 Task: Explore Airbnb accommodations in Anaheim, California.
Action: Mouse moved to (413, 60)
Screenshot: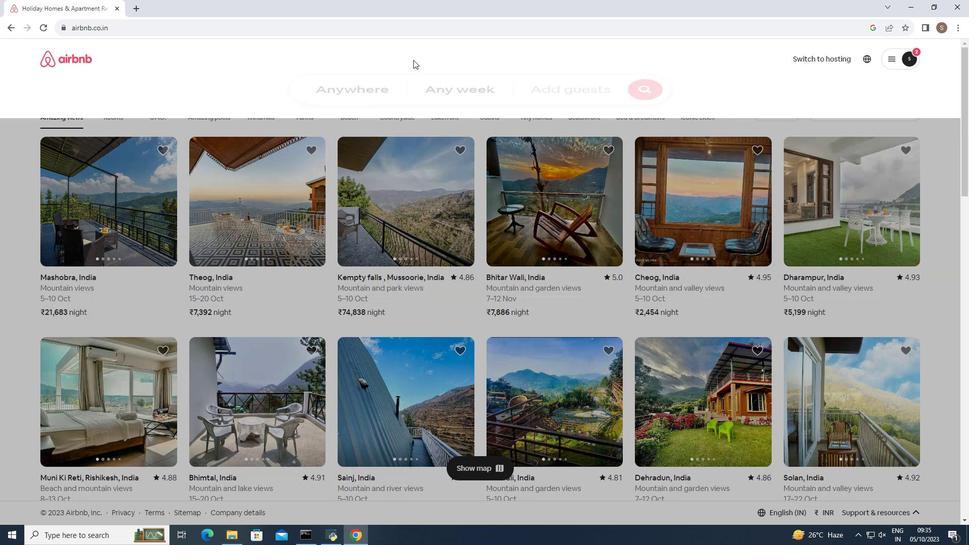 
Action: Mouse pressed left at (413, 60)
Screenshot: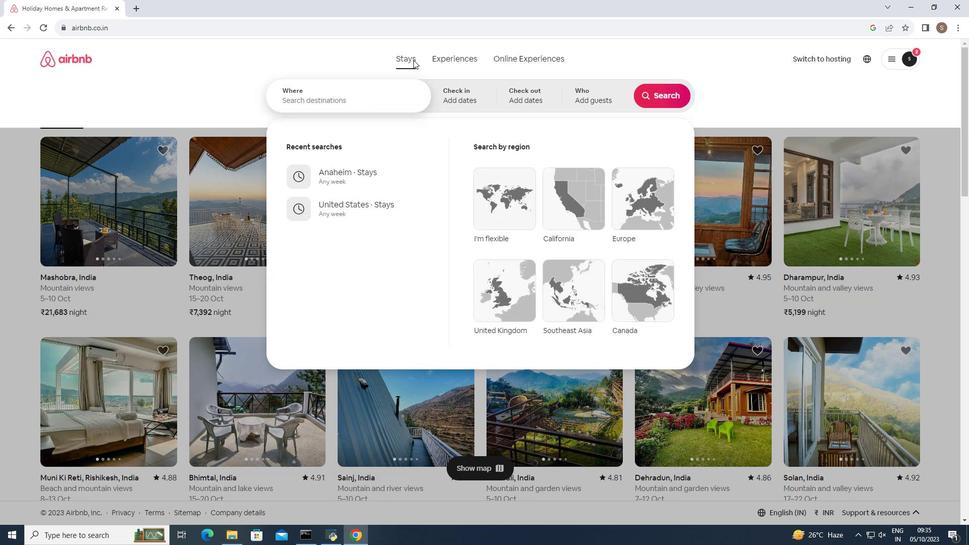 
Action: Mouse moved to (324, 102)
Screenshot: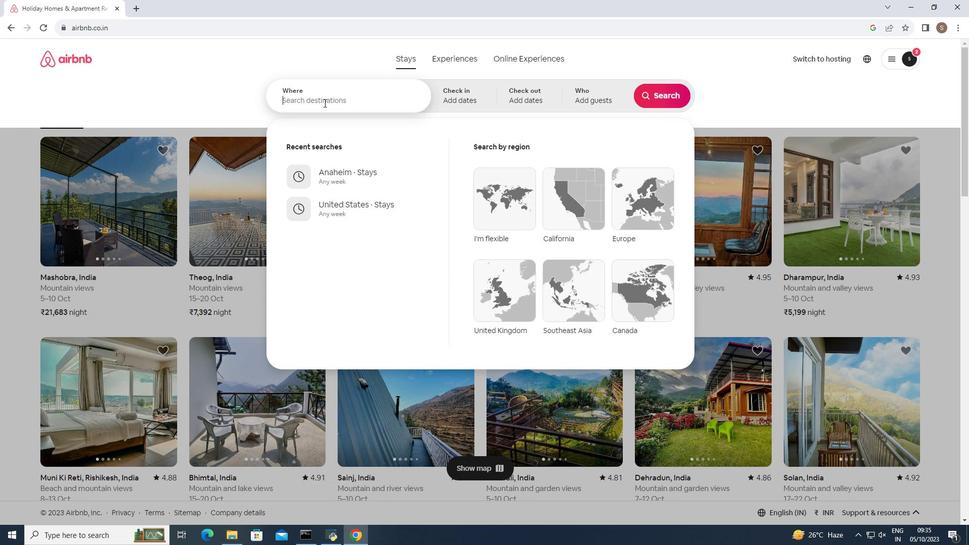 
Action: Mouse pressed left at (324, 102)
Screenshot: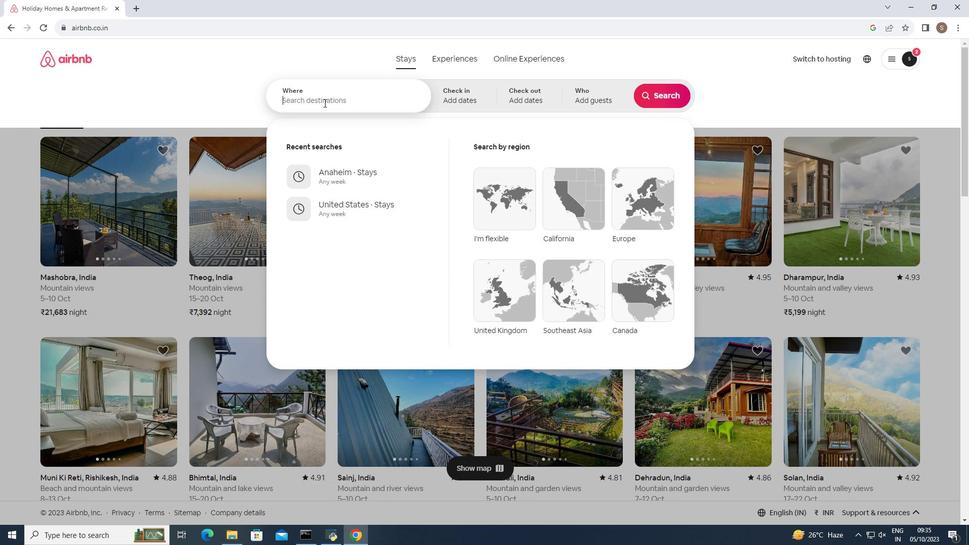 
Action: Key pressed <Key.shift><Key.shift><Key.shift><Key.shift><Key.shift><Key.shift><Key.shift><Key.shift><Key.shift><Key.shift><Key.shift><Key.shift><Key.shift>Anaheim<Key.space>california
Screenshot: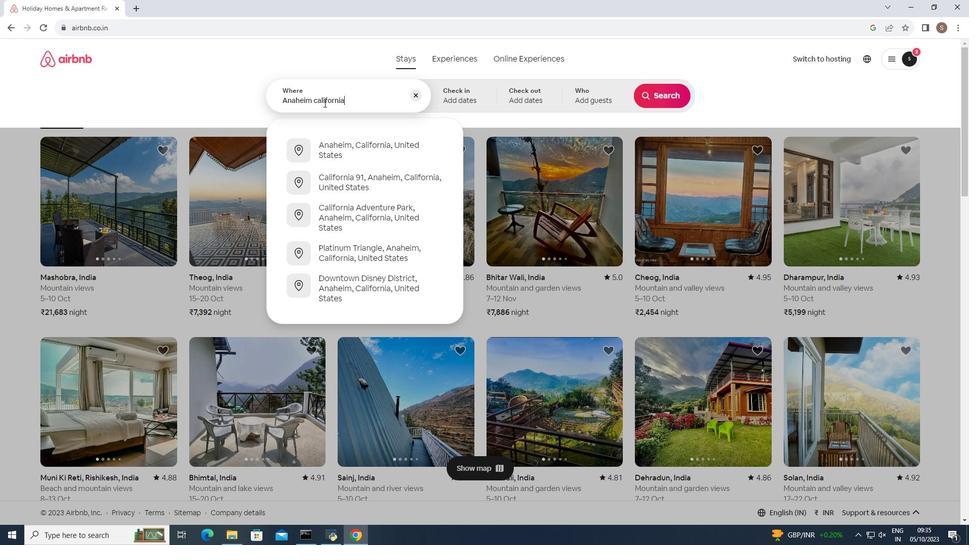 
Action: Mouse moved to (380, 147)
Screenshot: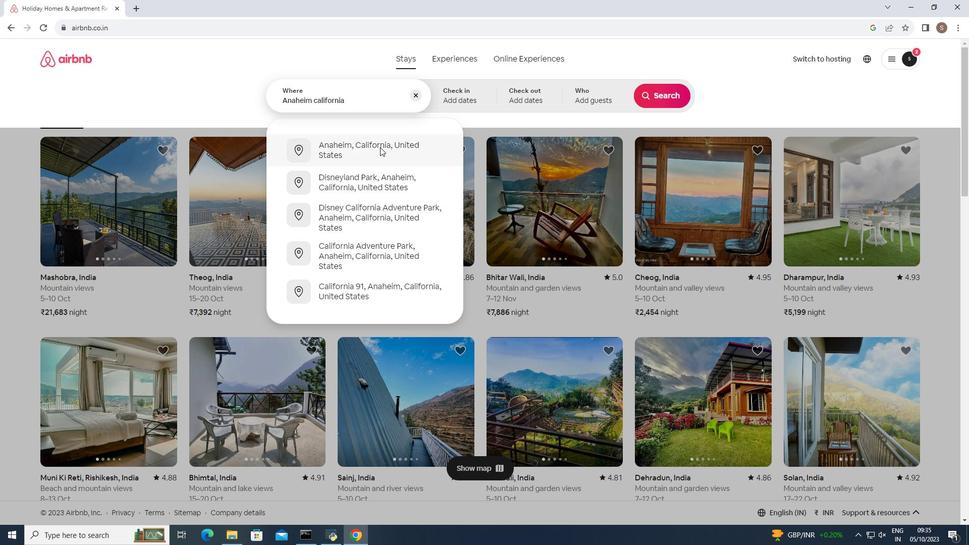 
Action: Mouse pressed left at (380, 147)
Screenshot: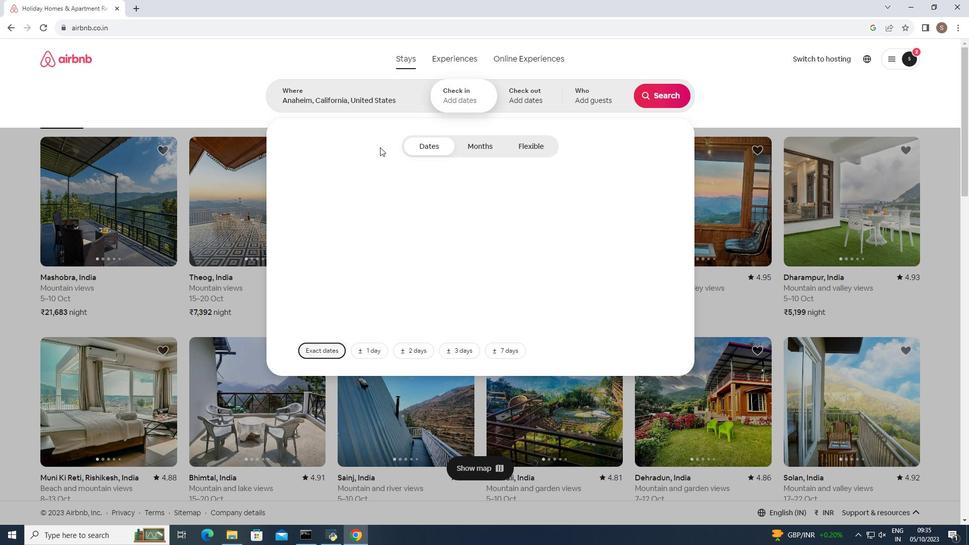 
Action: Mouse moved to (664, 97)
Screenshot: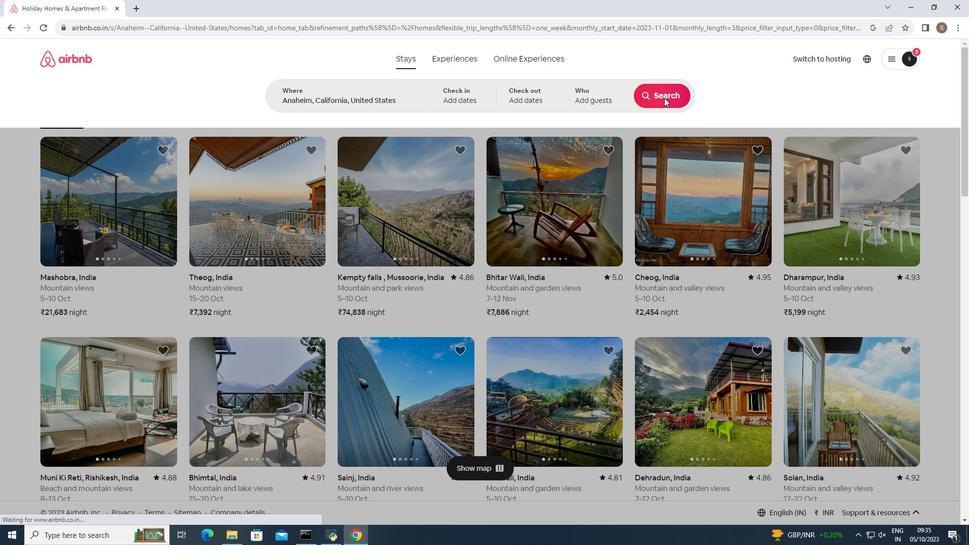 
Action: Mouse pressed left at (664, 97)
Screenshot: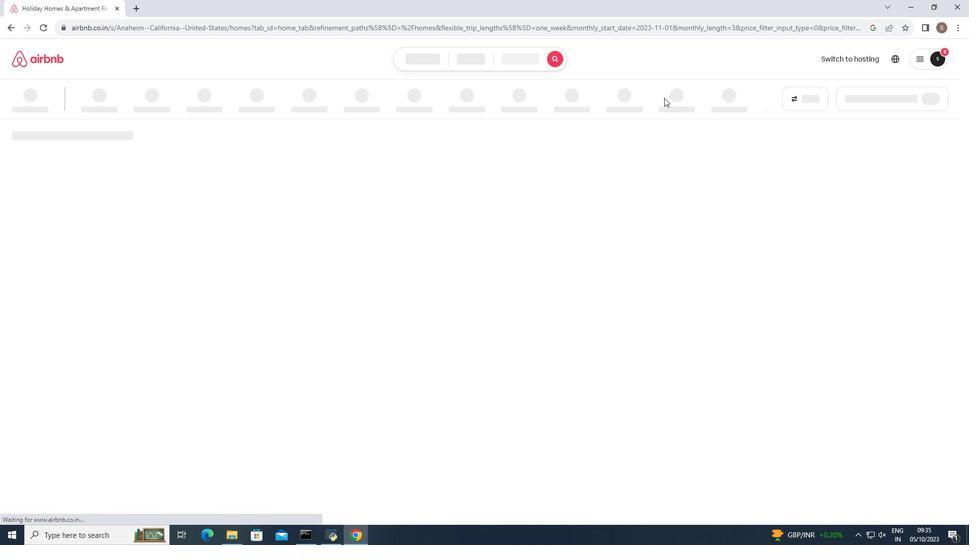 
Action: Mouse moved to (115, 339)
Screenshot: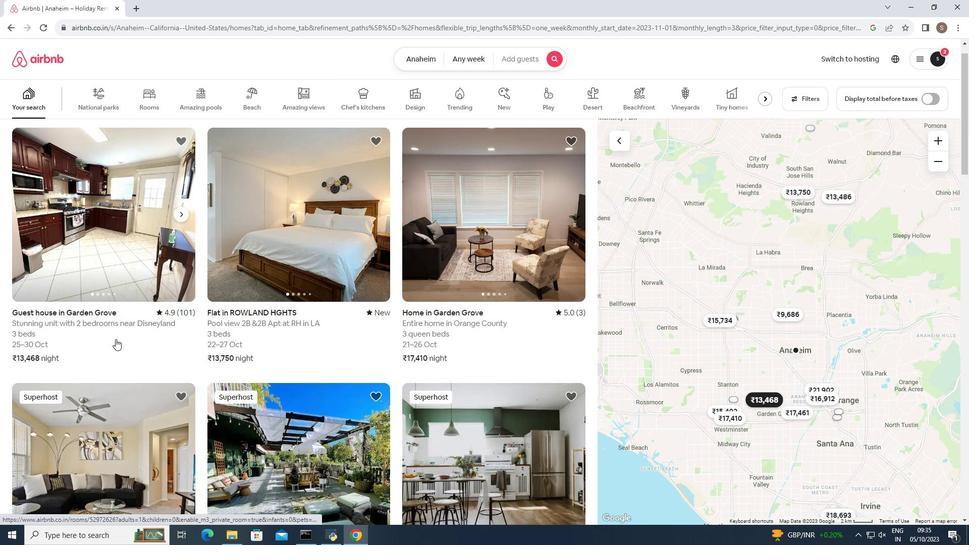 
Action: Mouse scrolled (115, 338) with delta (0, 0)
Screenshot: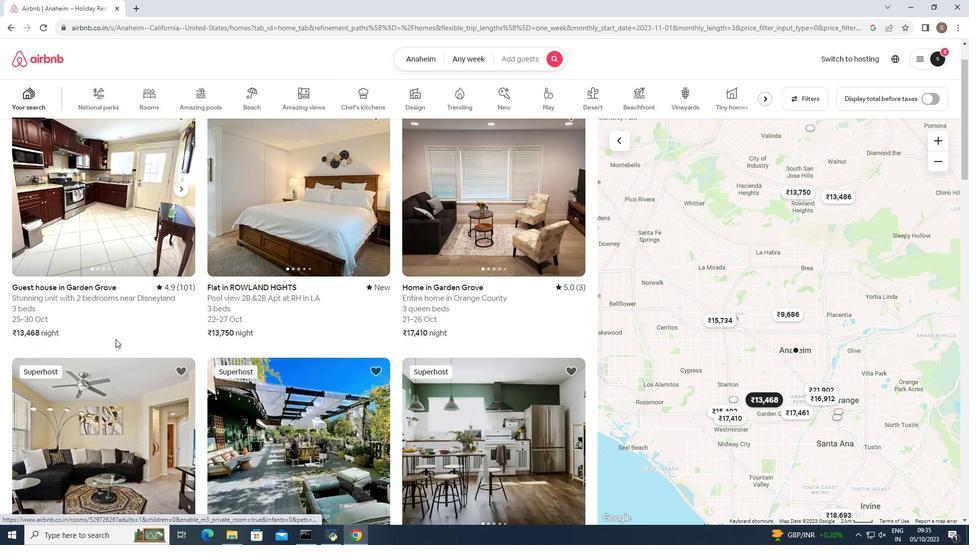 
Action: Mouse moved to (123, 252)
Screenshot: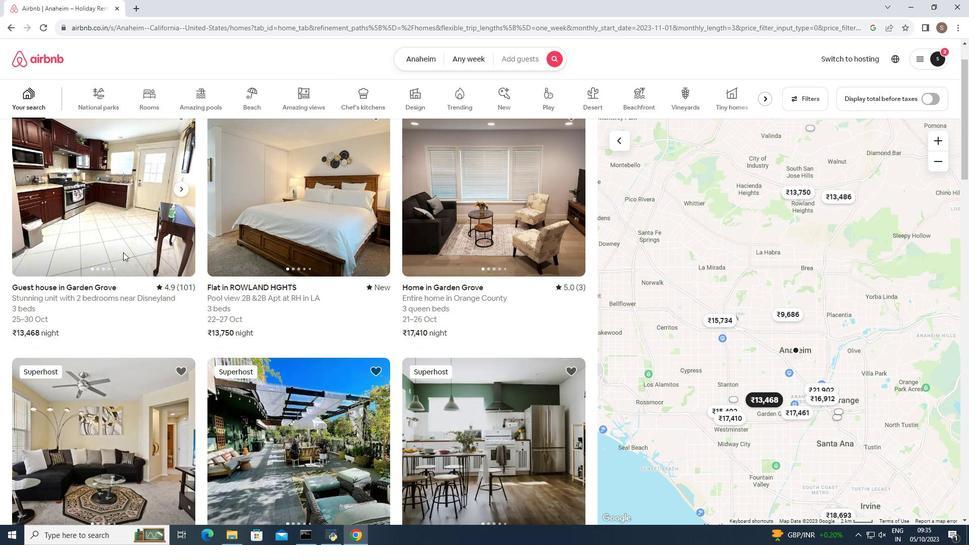 
Action: Mouse pressed left at (123, 252)
Screenshot: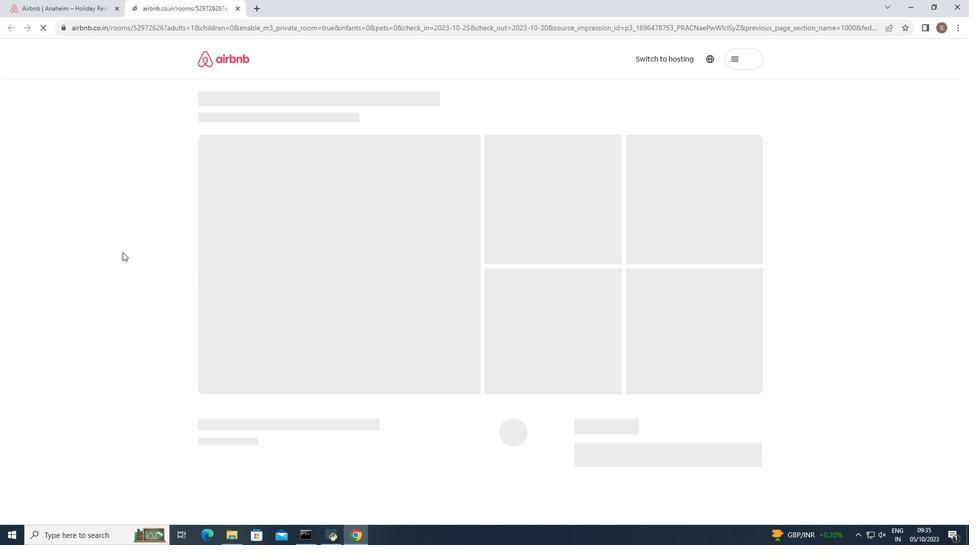 
Action: Mouse moved to (698, 371)
Screenshot: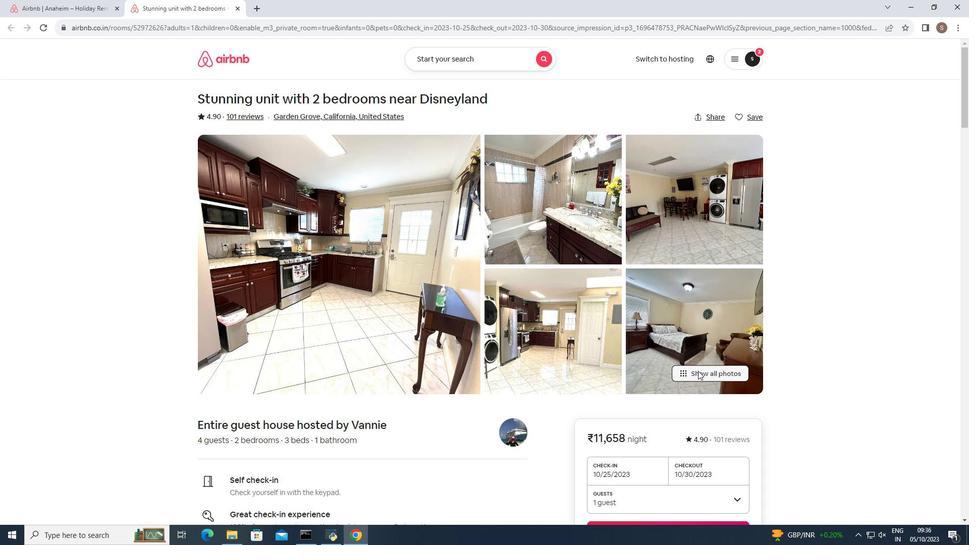
Action: Mouse pressed left at (698, 371)
Screenshot: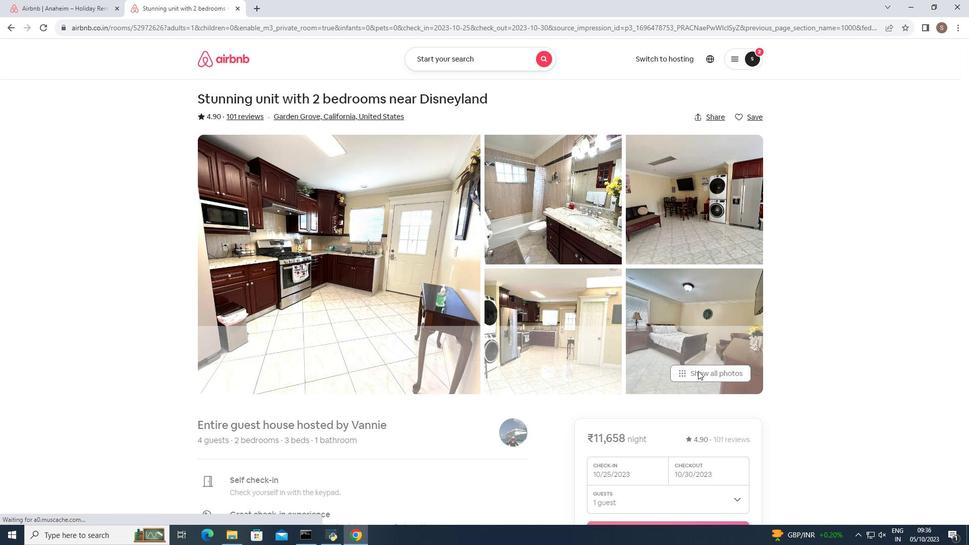 
Action: Mouse moved to (589, 313)
Screenshot: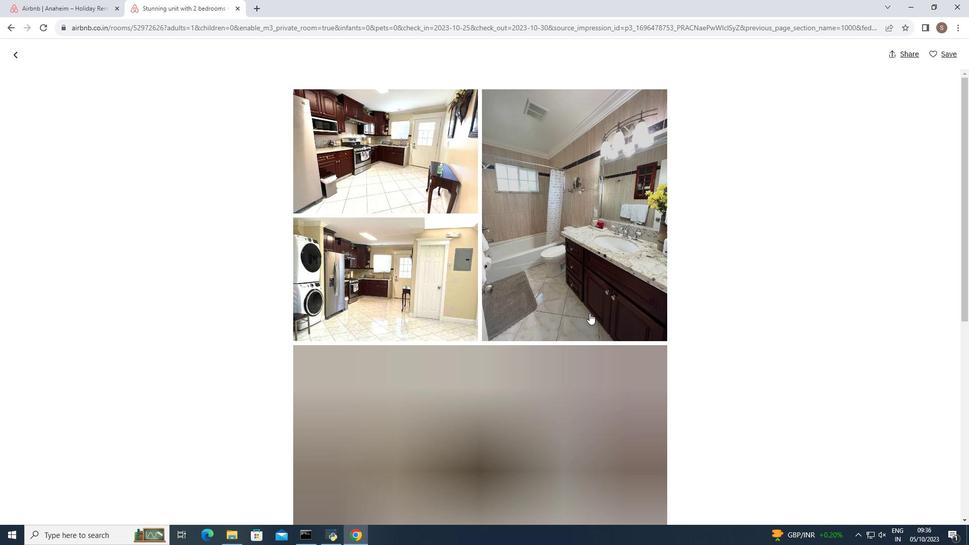 
Action: Mouse scrolled (589, 313) with delta (0, 0)
Screenshot: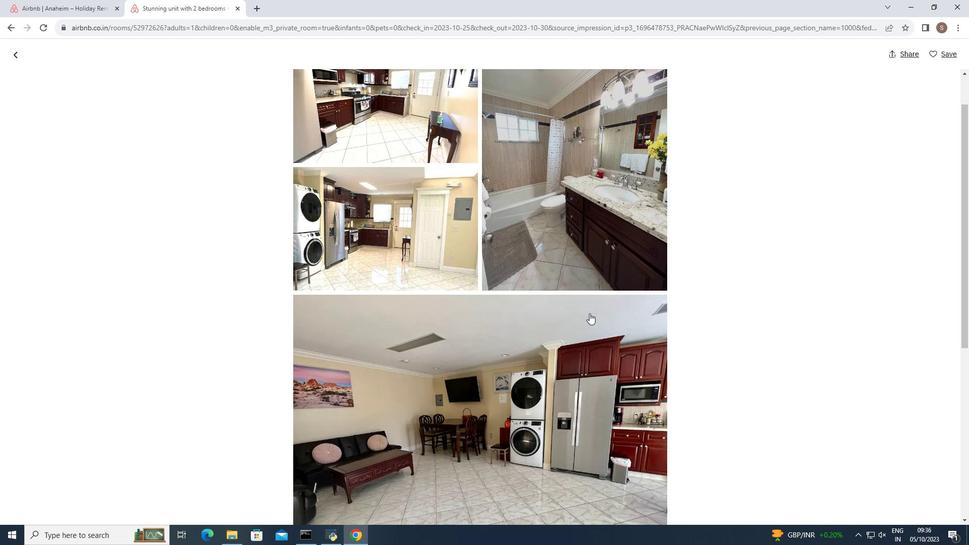 
Action: Mouse scrolled (589, 313) with delta (0, 0)
Screenshot: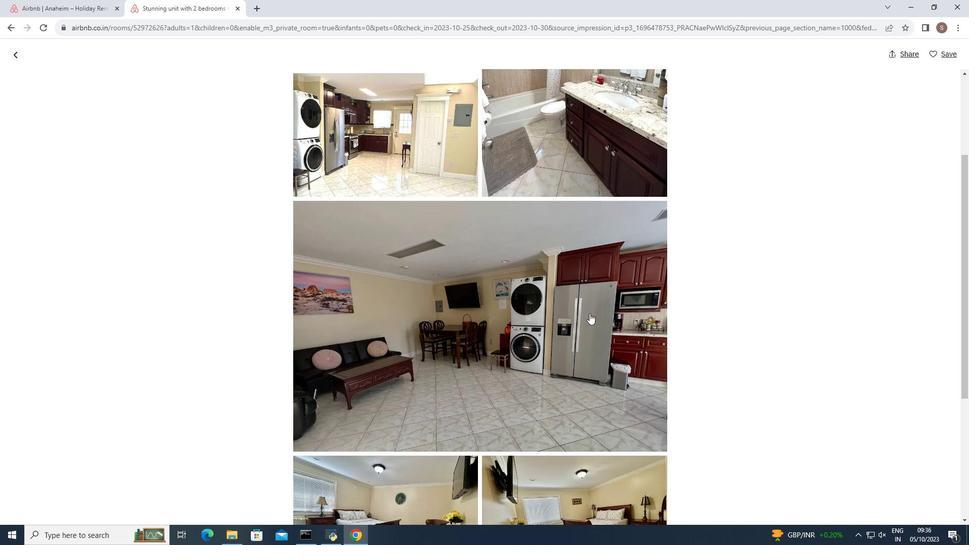 
Action: Mouse scrolled (589, 313) with delta (0, 0)
Screenshot: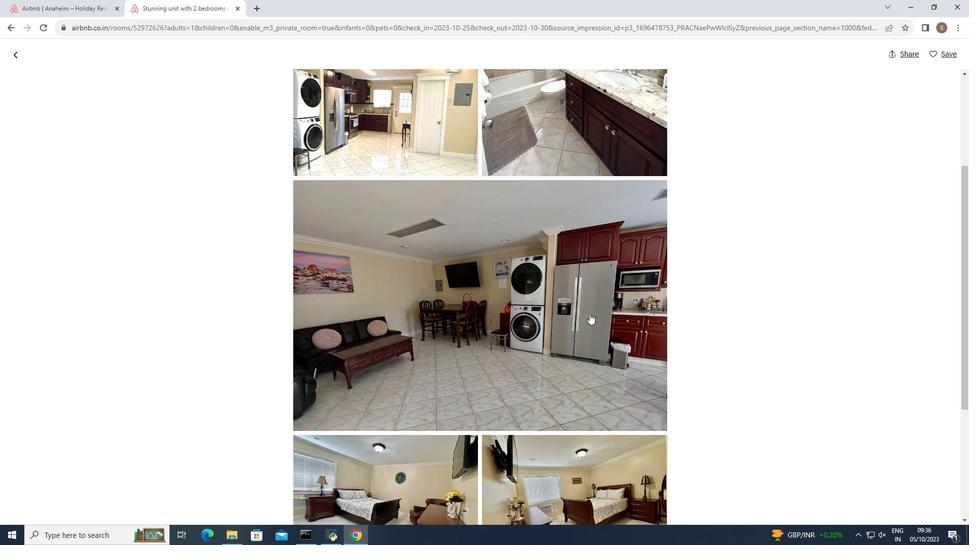 
Action: Mouse scrolled (589, 313) with delta (0, 0)
Screenshot: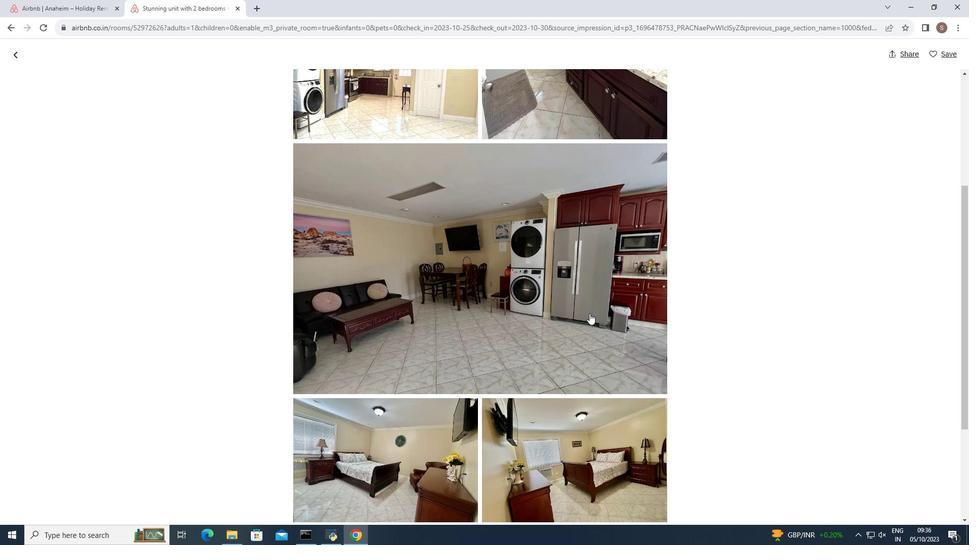 
Action: Mouse scrolled (589, 313) with delta (0, 0)
Screenshot: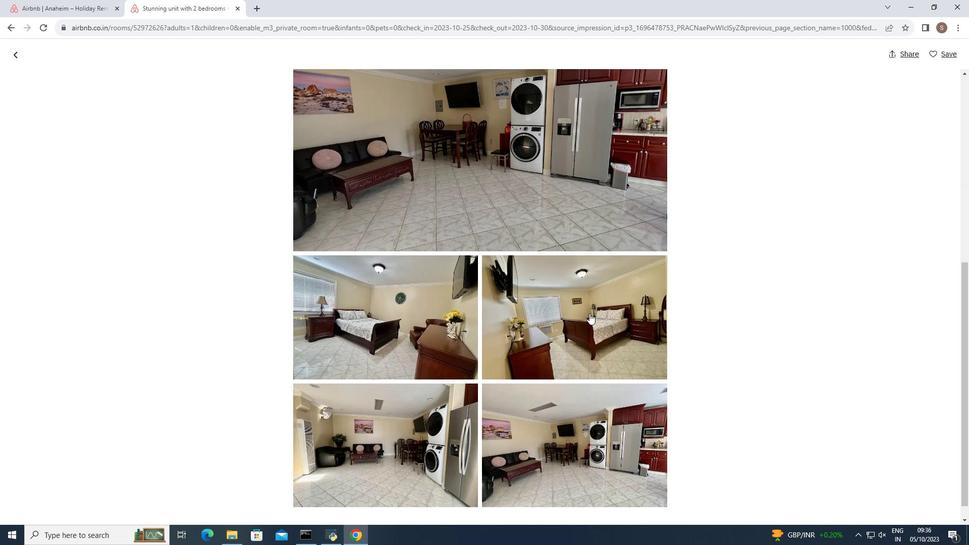 
Action: Mouse scrolled (589, 313) with delta (0, 0)
Screenshot: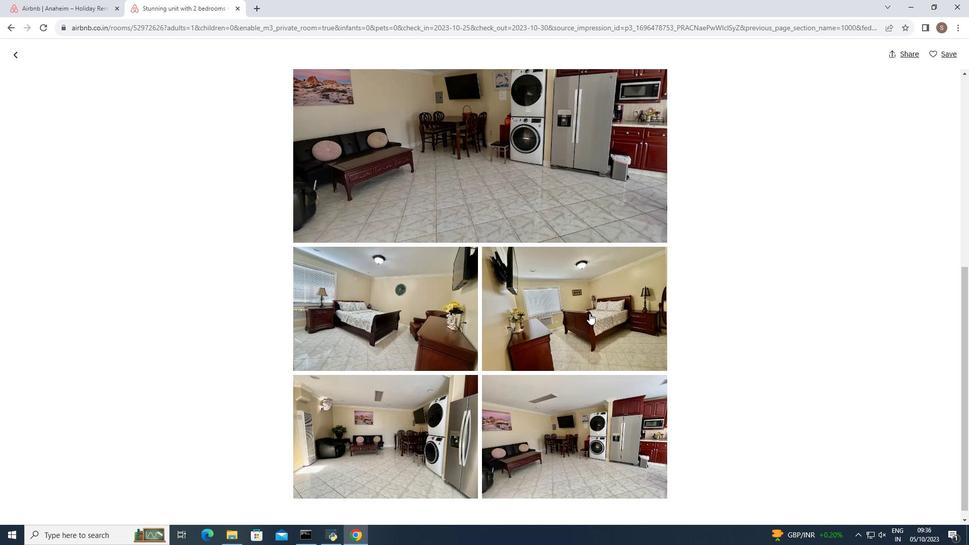 
Action: Mouse scrolled (589, 313) with delta (0, 0)
Screenshot: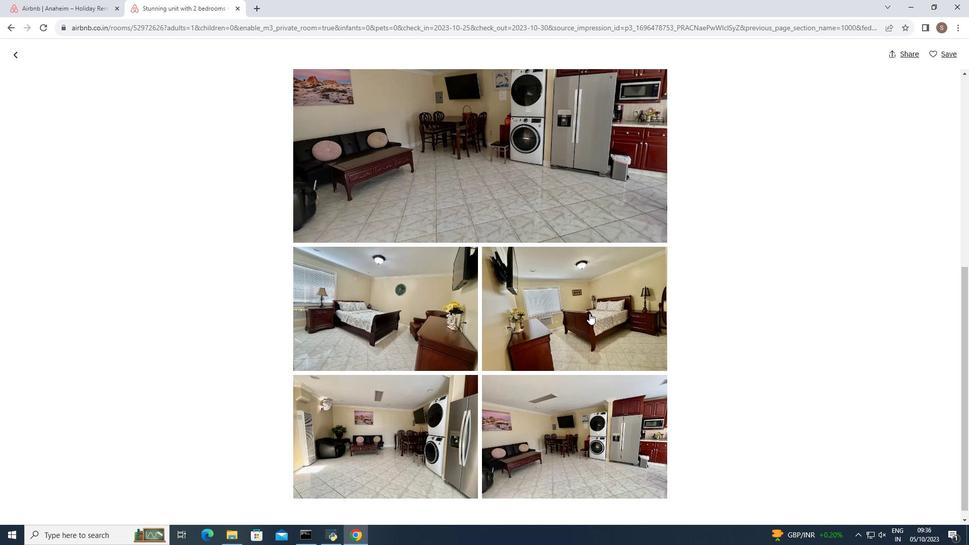 
Action: Mouse scrolled (589, 313) with delta (0, 0)
Screenshot: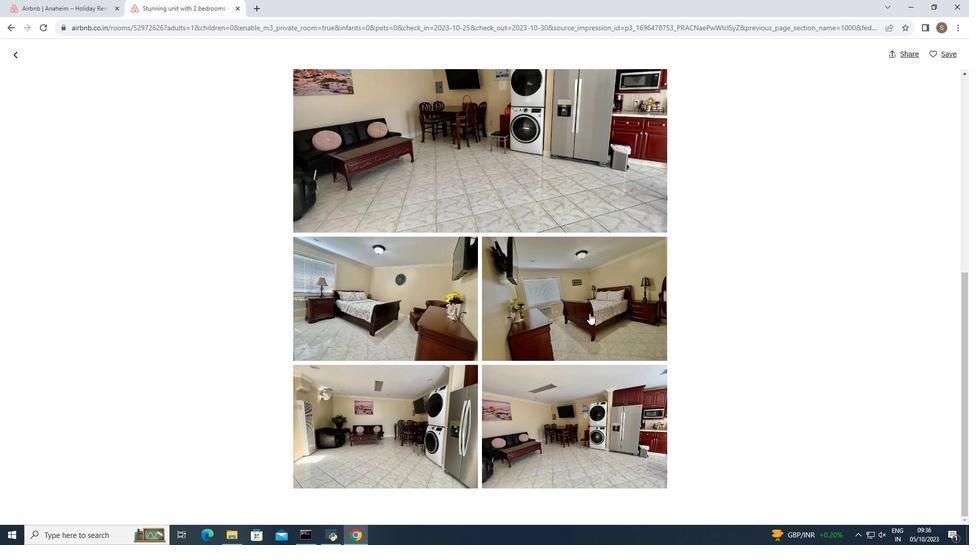 
Action: Mouse scrolled (589, 313) with delta (0, 0)
Screenshot: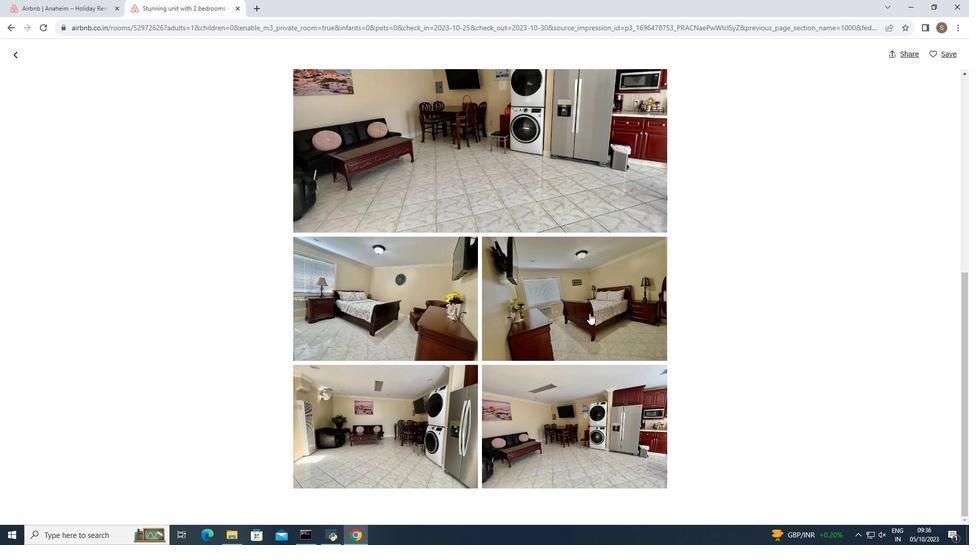 
Action: Mouse scrolled (589, 313) with delta (0, 0)
Screenshot: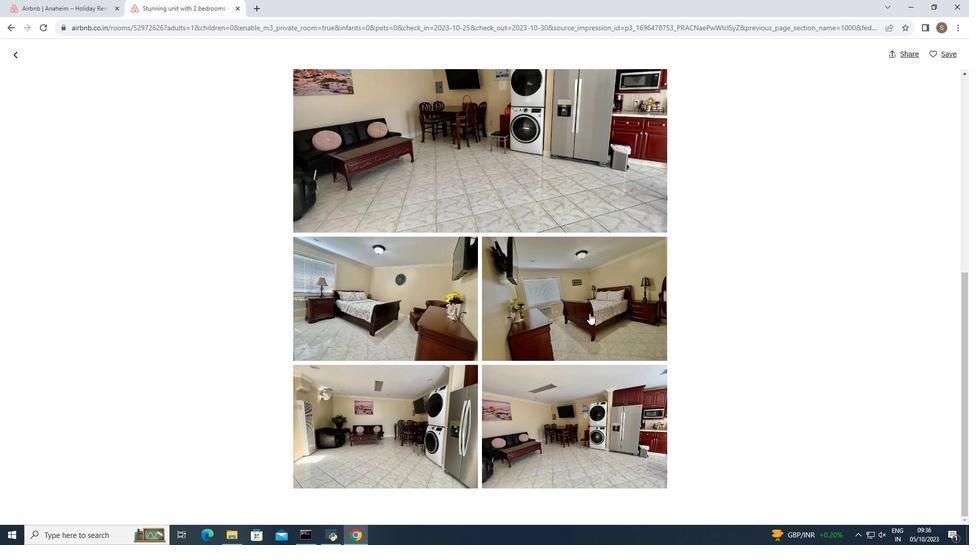 
Action: Mouse scrolled (589, 313) with delta (0, 0)
Screenshot: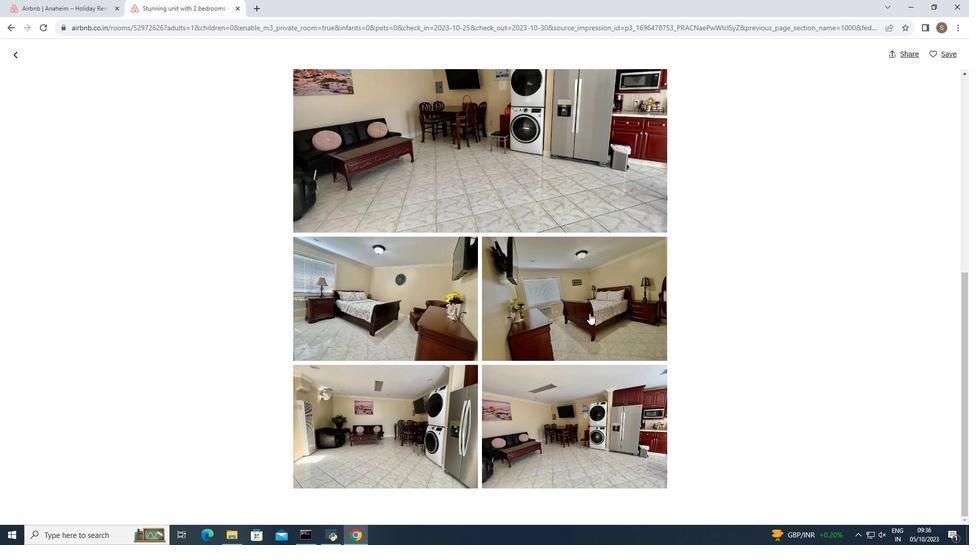 
Action: Mouse scrolled (589, 313) with delta (0, 0)
Screenshot: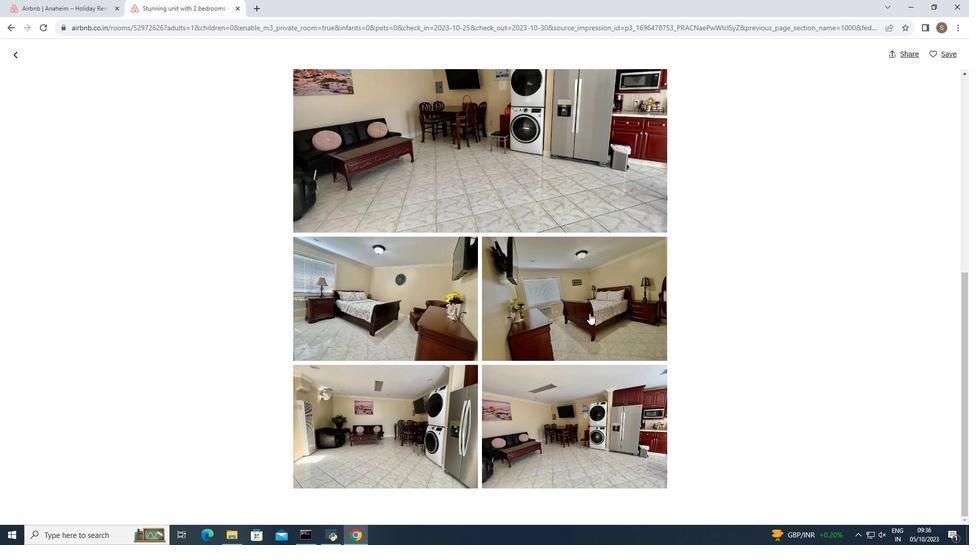 
Action: Mouse scrolled (589, 313) with delta (0, 0)
Screenshot: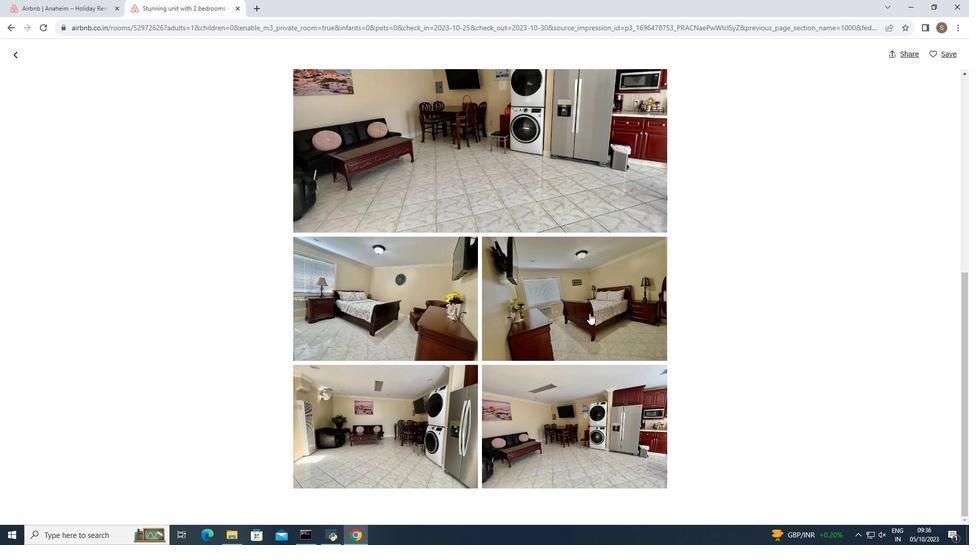 
Action: Mouse moved to (13, 56)
Screenshot: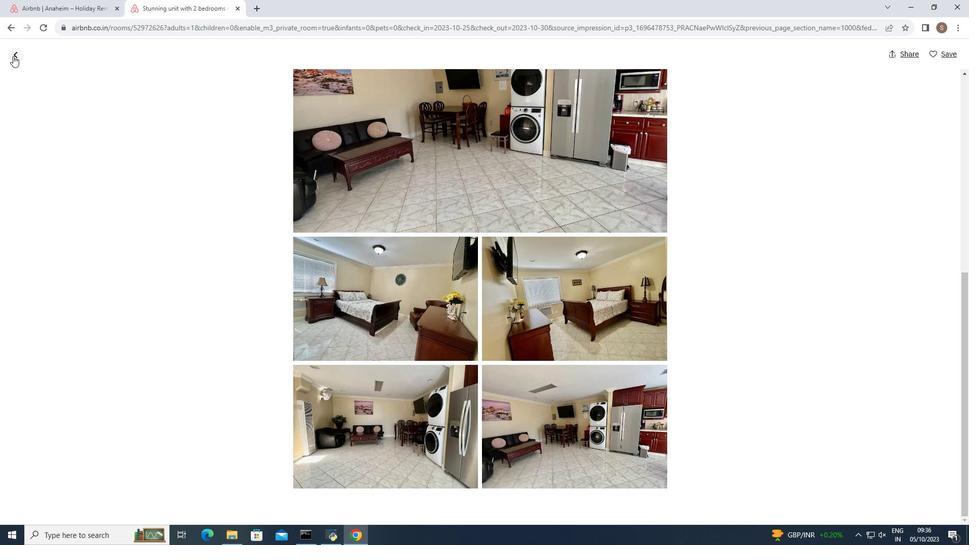 
Action: Mouse pressed left at (13, 56)
Screenshot: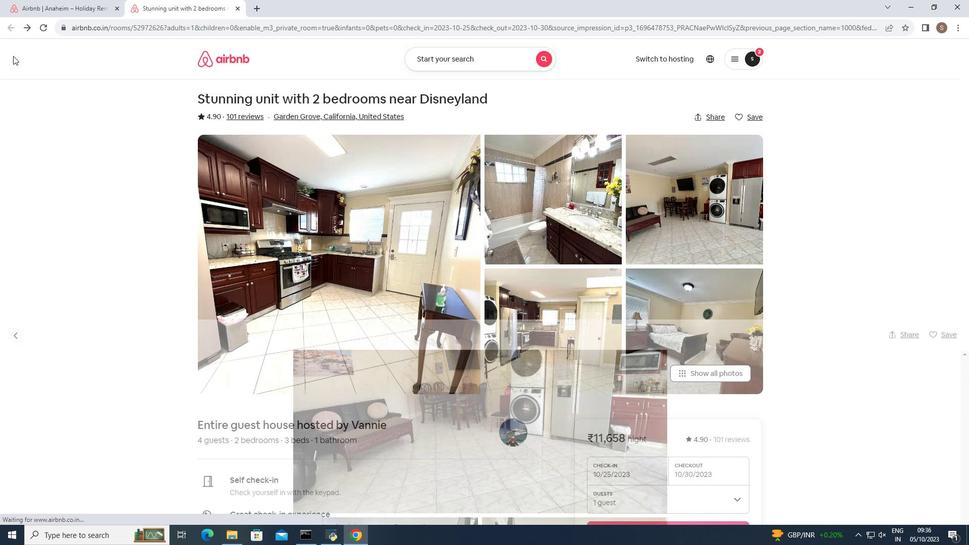 
Action: Mouse moved to (283, 262)
Screenshot: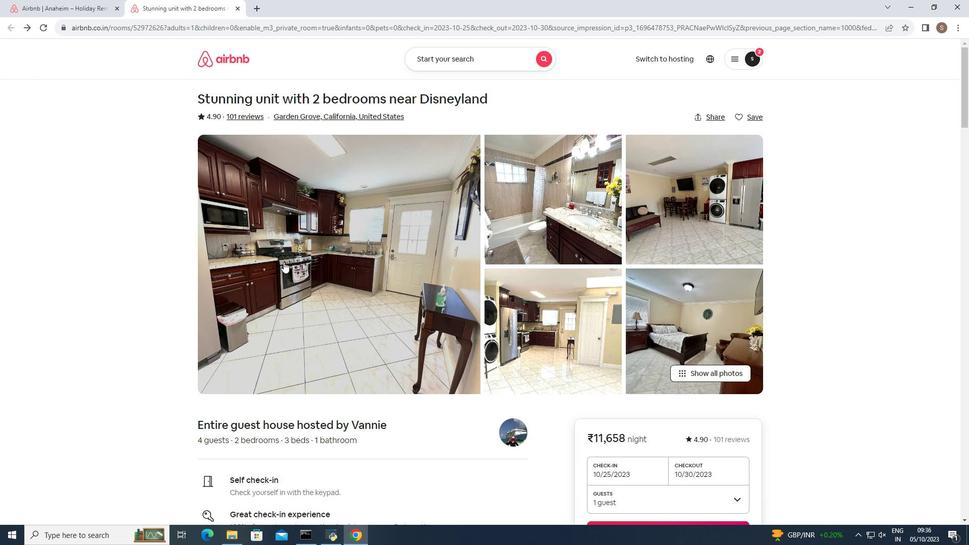 
Action: Mouse scrolled (283, 261) with delta (0, 0)
Screenshot: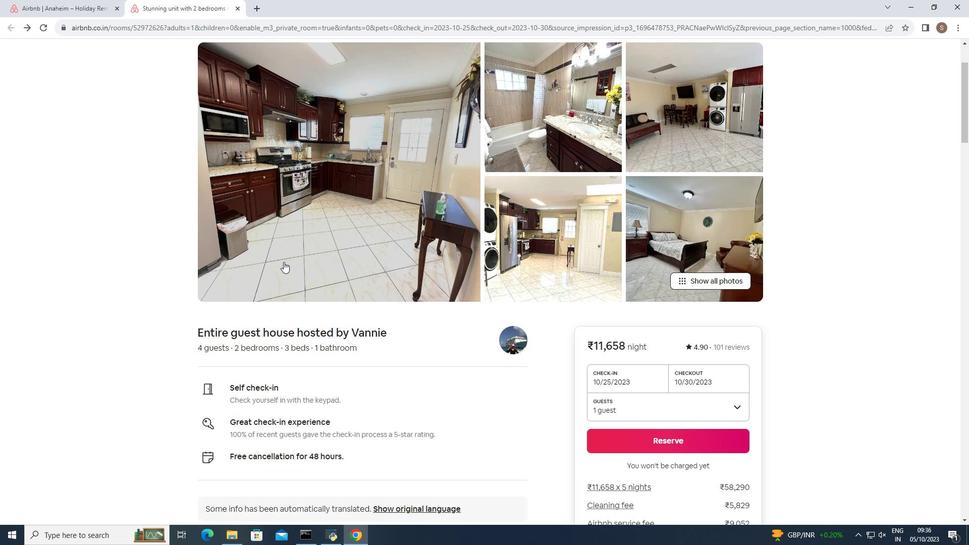 
Action: Mouse scrolled (283, 261) with delta (0, 0)
Screenshot: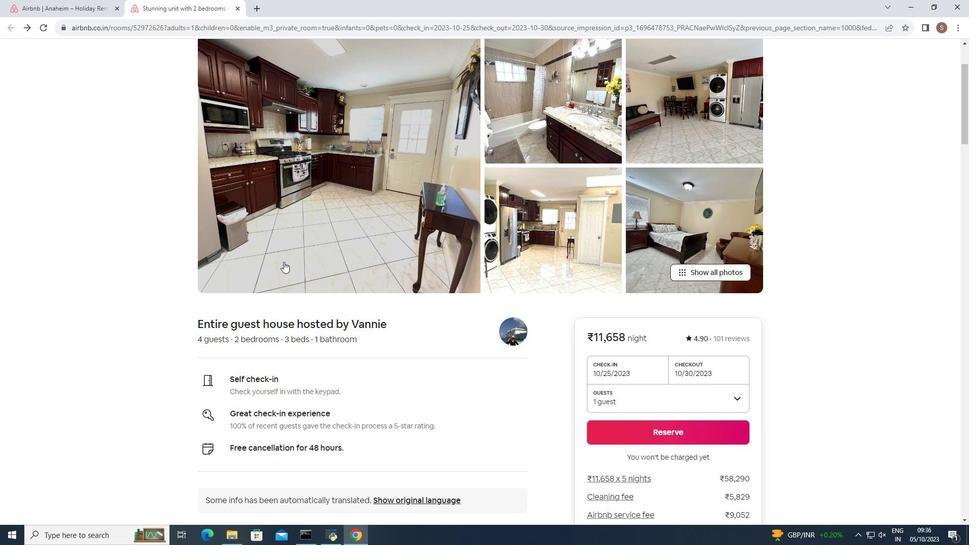 
Action: Mouse scrolled (283, 261) with delta (0, 0)
Screenshot: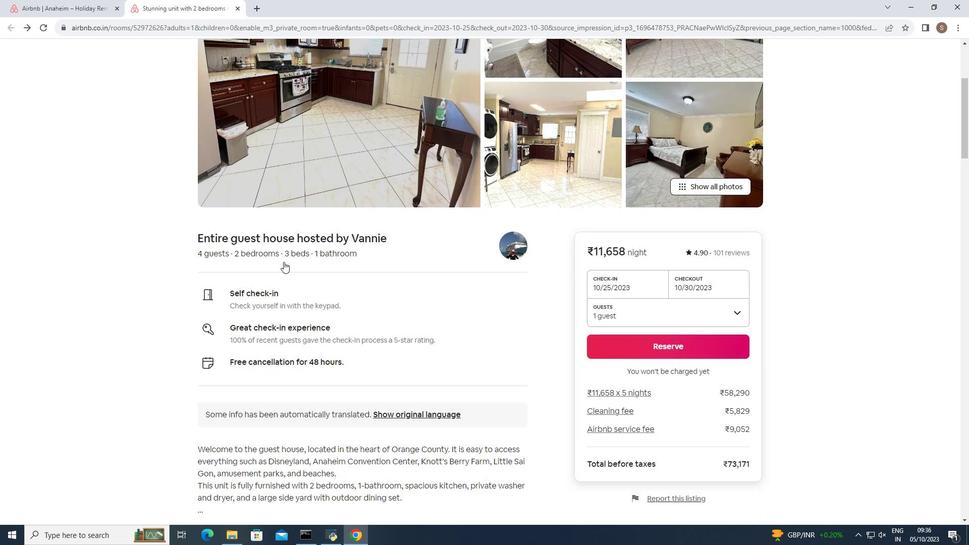 
Action: Mouse scrolled (283, 261) with delta (0, 0)
Screenshot: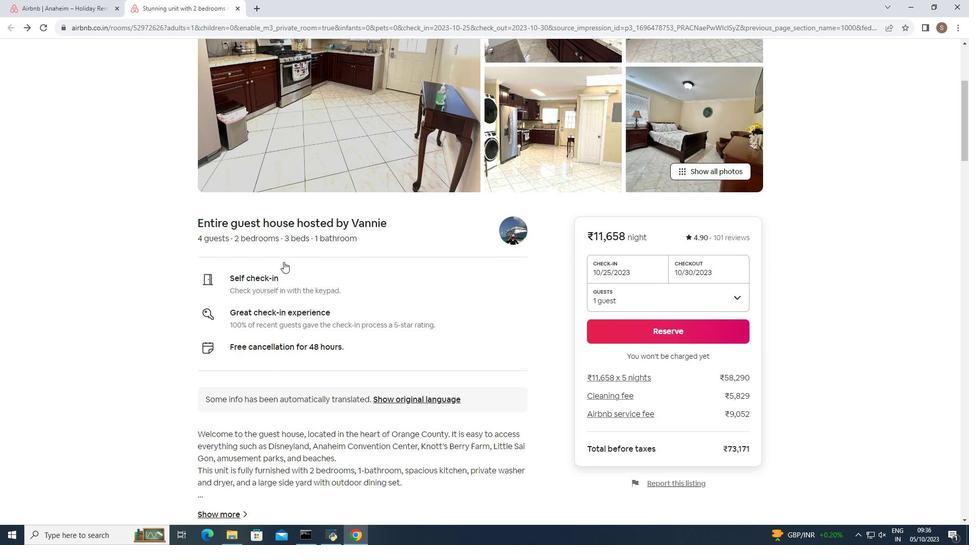 
Action: Mouse scrolled (283, 261) with delta (0, 0)
Screenshot: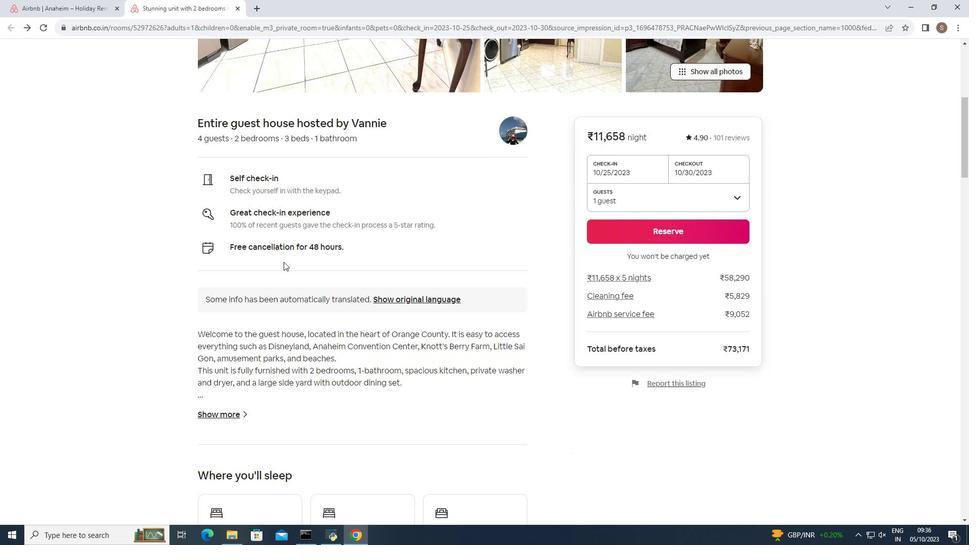 
Action: Mouse scrolled (283, 261) with delta (0, 0)
Screenshot: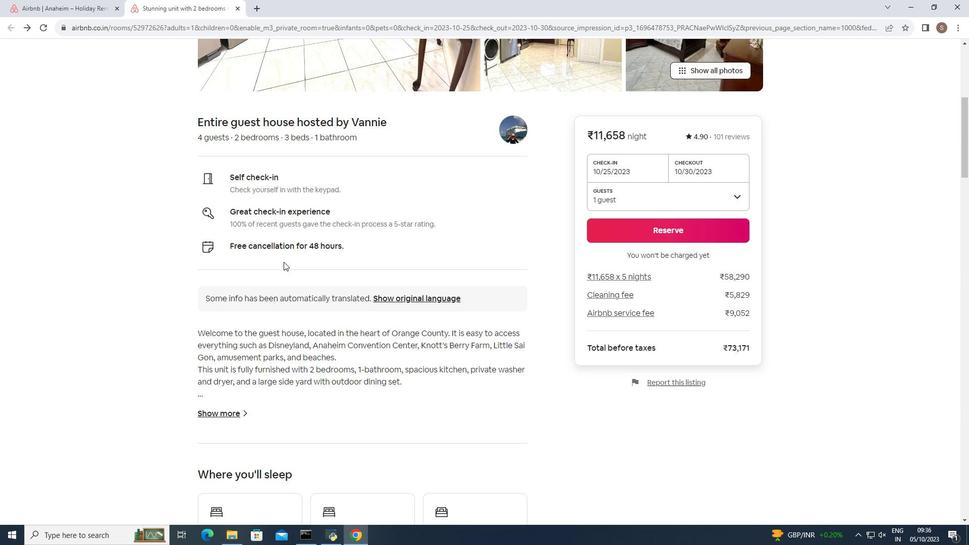 
Action: Mouse scrolled (283, 261) with delta (0, 0)
Screenshot: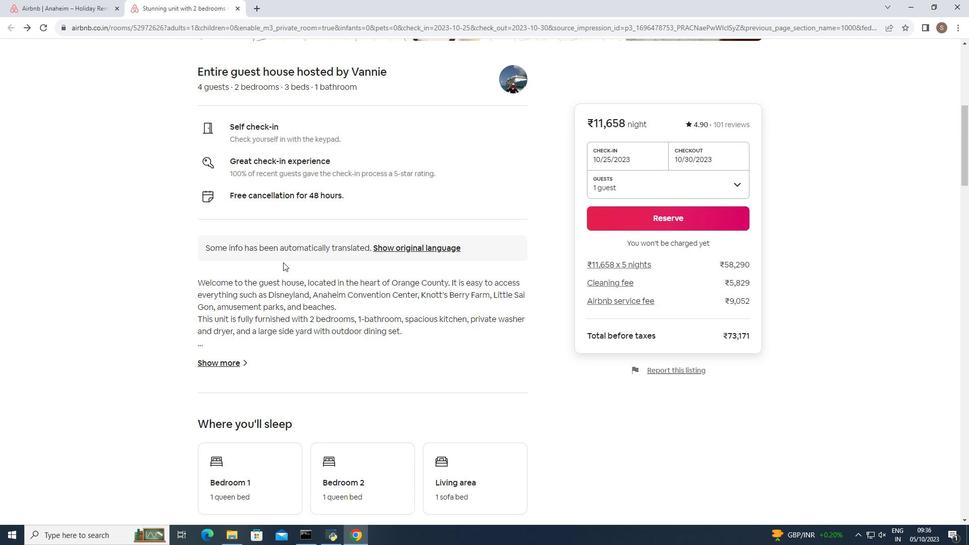 
Action: Mouse moved to (283, 262)
Screenshot: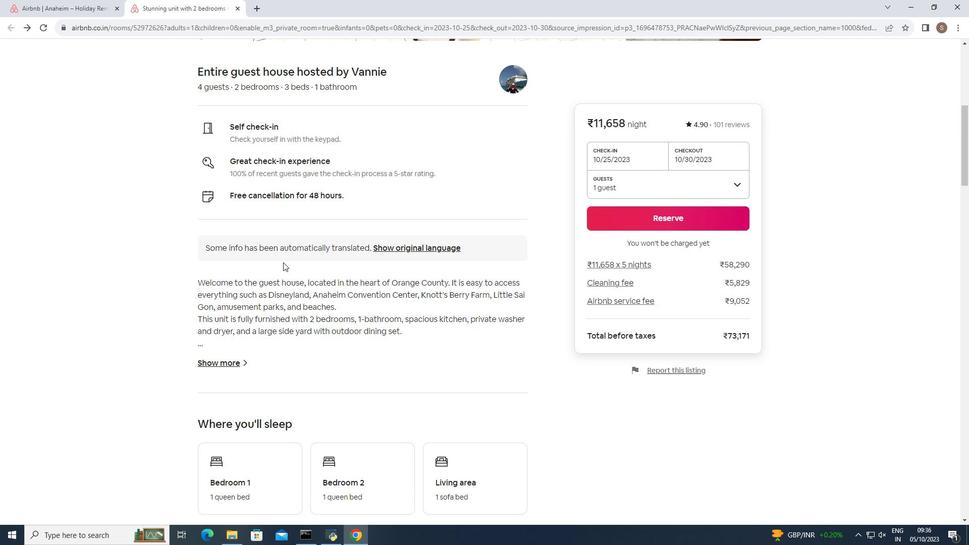 
Action: Mouse scrolled (283, 262) with delta (0, 0)
Screenshot: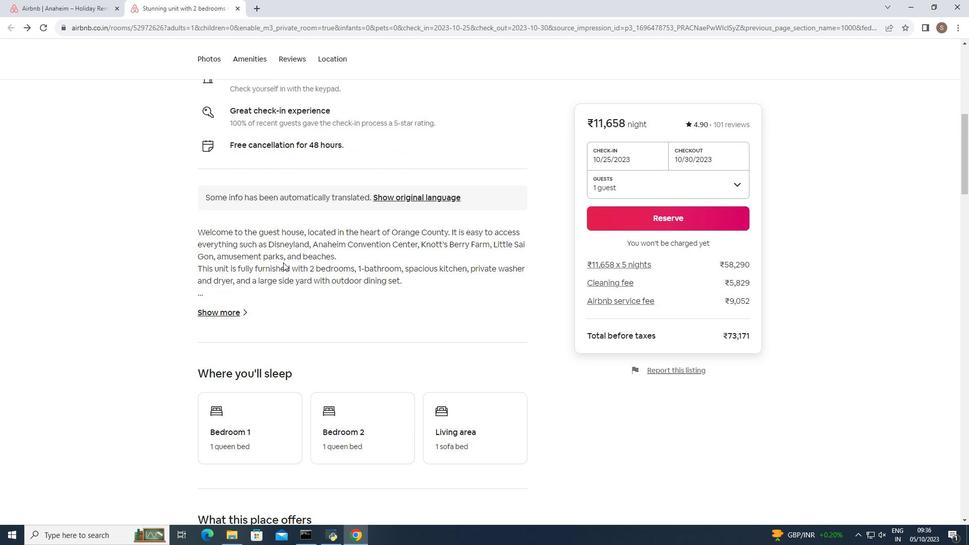 
Action: Mouse scrolled (283, 262) with delta (0, 0)
Screenshot: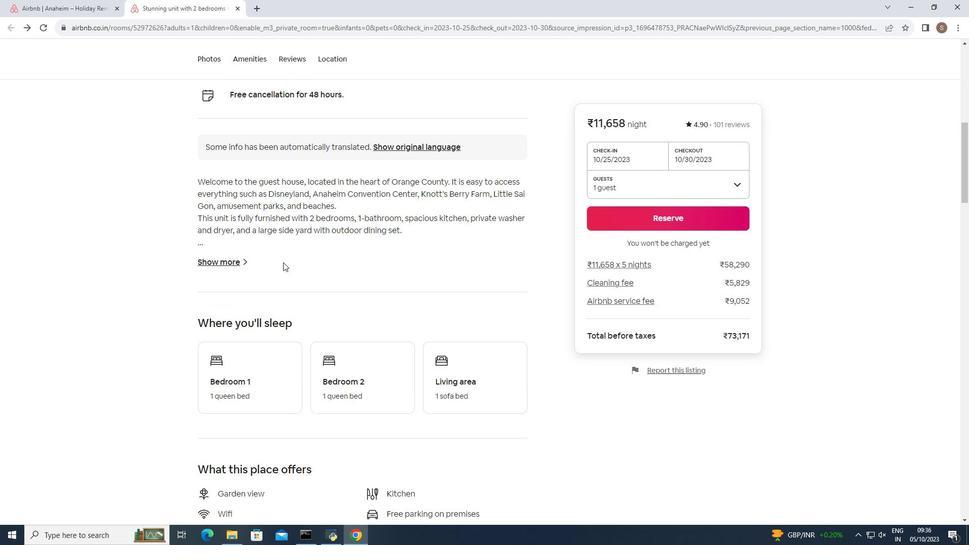 
Action: Mouse moved to (238, 261)
Screenshot: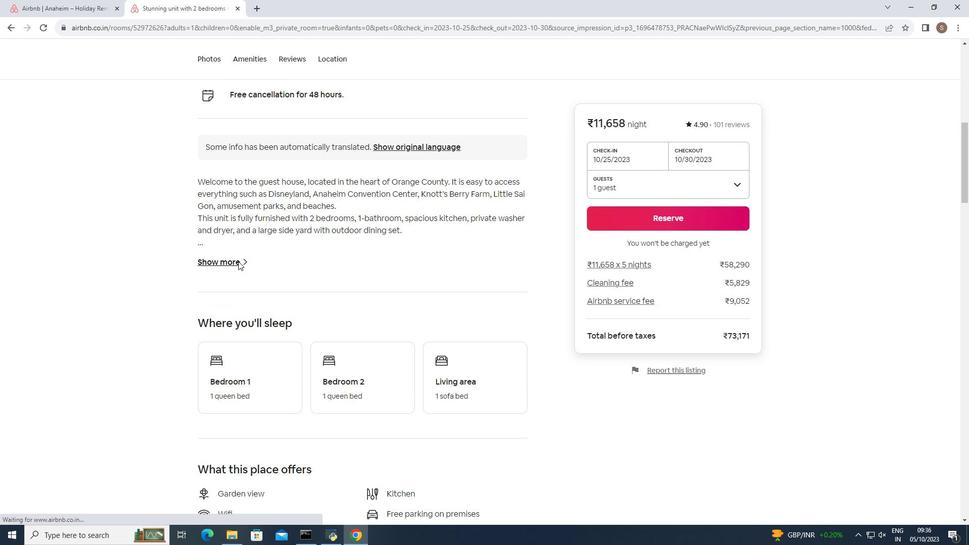 
Action: Mouse pressed left at (238, 261)
Screenshot: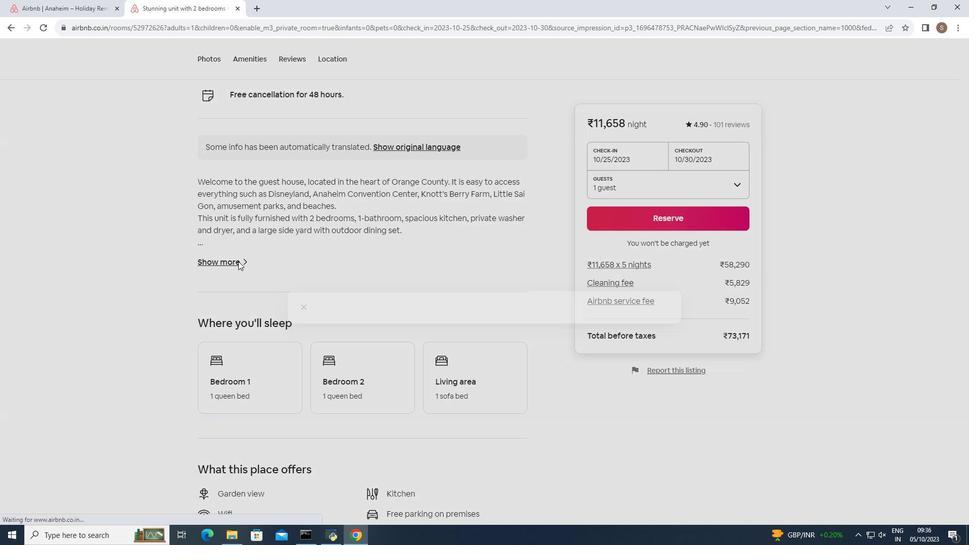 
Action: Mouse moved to (388, 265)
Screenshot: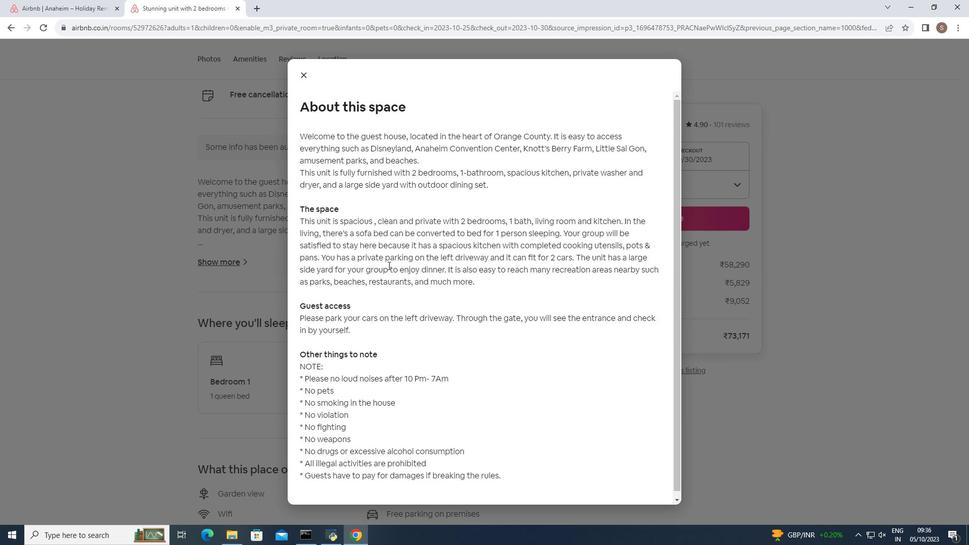 
Action: Mouse scrolled (388, 265) with delta (0, 0)
Screenshot: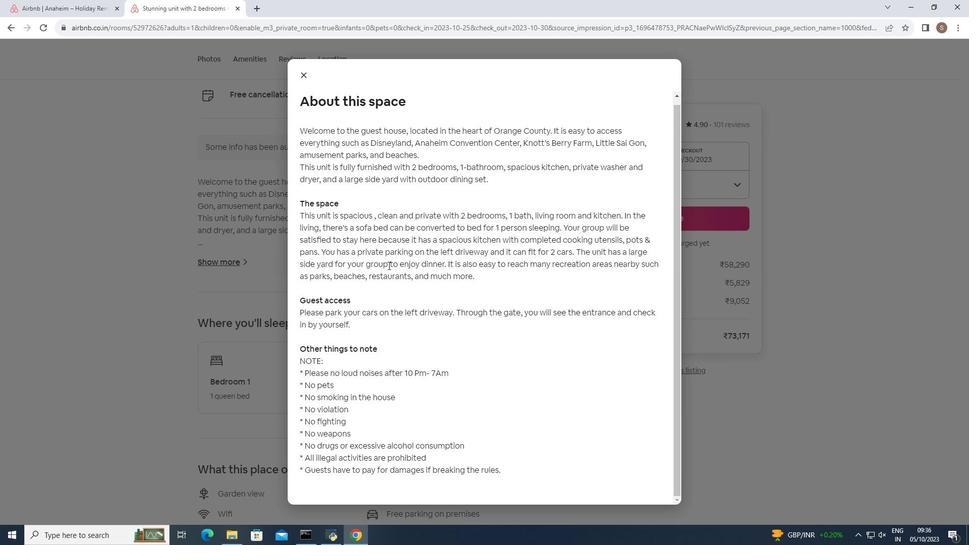 
Action: Mouse scrolled (388, 265) with delta (0, 0)
Screenshot: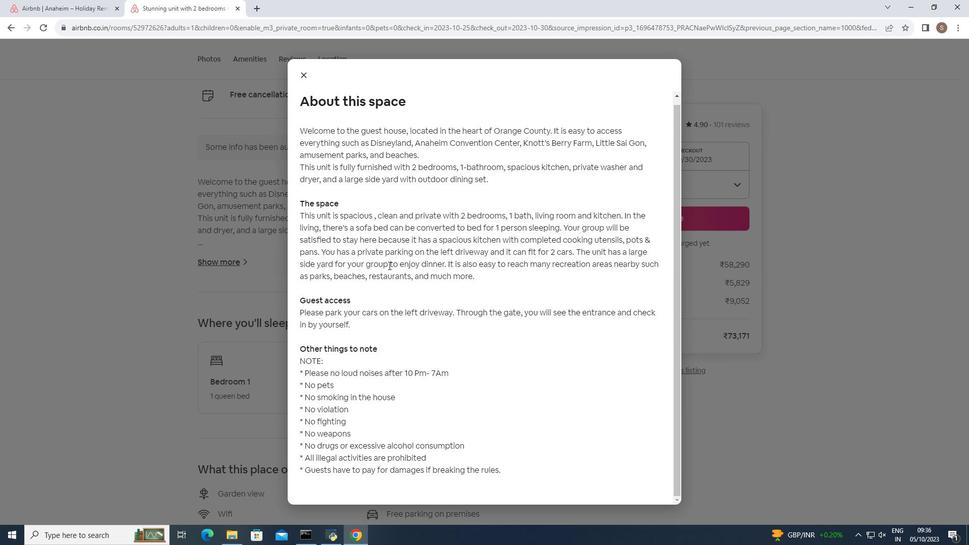 
Action: Mouse moved to (388, 265)
Screenshot: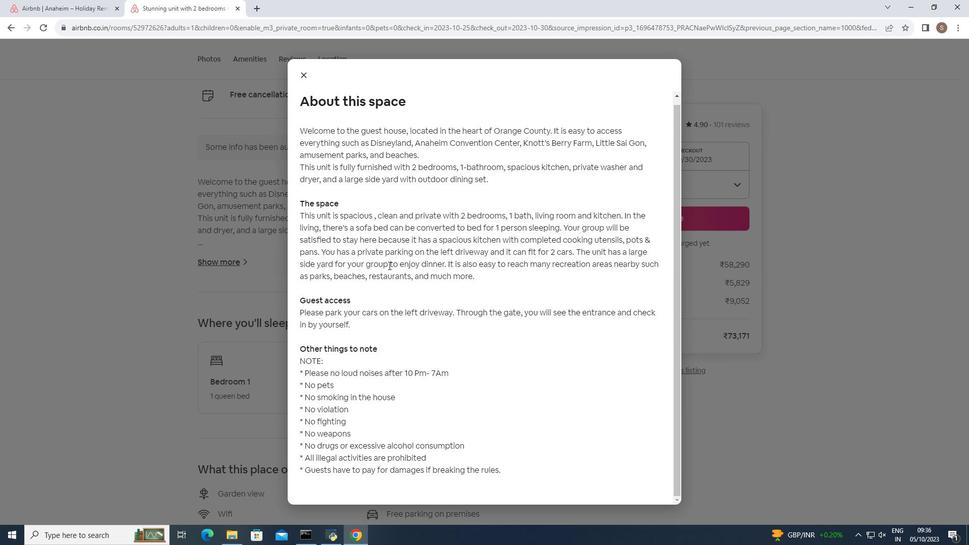 
Action: Mouse scrolled (388, 266) with delta (0, 0)
Screenshot: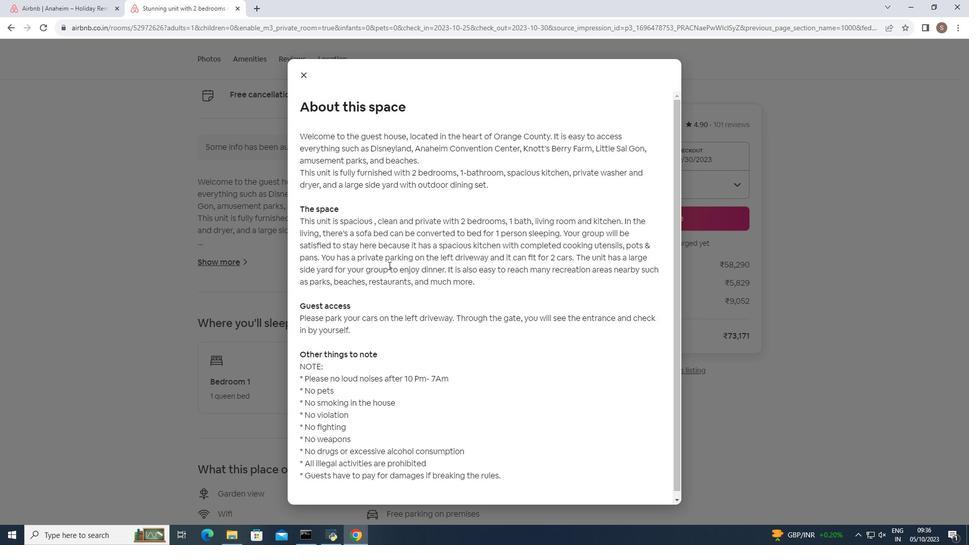 
Action: Mouse scrolled (388, 266) with delta (0, 0)
Screenshot: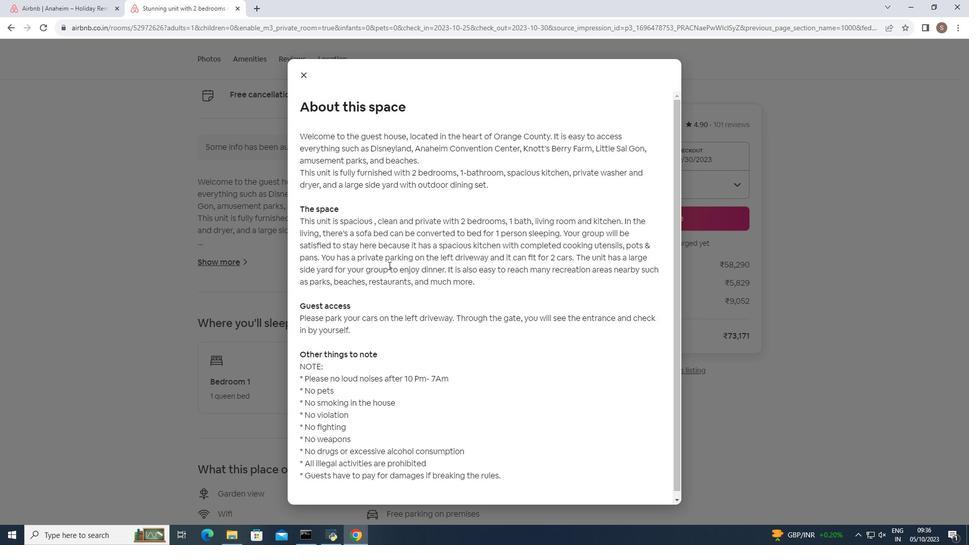 
Action: Mouse moved to (302, 75)
Screenshot: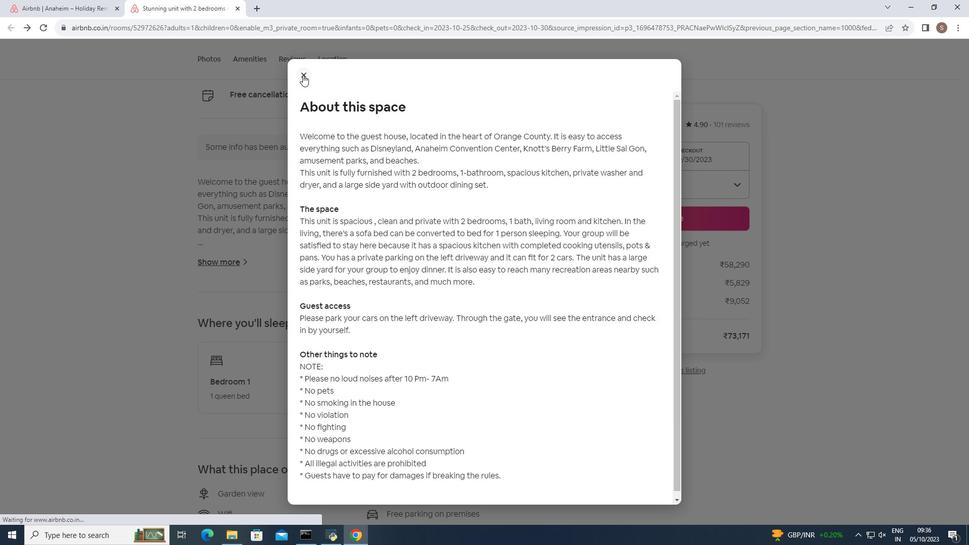 
Action: Mouse pressed left at (302, 75)
Screenshot: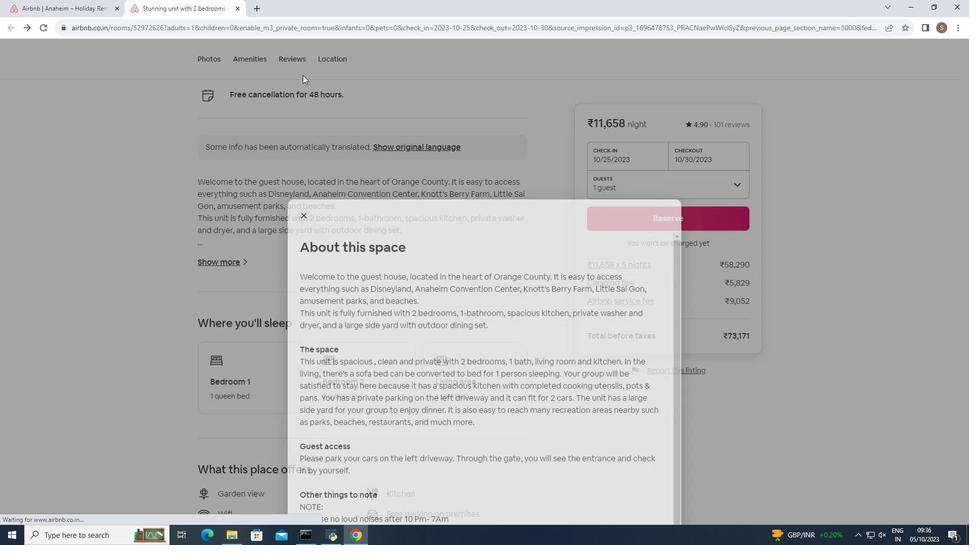 
Action: Mouse moved to (288, 183)
Screenshot: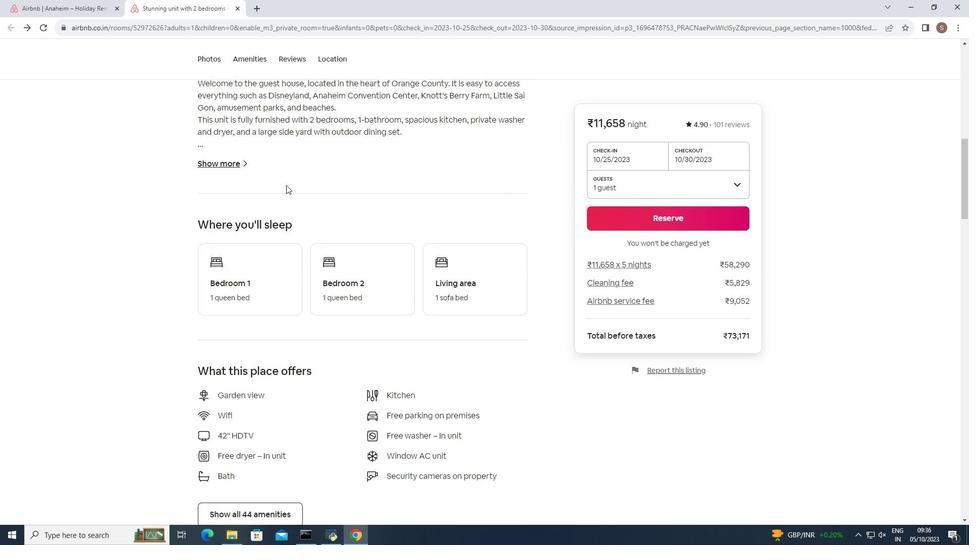 
Action: Mouse scrolled (288, 183) with delta (0, 0)
Screenshot: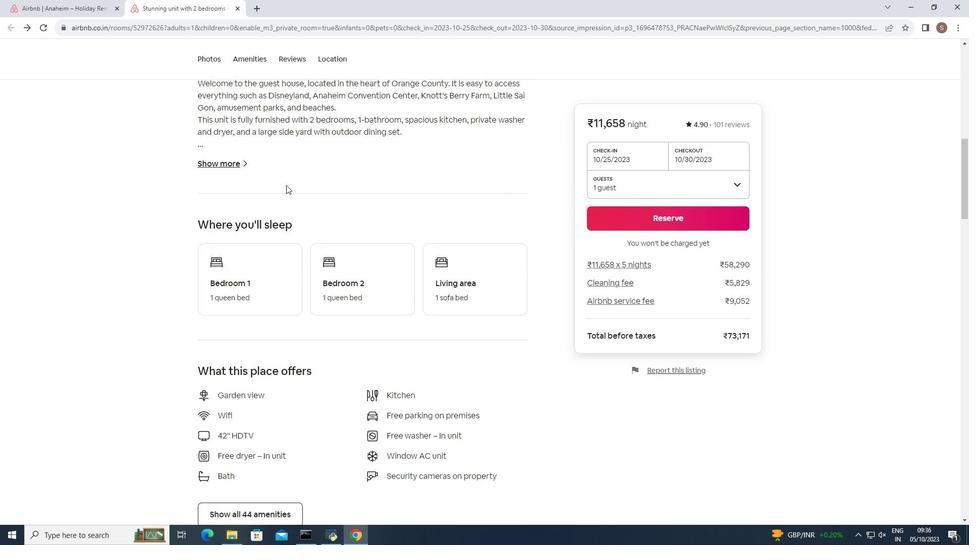 
Action: Mouse moved to (286, 184)
Screenshot: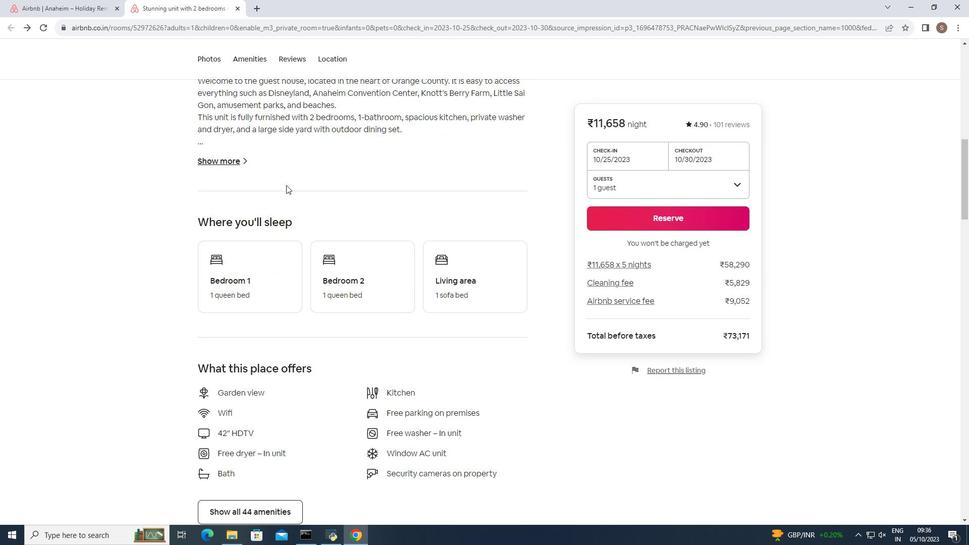 
Action: Mouse scrolled (286, 184) with delta (0, 0)
Screenshot: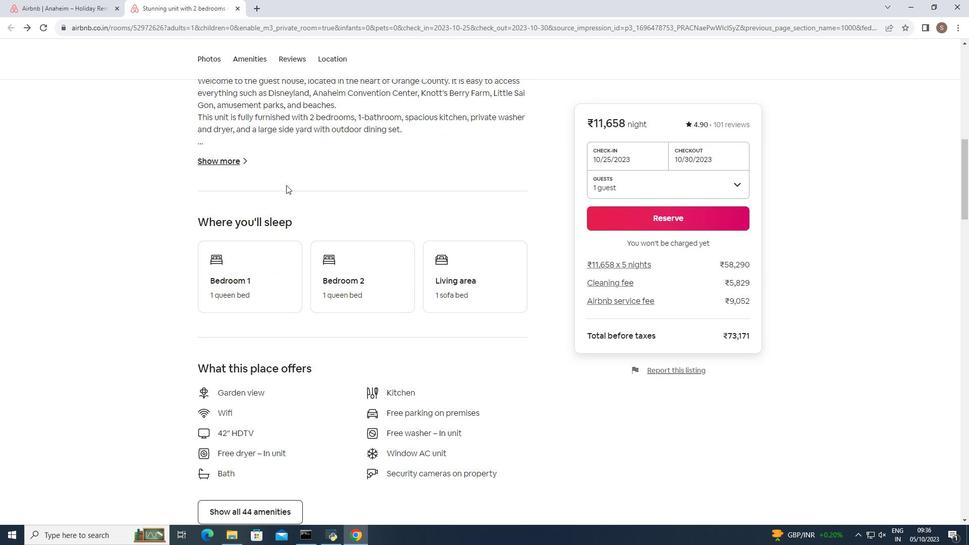 
Action: Mouse moved to (286, 185)
Screenshot: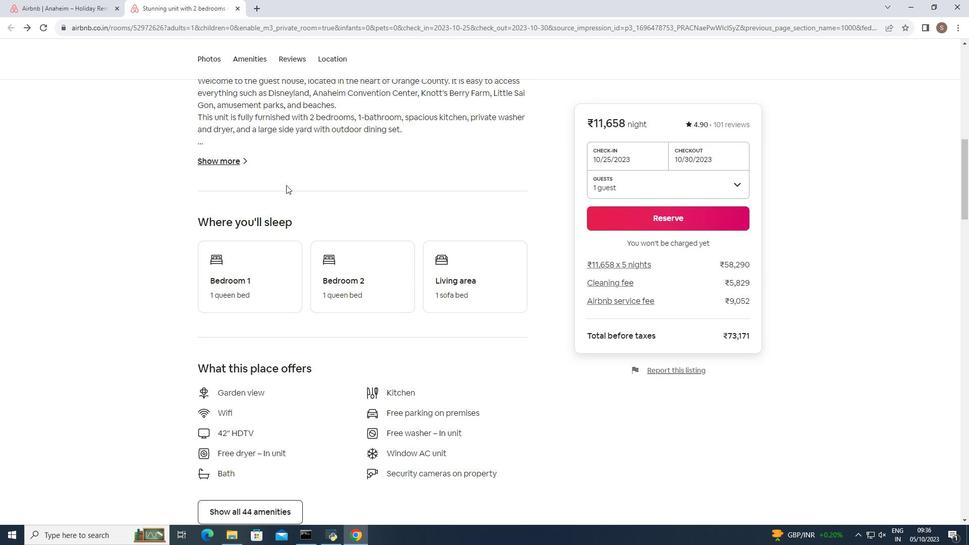 
Action: Mouse scrolled (286, 184) with delta (0, 0)
Screenshot: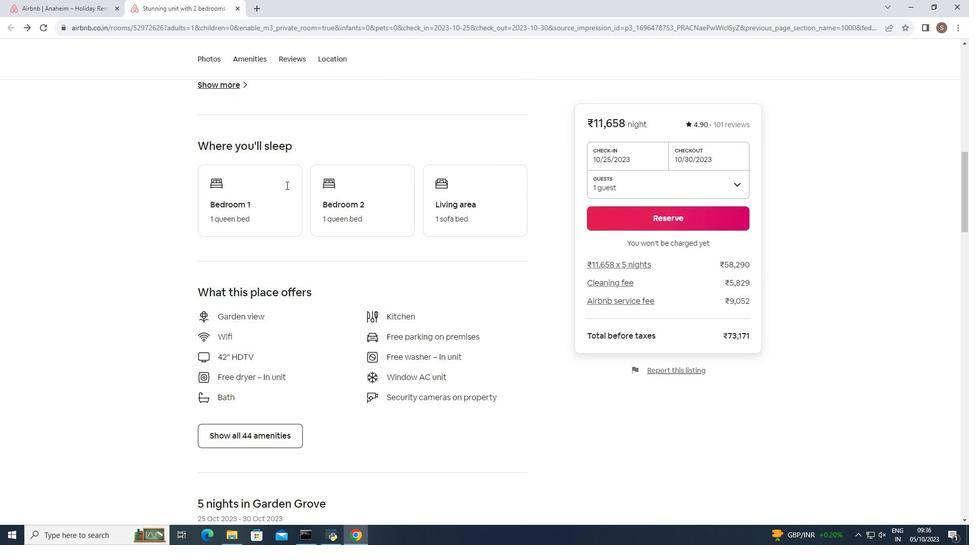 
Action: Mouse scrolled (286, 184) with delta (0, 0)
Screenshot: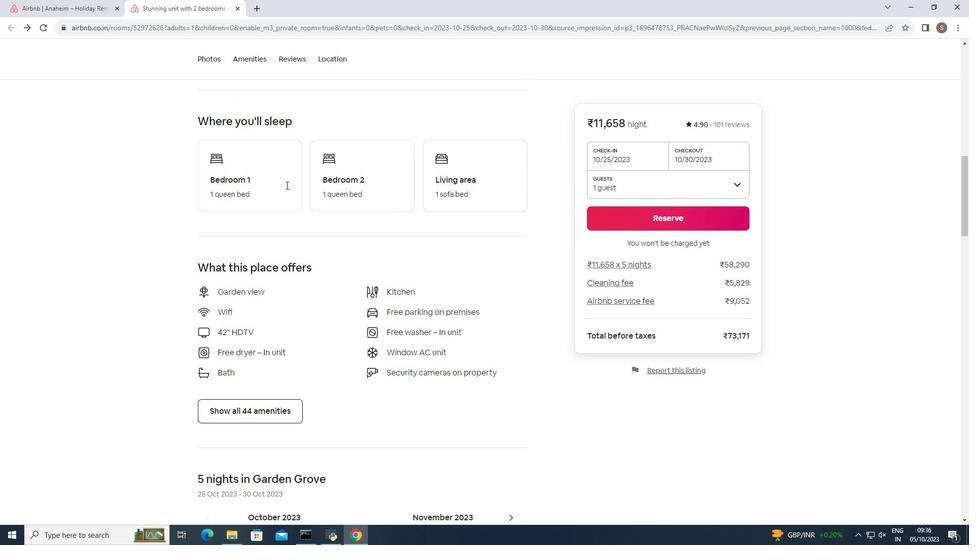 
Action: Mouse scrolled (286, 184) with delta (0, 0)
Screenshot: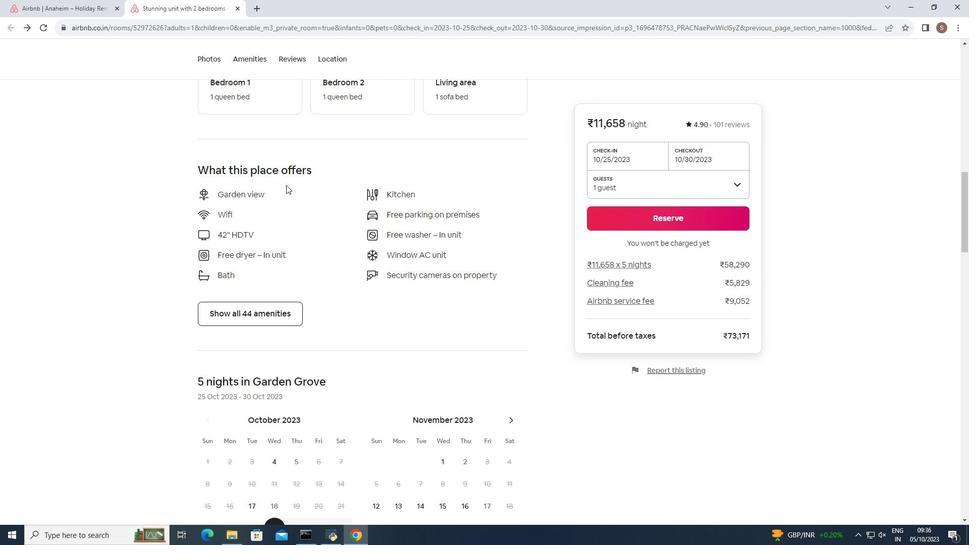 
Action: Mouse scrolled (286, 184) with delta (0, 0)
Screenshot: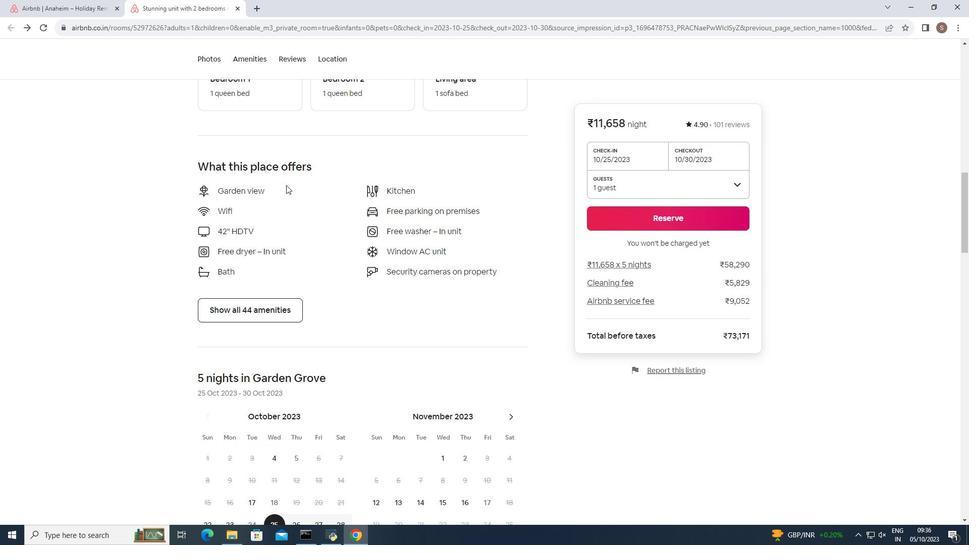 
Action: Mouse scrolled (286, 184) with delta (0, 0)
Screenshot: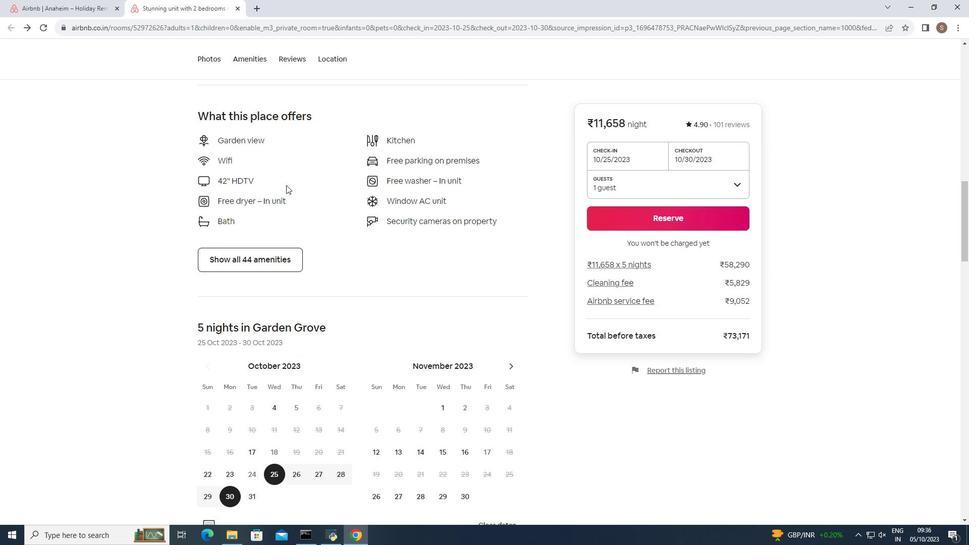
Action: Mouse moved to (271, 259)
Screenshot: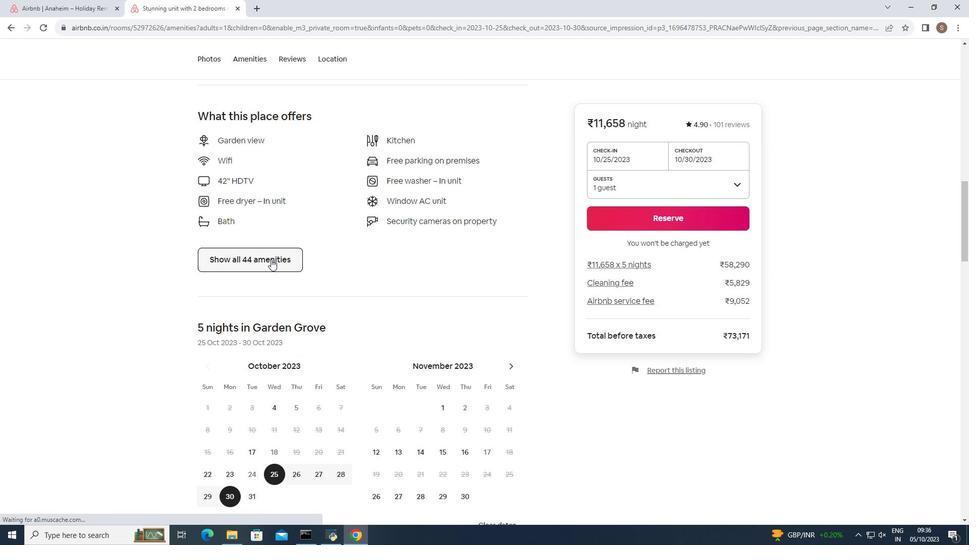 
Action: Mouse pressed left at (271, 259)
Screenshot: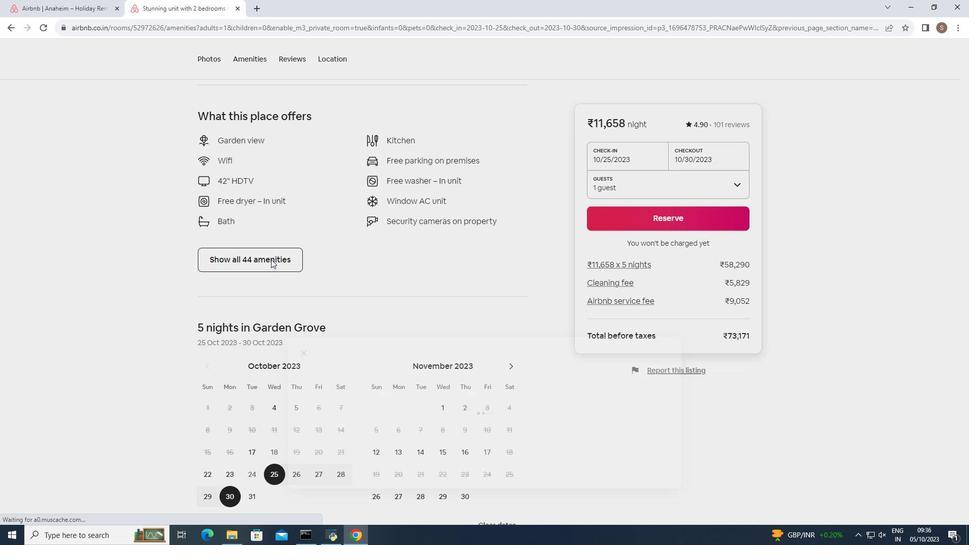 
Action: Mouse moved to (362, 259)
Screenshot: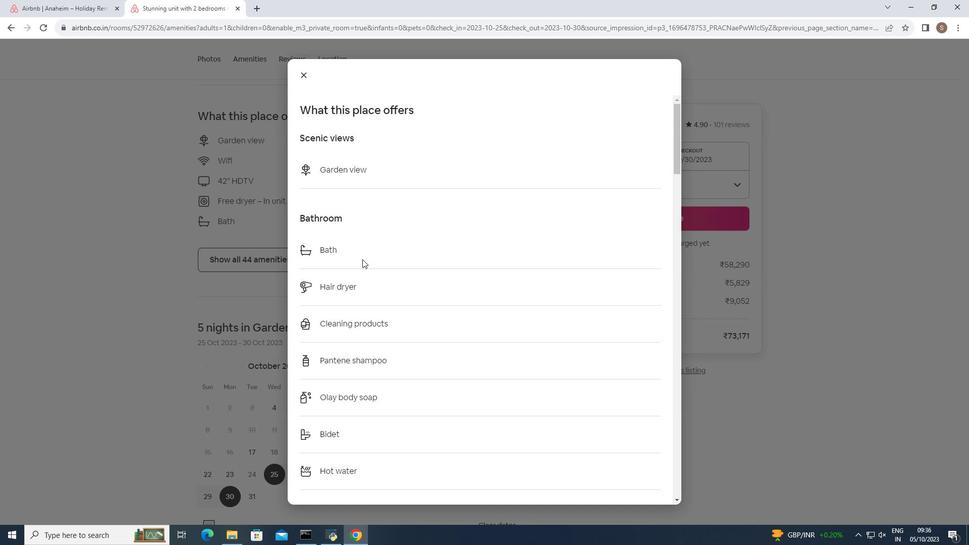 
Action: Mouse scrolled (362, 258) with delta (0, 0)
Screenshot: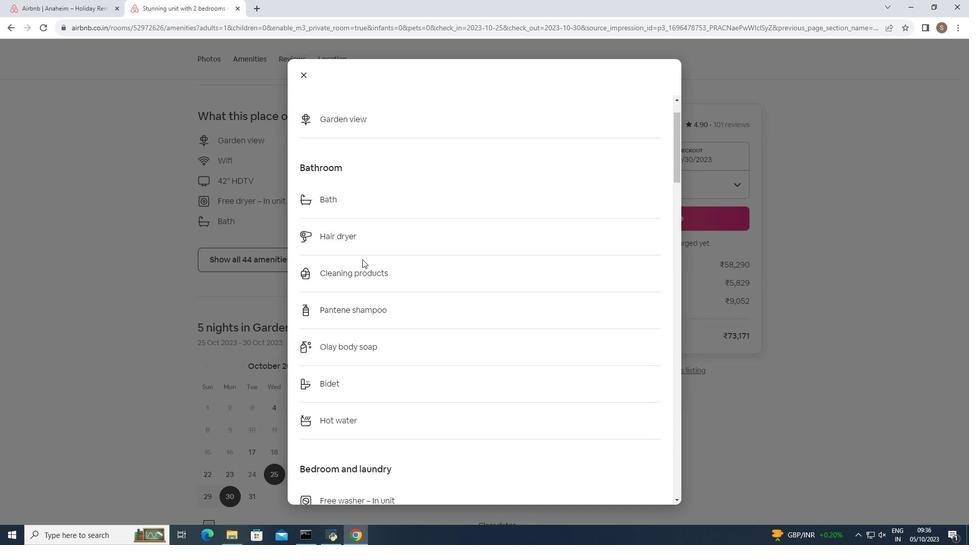 
Action: Mouse scrolled (362, 258) with delta (0, 0)
Screenshot: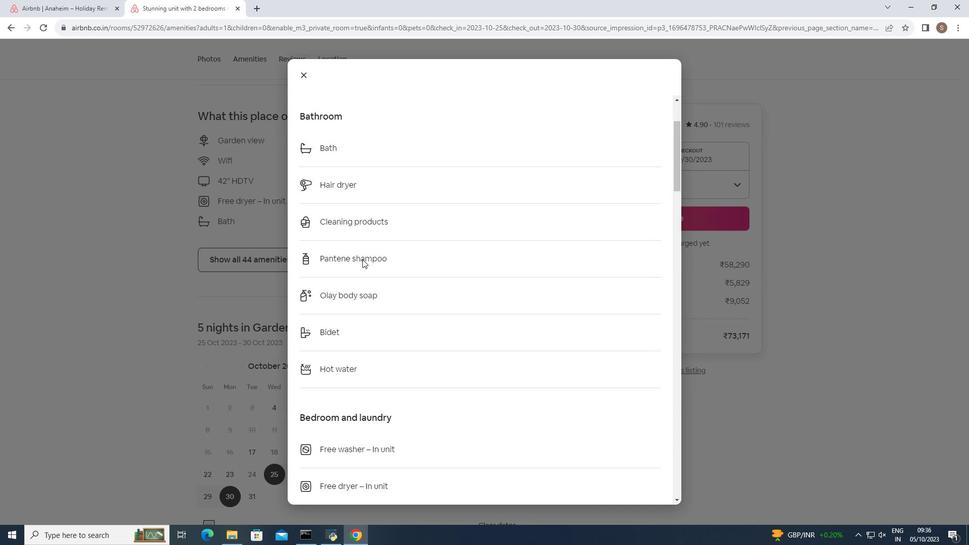 
Action: Mouse scrolled (362, 258) with delta (0, 0)
Screenshot: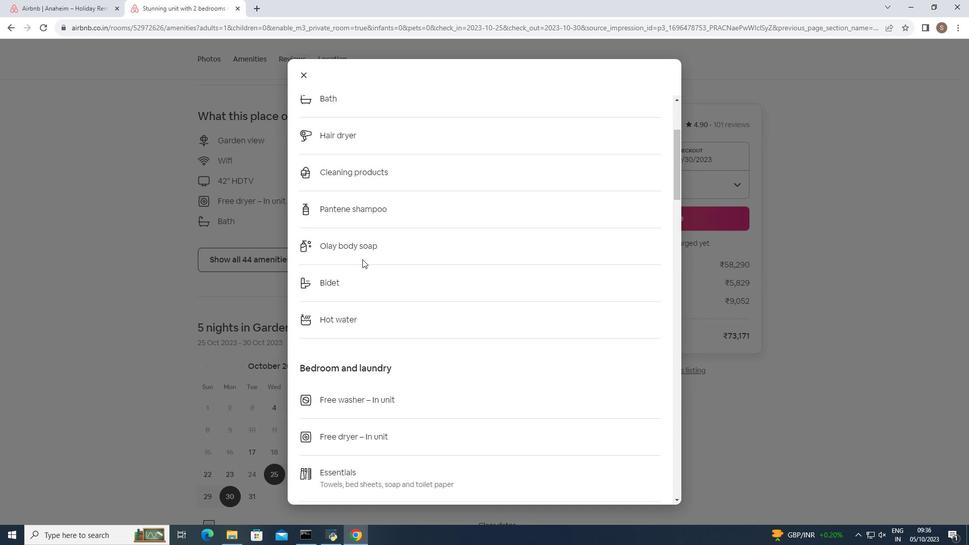 
Action: Mouse scrolled (362, 258) with delta (0, 0)
Screenshot: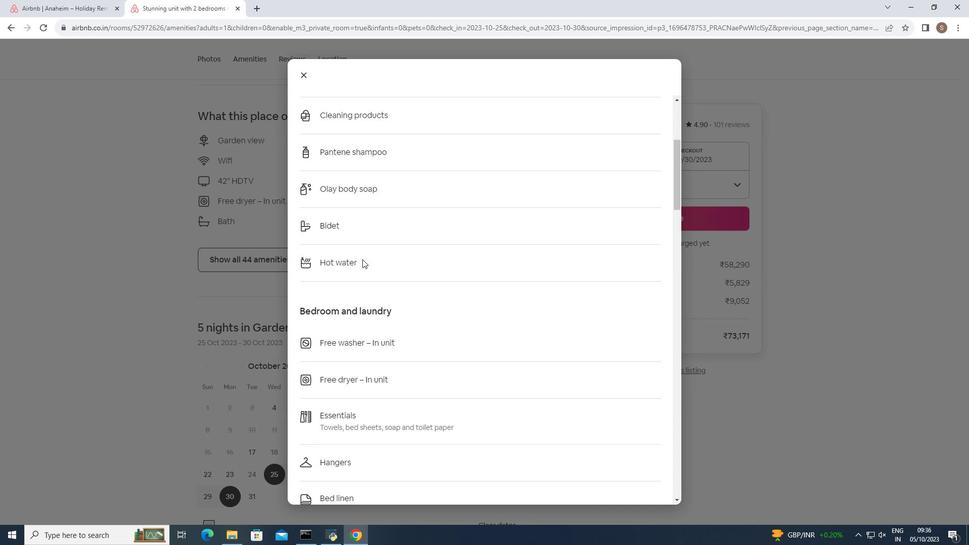 
Action: Mouse scrolled (362, 258) with delta (0, 0)
Screenshot: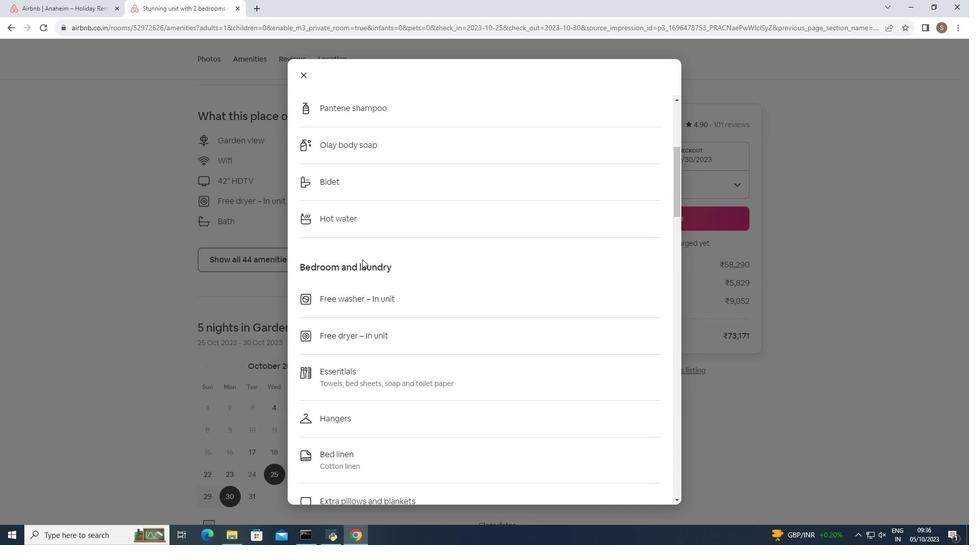 
Action: Mouse scrolled (362, 258) with delta (0, 0)
Screenshot: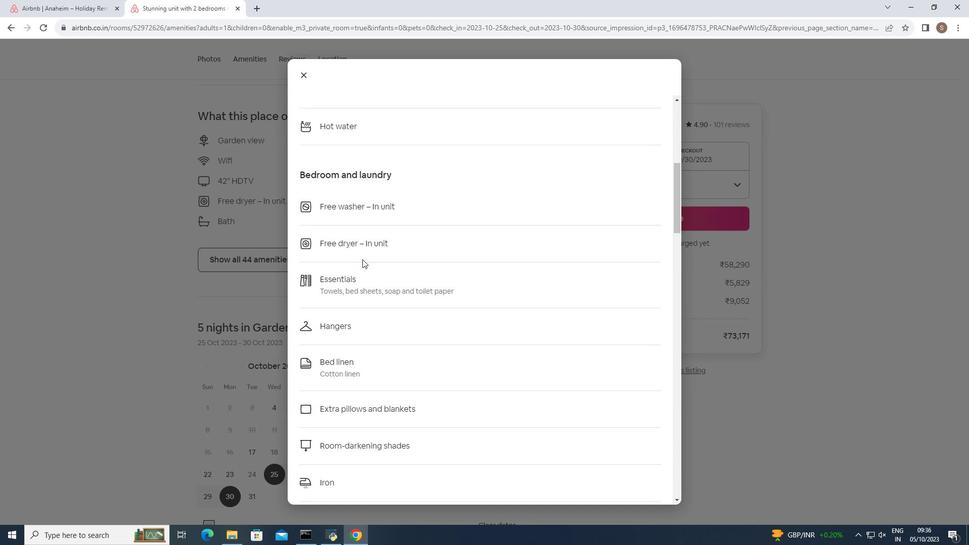 
Action: Mouse scrolled (362, 258) with delta (0, 0)
Screenshot: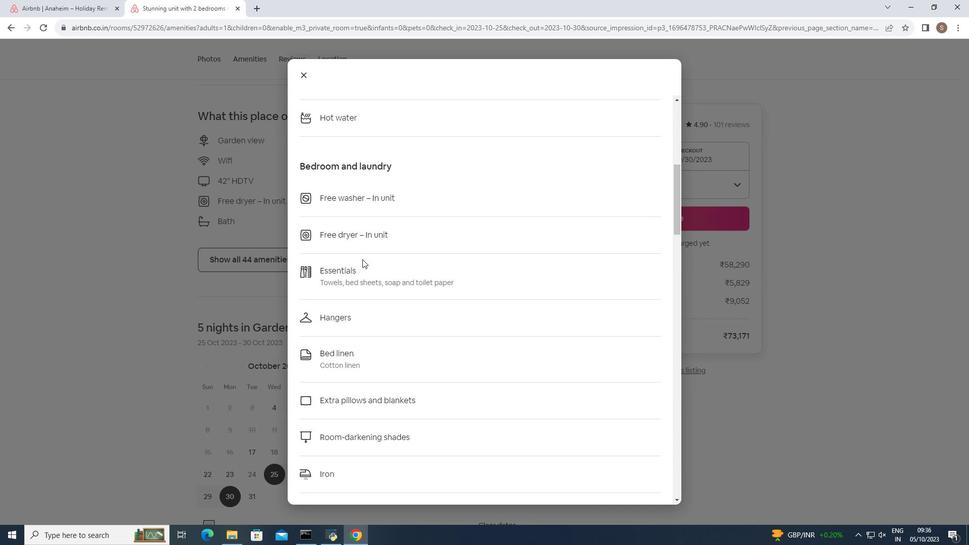 
Action: Mouse scrolled (362, 258) with delta (0, 0)
Screenshot: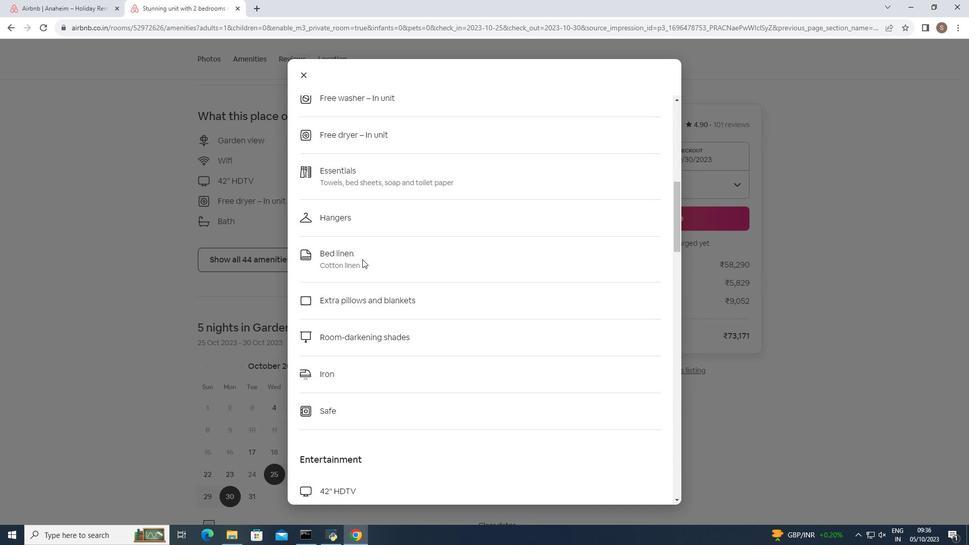 
Action: Mouse scrolled (362, 258) with delta (0, 0)
Screenshot: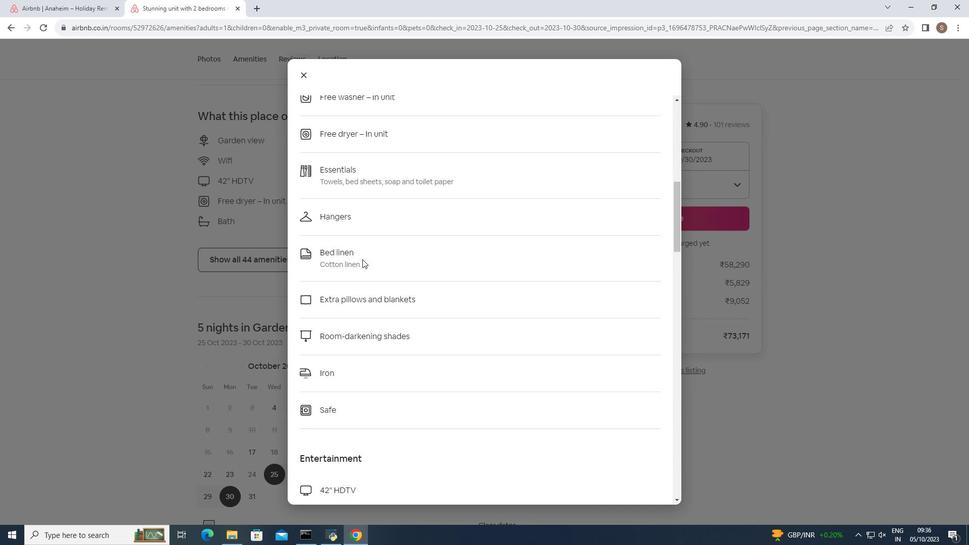 
Action: Mouse scrolled (362, 258) with delta (0, 0)
Screenshot: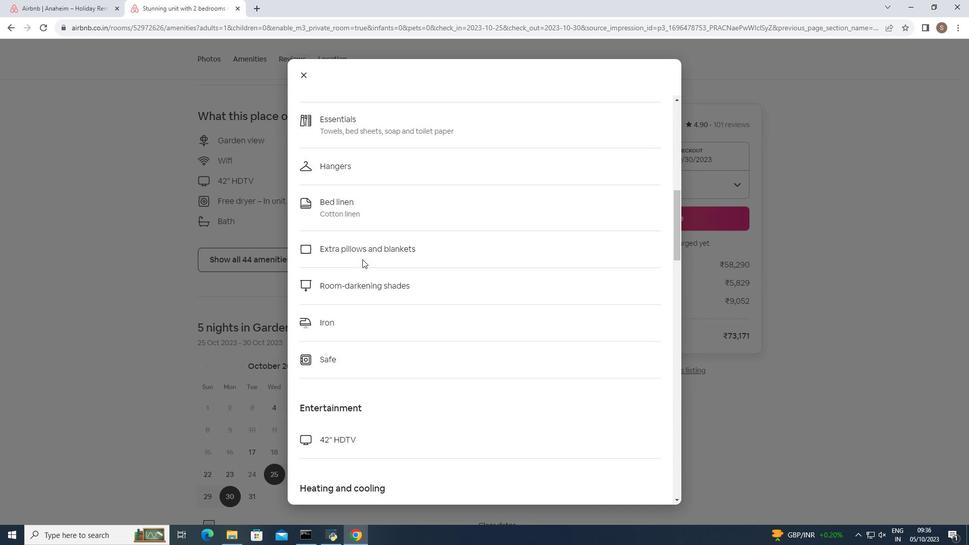 
Action: Mouse scrolled (362, 258) with delta (0, 0)
Screenshot: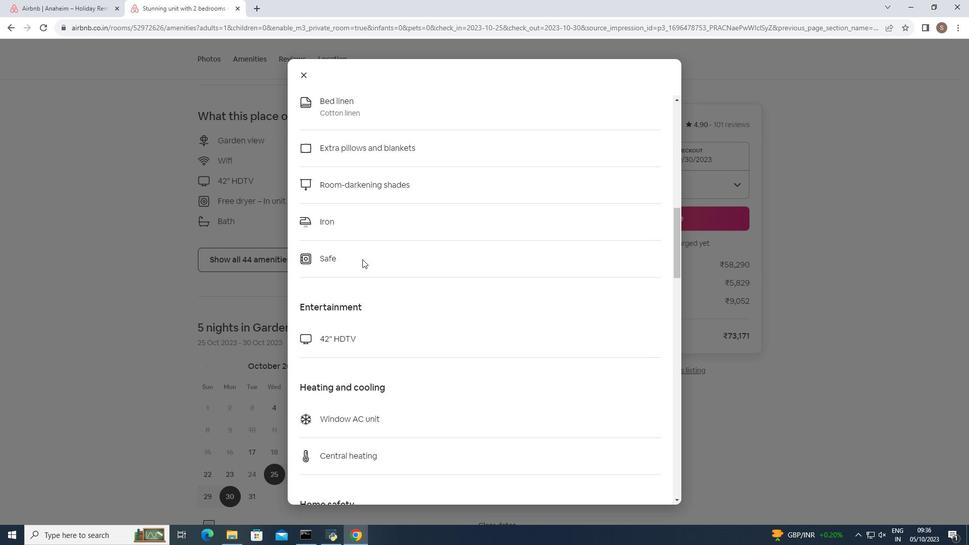 
Action: Mouse scrolled (362, 258) with delta (0, 0)
Screenshot: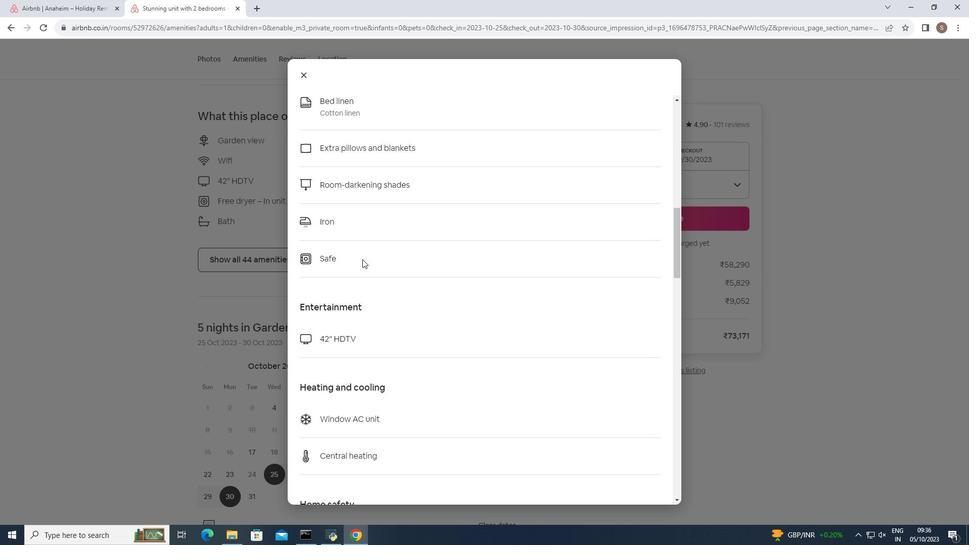 
Action: Mouse scrolled (362, 258) with delta (0, 0)
Screenshot: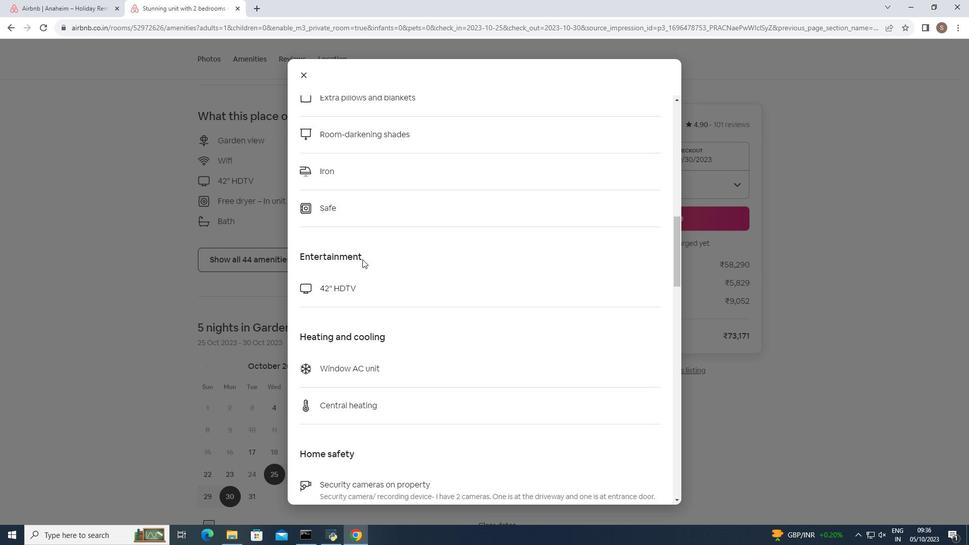 
Action: Mouse scrolled (362, 258) with delta (0, 0)
Screenshot: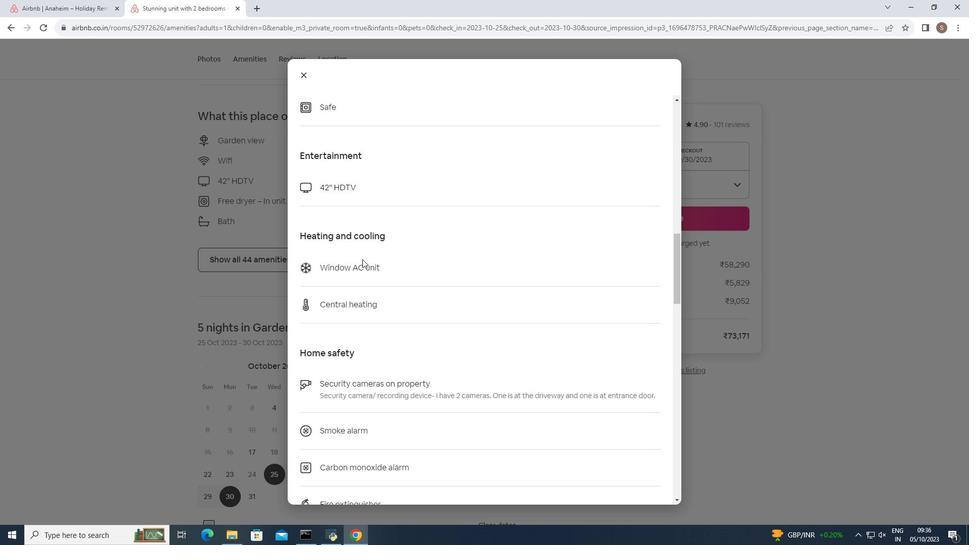 
Action: Mouse scrolled (362, 258) with delta (0, 0)
Screenshot: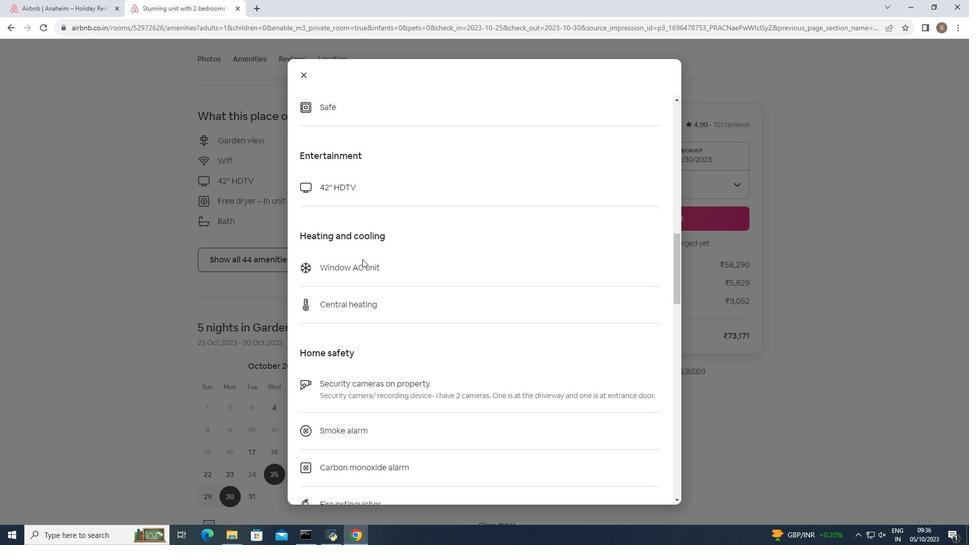 
Action: Mouse scrolled (362, 258) with delta (0, 0)
Screenshot: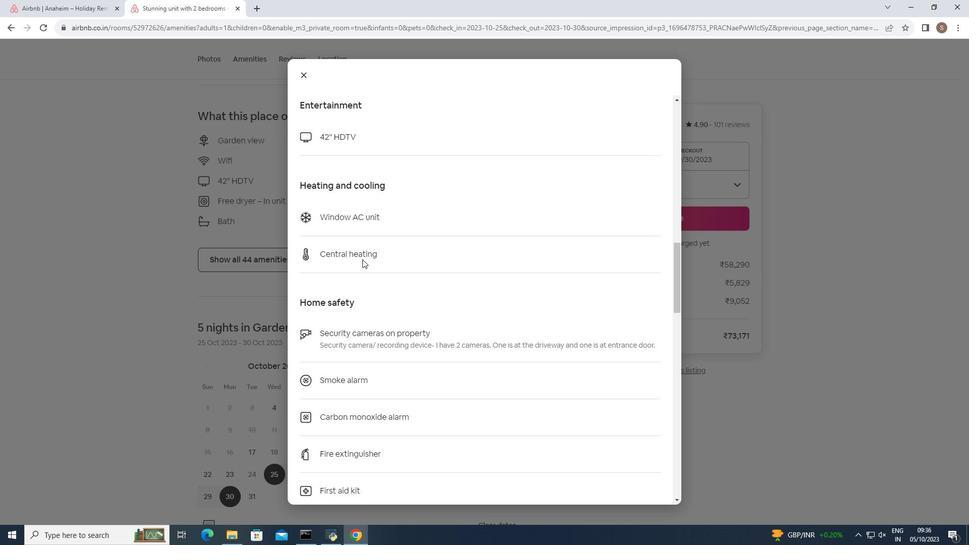 
Action: Mouse scrolled (362, 258) with delta (0, 0)
Screenshot: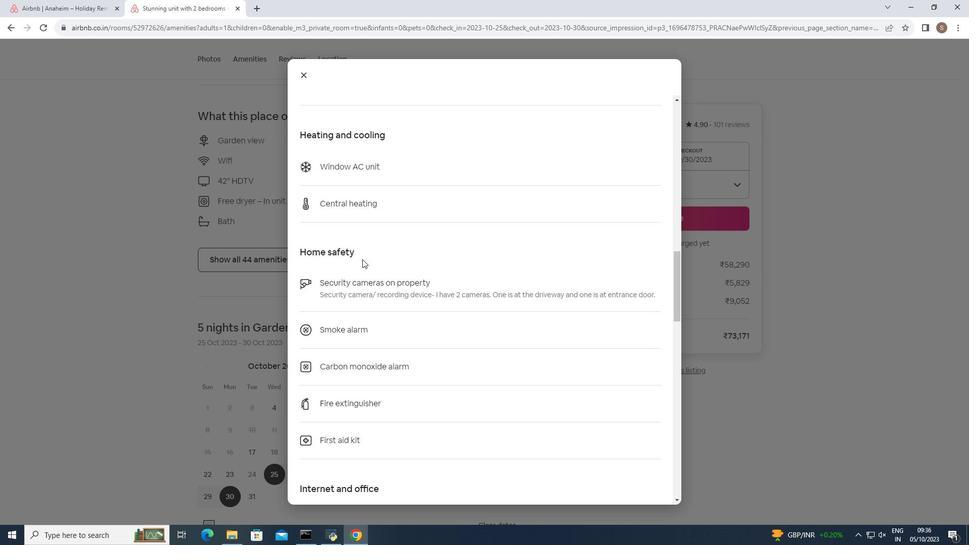 
Action: Mouse scrolled (362, 258) with delta (0, 0)
Screenshot: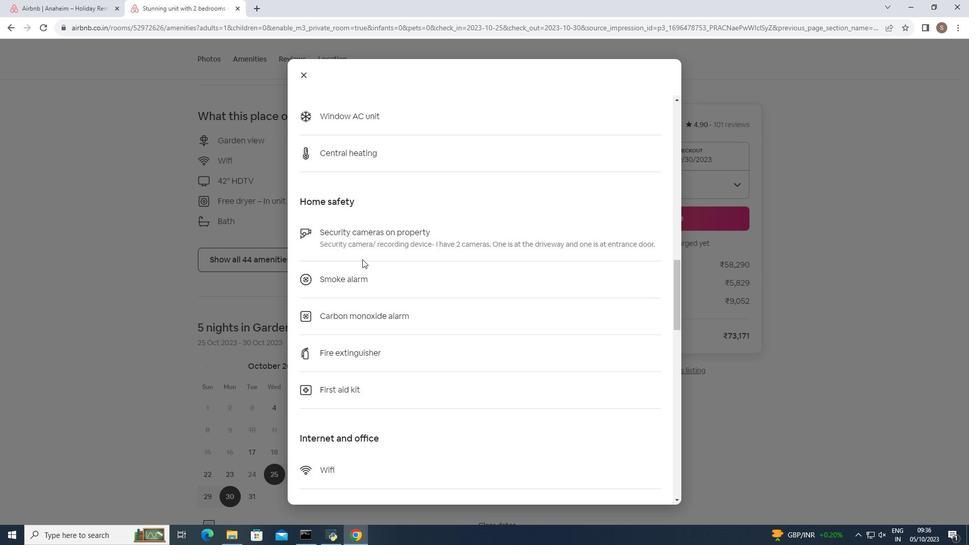 
Action: Mouse scrolled (362, 258) with delta (0, 0)
Screenshot: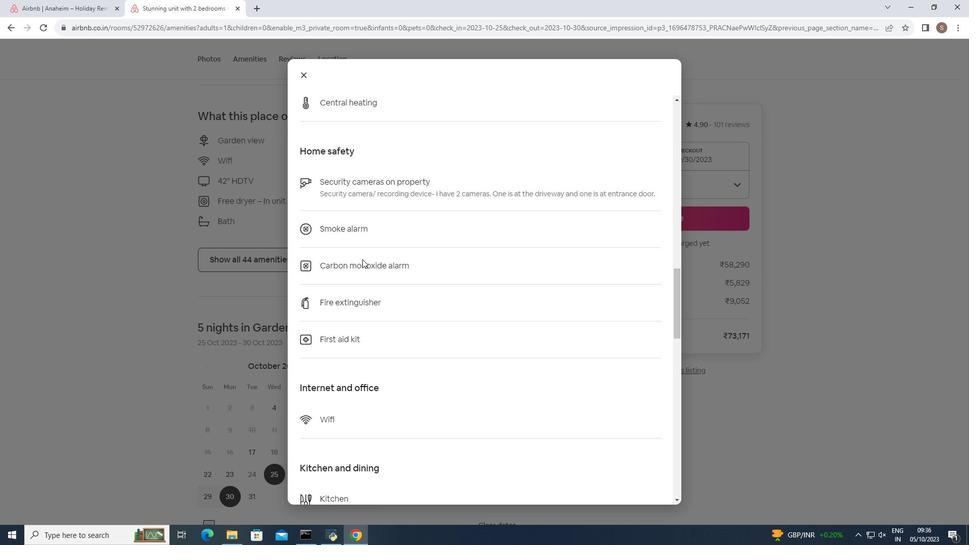 
Action: Mouse scrolled (362, 258) with delta (0, 0)
Screenshot: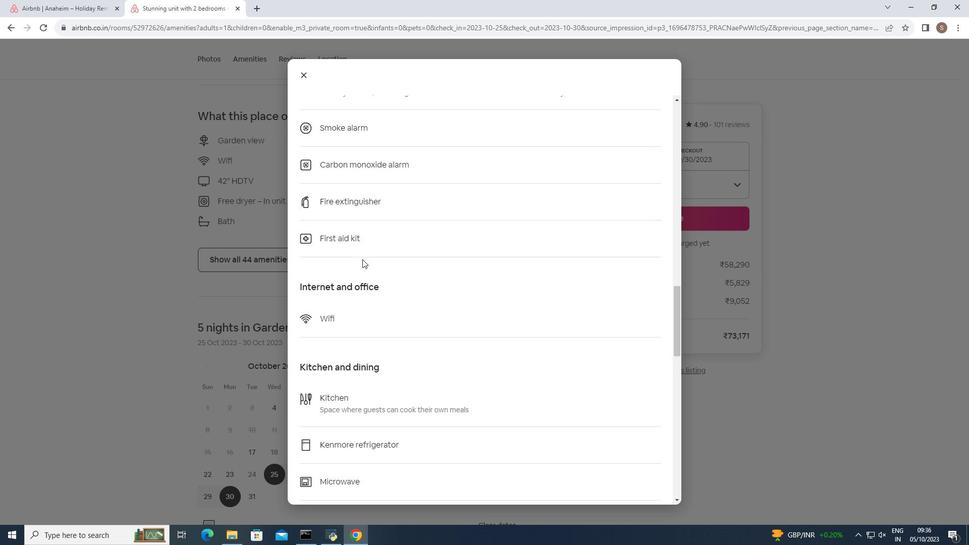 
Action: Mouse scrolled (362, 258) with delta (0, 0)
Screenshot: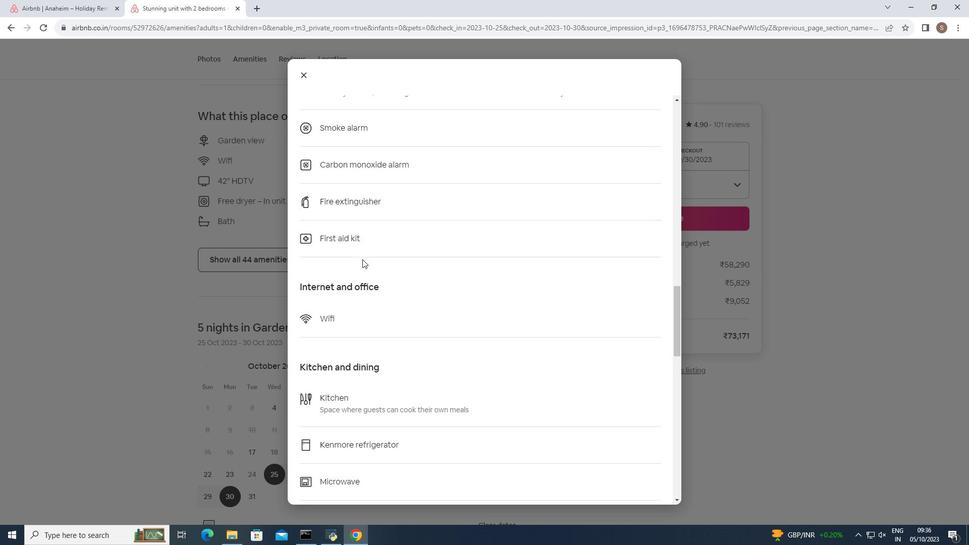 
Action: Mouse scrolled (362, 258) with delta (0, 0)
Screenshot: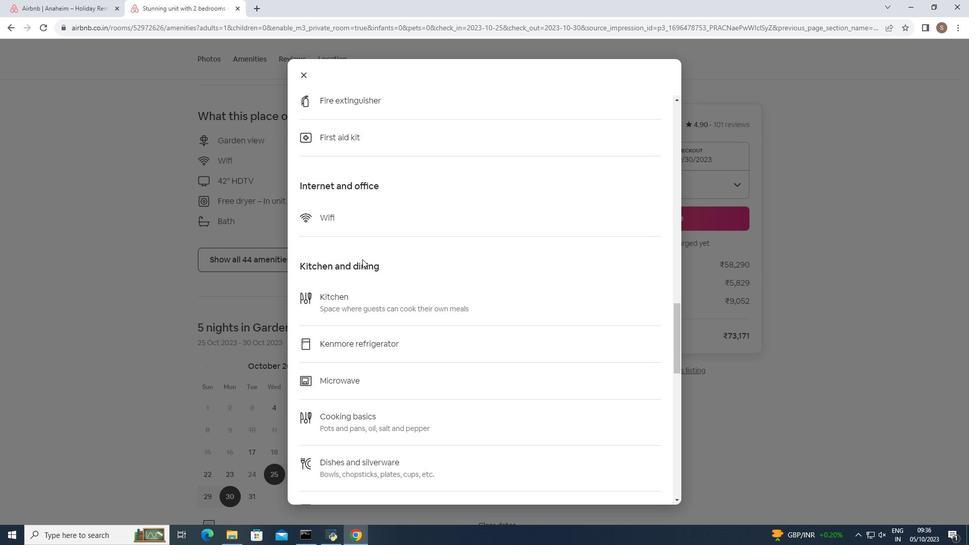 
Action: Mouse scrolled (362, 258) with delta (0, 0)
Screenshot: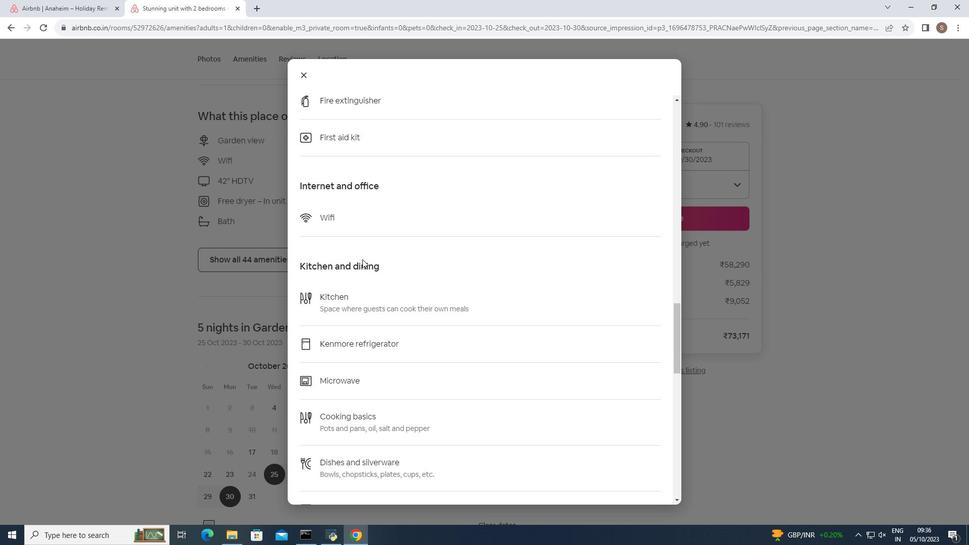 
Action: Mouse scrolled (362, 258) with delta (0, 0)
Screenshot: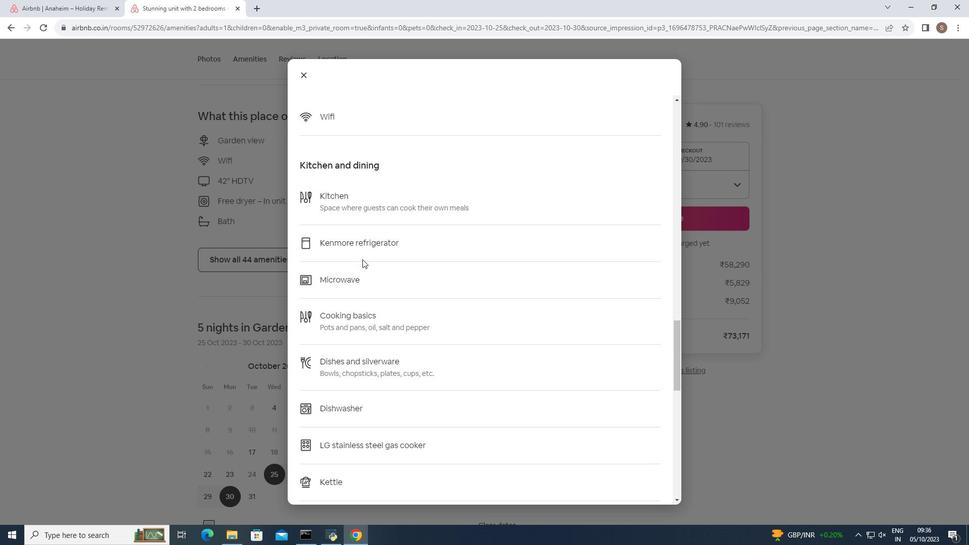 
Action: Mouse scrolled (362, 258) with delta (0, 0)
Screenshot: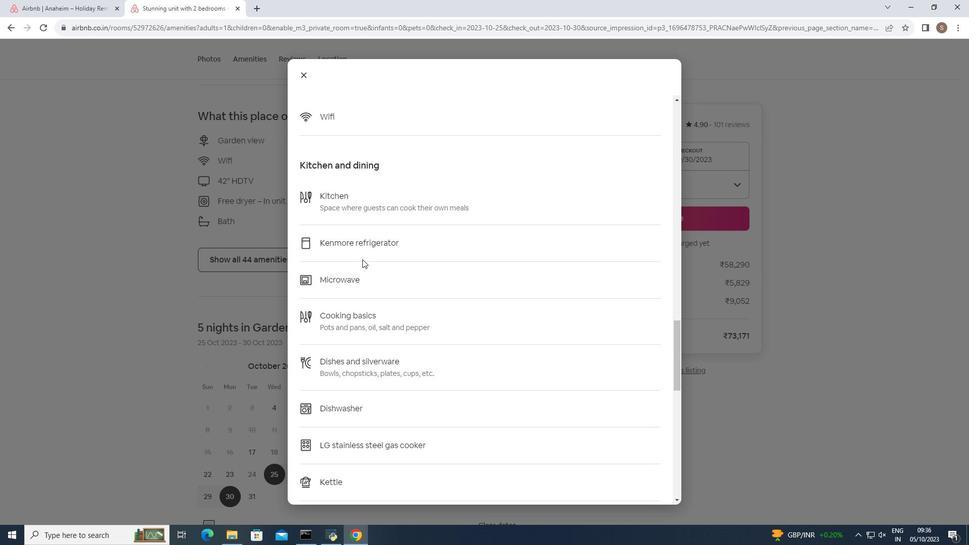 
Action: Mouse scrolled (362, 258) with delta (0, 0)
Screenshot: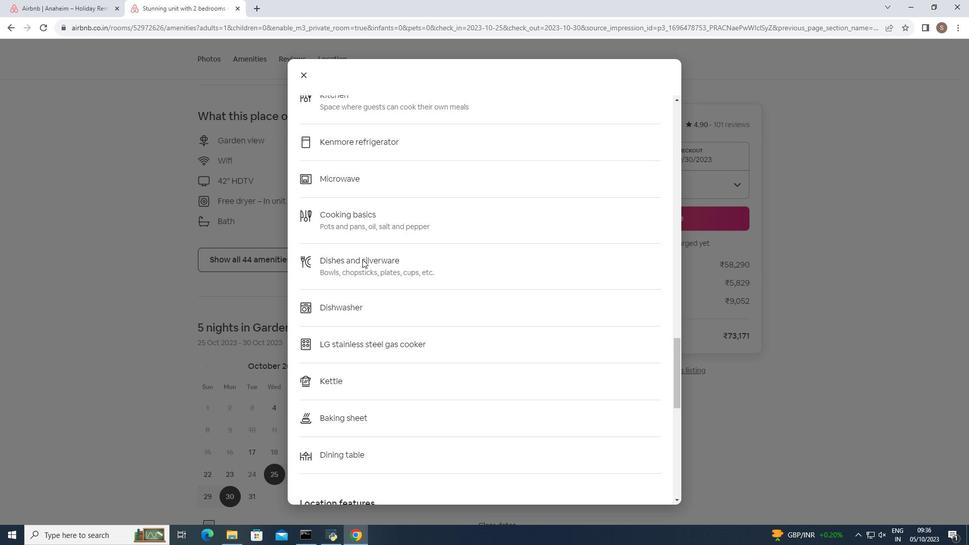 
Action: Mouse scrolled (362, 258) with delta (0, 0)
Screenshot: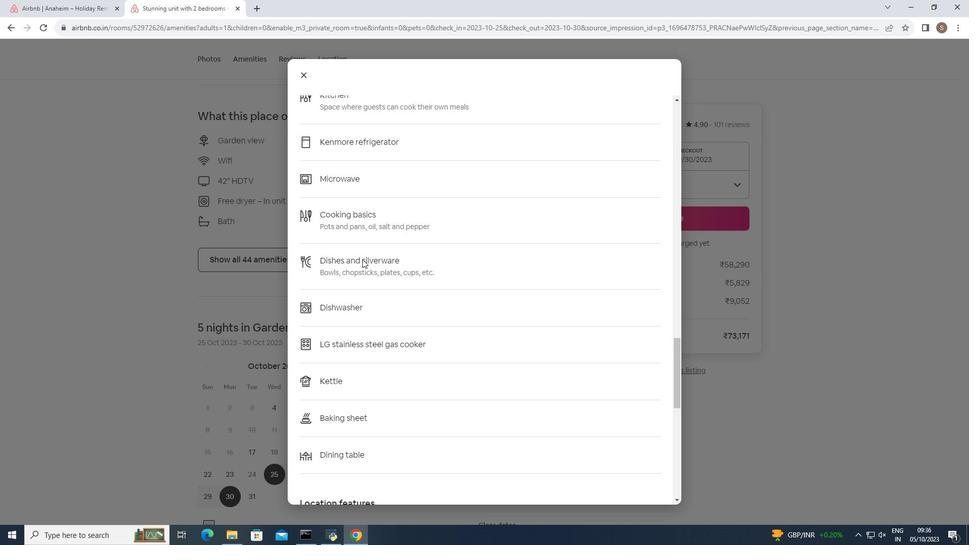 
Action: Mouse scrolled (362, 258) with delta (0, 0)
Screenshot: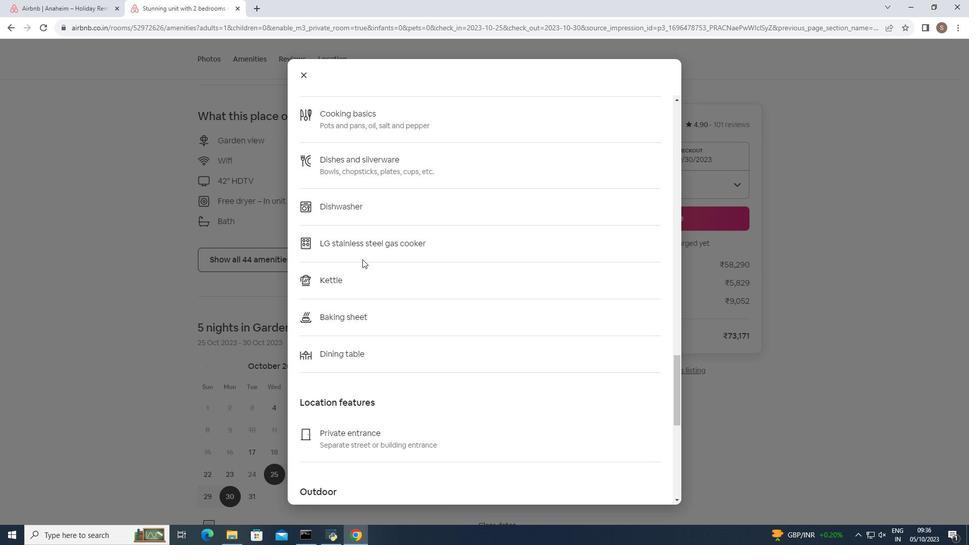 
Action: Mouse scrolled (362, 258) with delta (0, 0)
Screenshot: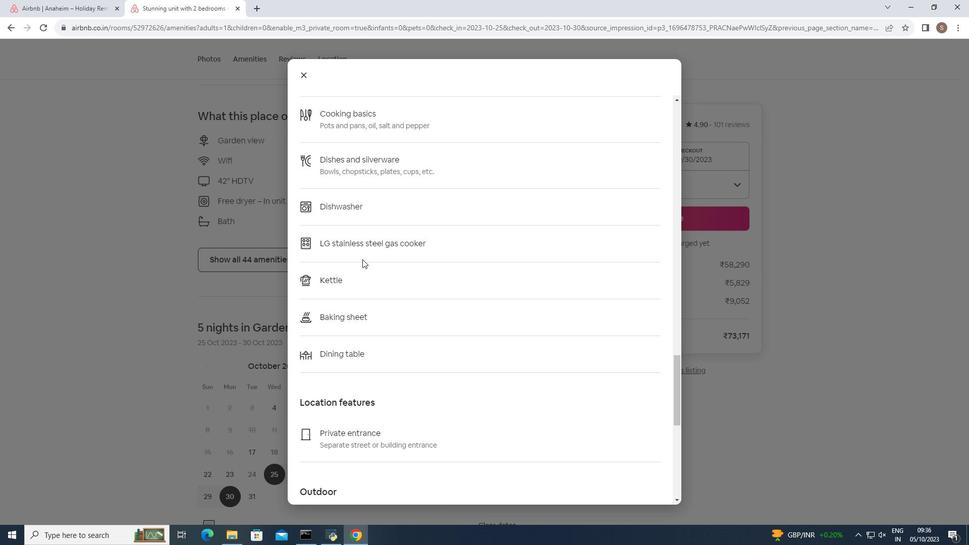 
Action: Mouse scrolled (362, 258) with delta (0, 0)
Screenshot: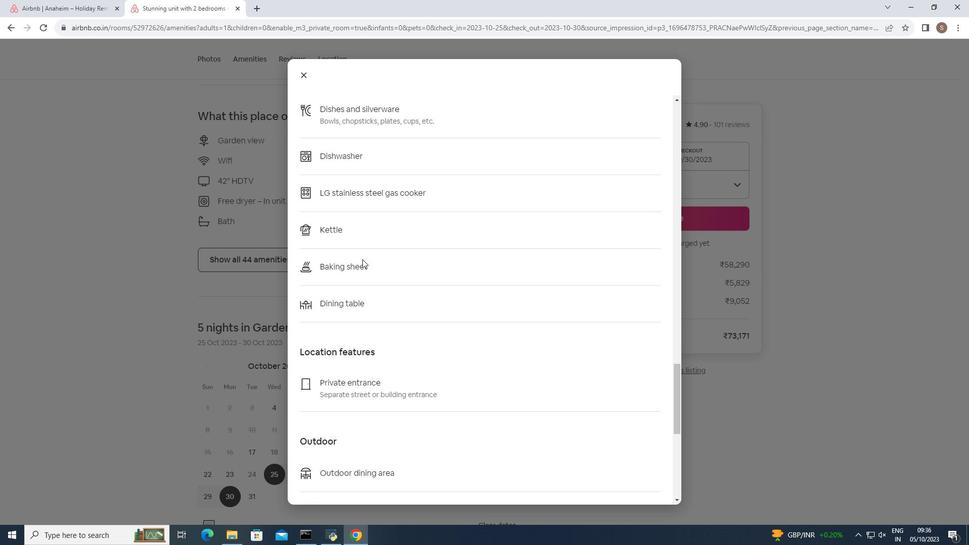 
Action: Mouse scrolled (362, 258) with delta (0, 0)
Screenshot: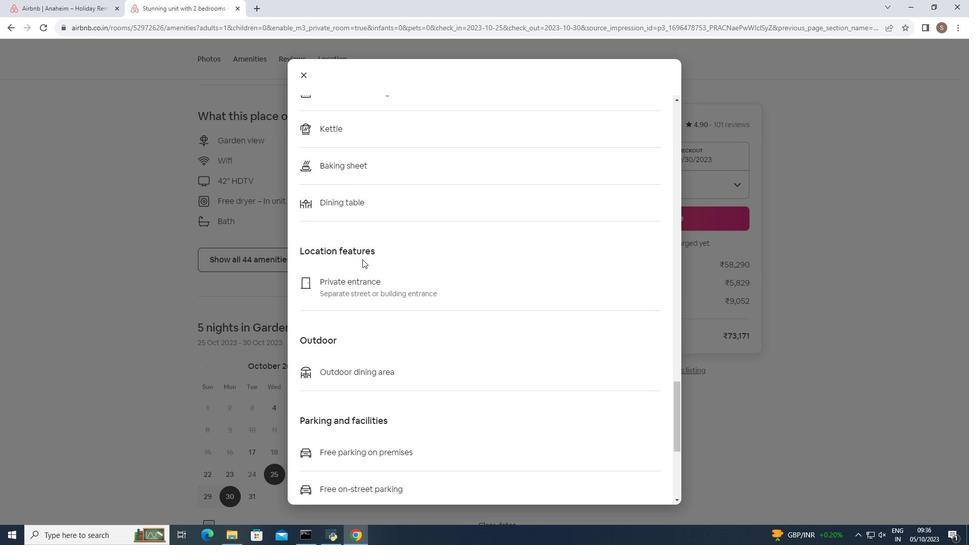 
Action: Mouse scrolled (362, 258) with delta (0, 0)
Screenshot: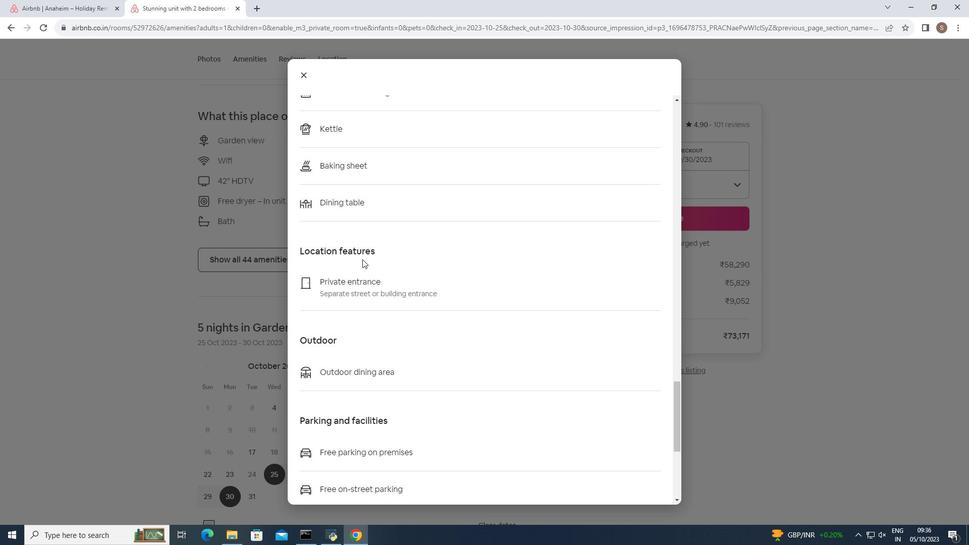 
Action: Mouse scrolled (362, 258) with delta (0, 0)
Screenshot: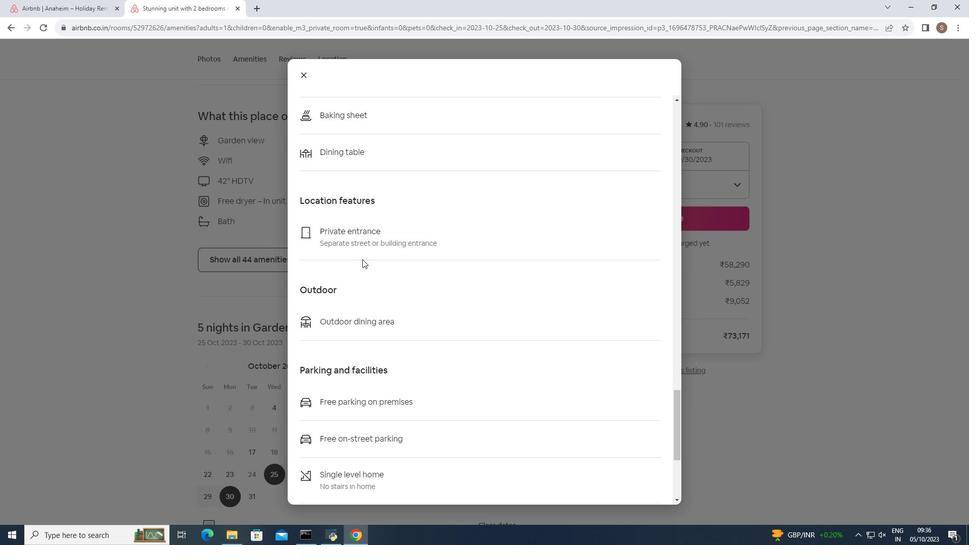 
Action: Mouse scrolled (362, 258) with delta (0, 0)
Screenshot: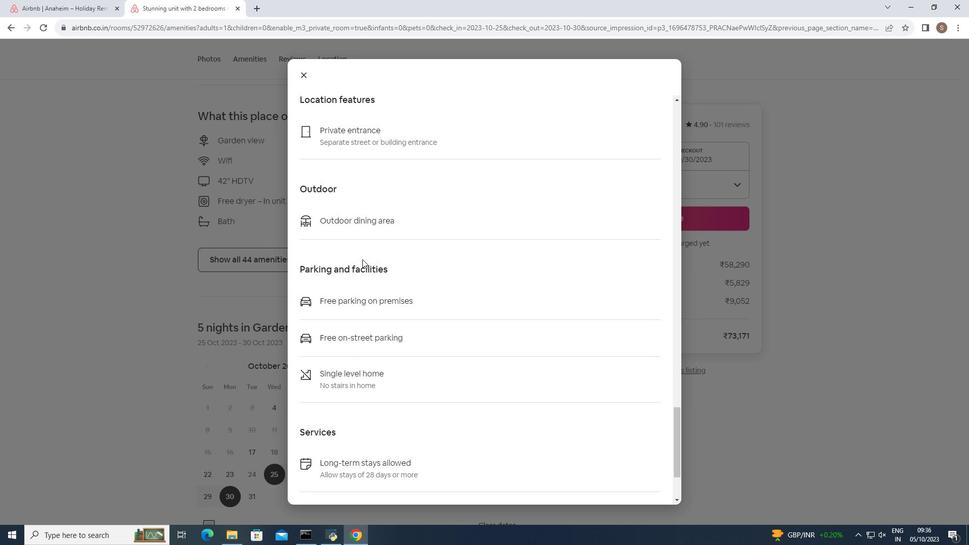 
Action: Mouse scrolled (362, 258) with delta (0, 0)
Screenshot: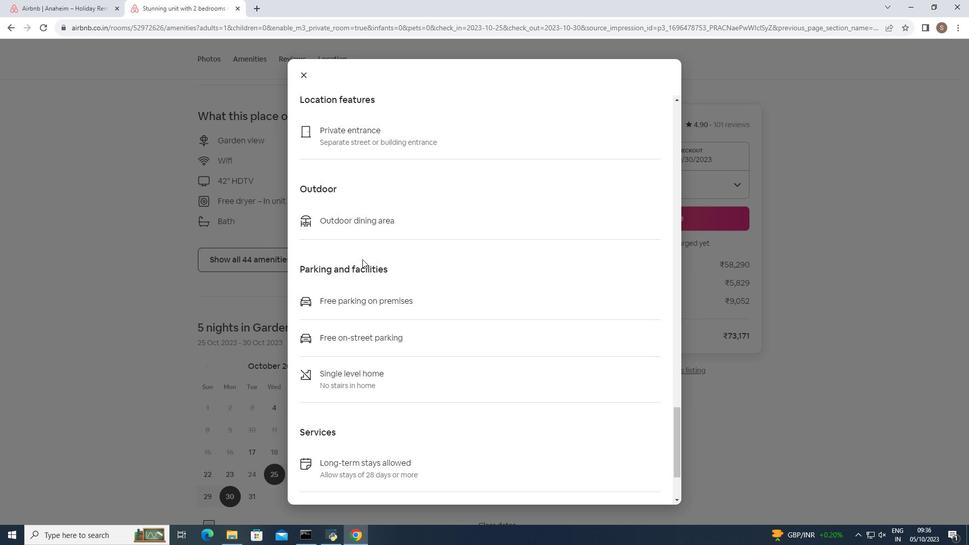 
Action: Mouse scrolled (362, 258) with delta (0, 0)
Screenshot: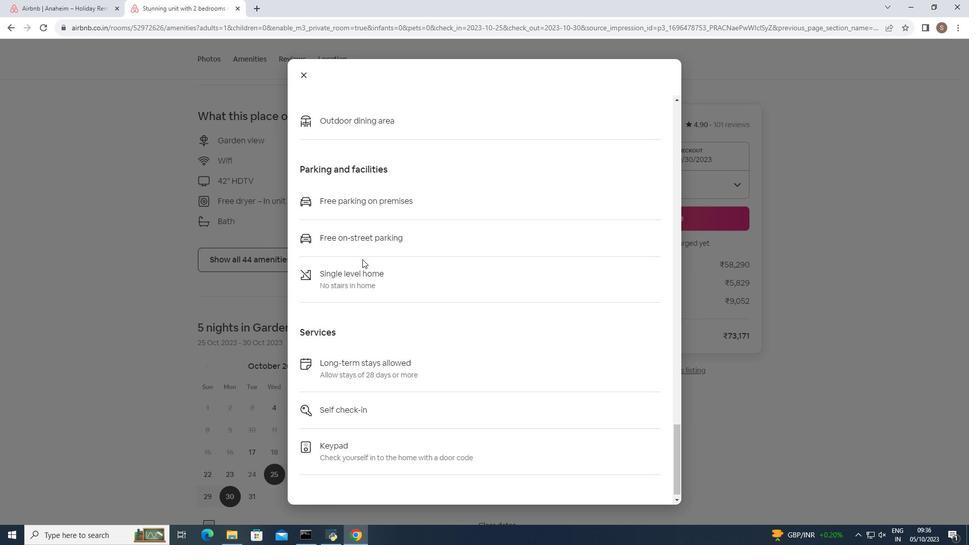
Action: Mouse scrolled (362, 258) with delta (0, 0)
Screenshot: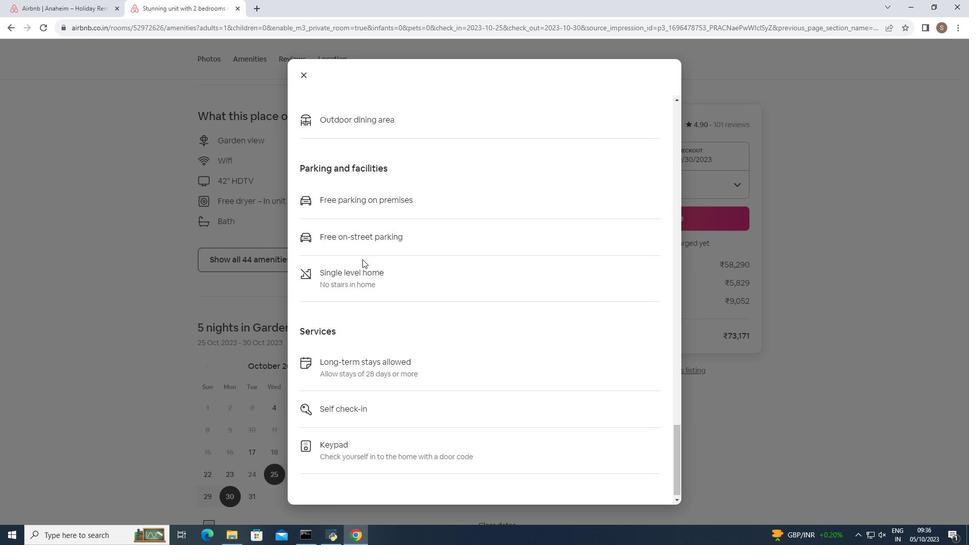 
Action: Mouse scrolled (362, 258) with delta (0, 0)
Screenshot: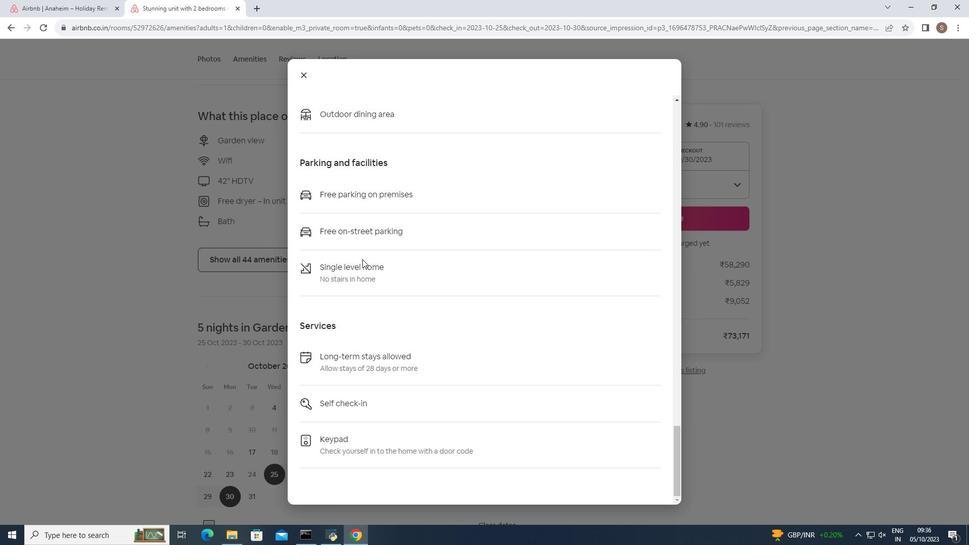 
Action: Mouse scrolled (362, 258) with delta (0, 0)
Screenshot: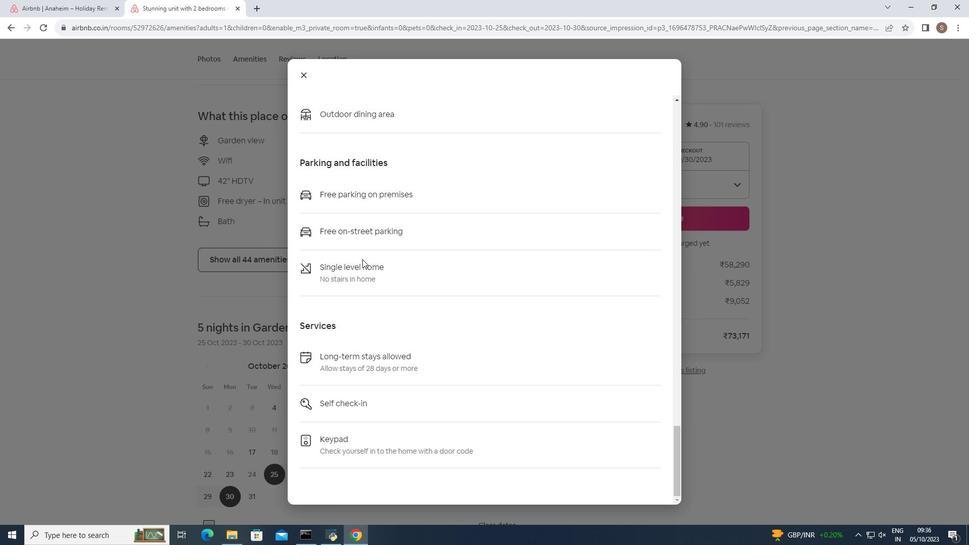 
Action: Mouse scrolled (362, 258) with delta (0, 0)
Screenshot: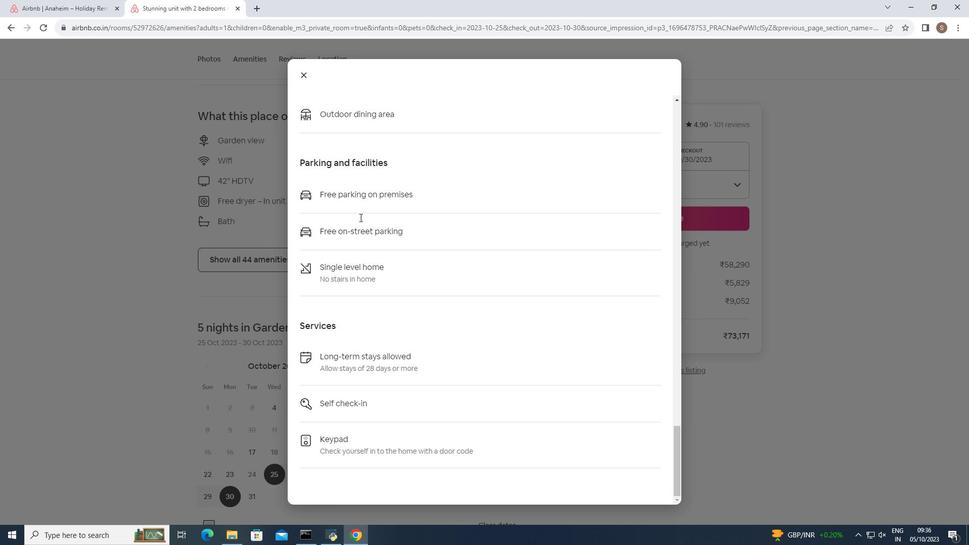 
Action: Mouse moved to (304, 73)
Screenshot: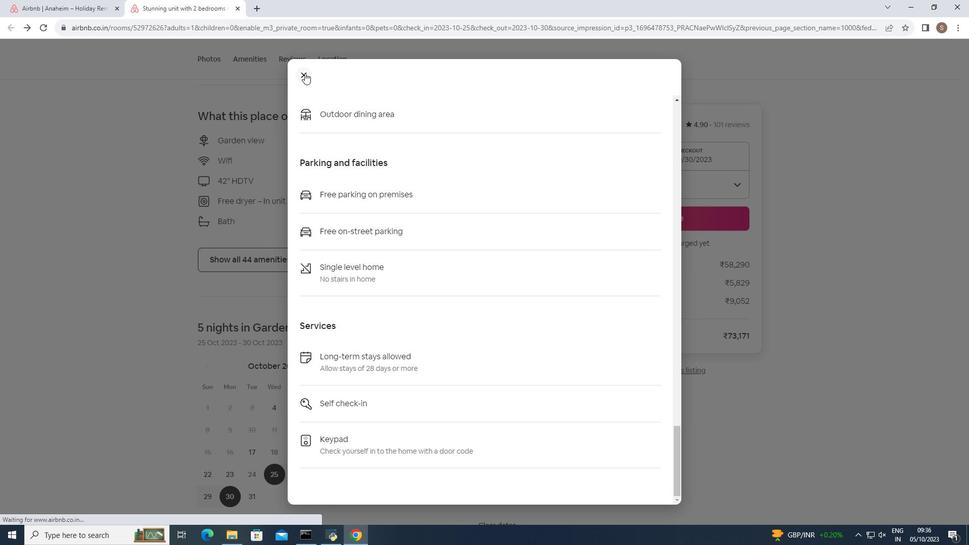 
Action: Mouse pressed left at (304, 73)
Screenshot: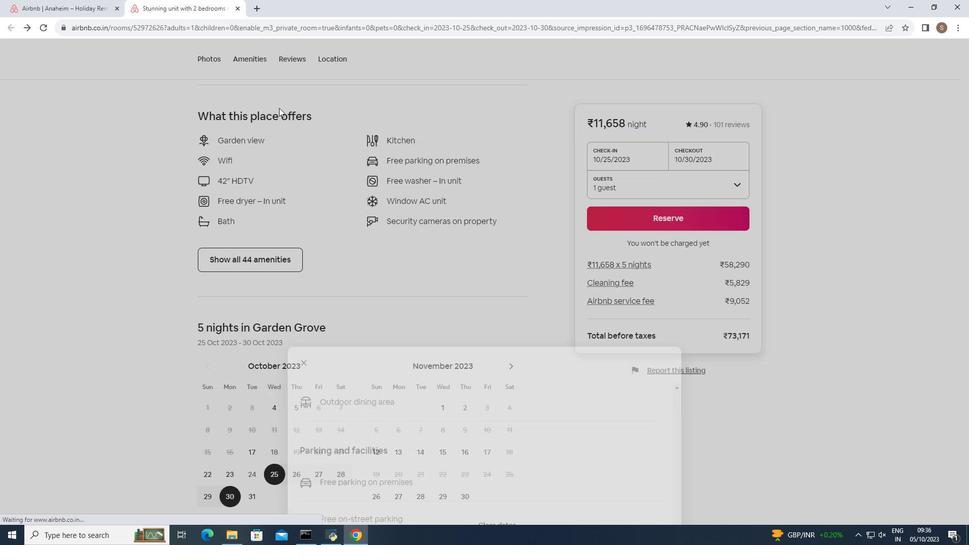 
Action: Mouse moved to (251, 176)
Screenshot: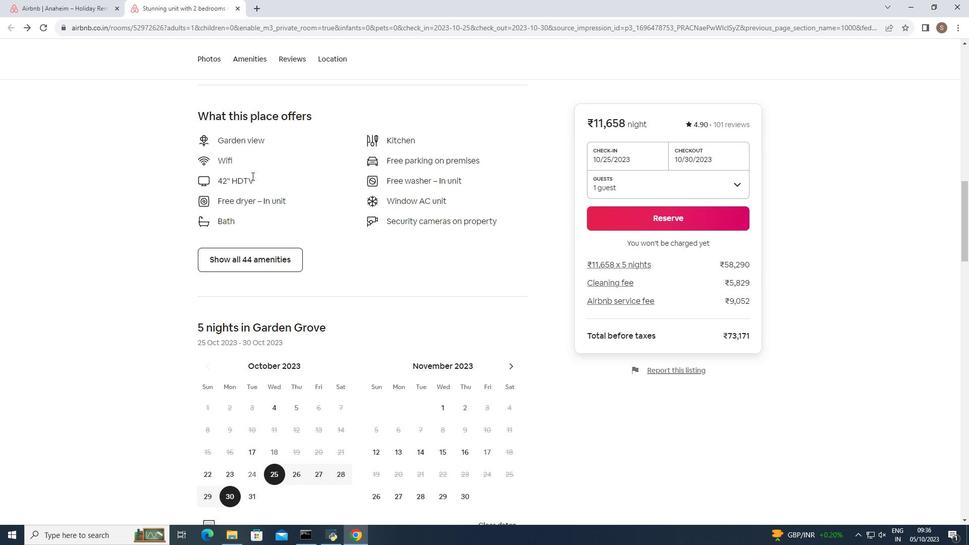 
Action: Mouse scrolled (251, 175) with delta (0, 0)
Screenshot: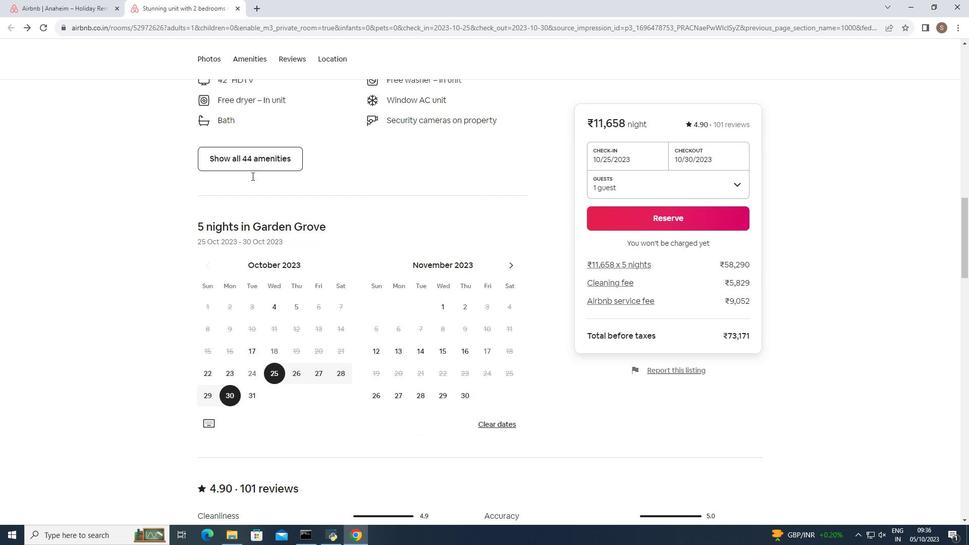 
Action: Mouse scrolled (251, 175) with delta (0, 0)
Screenshot: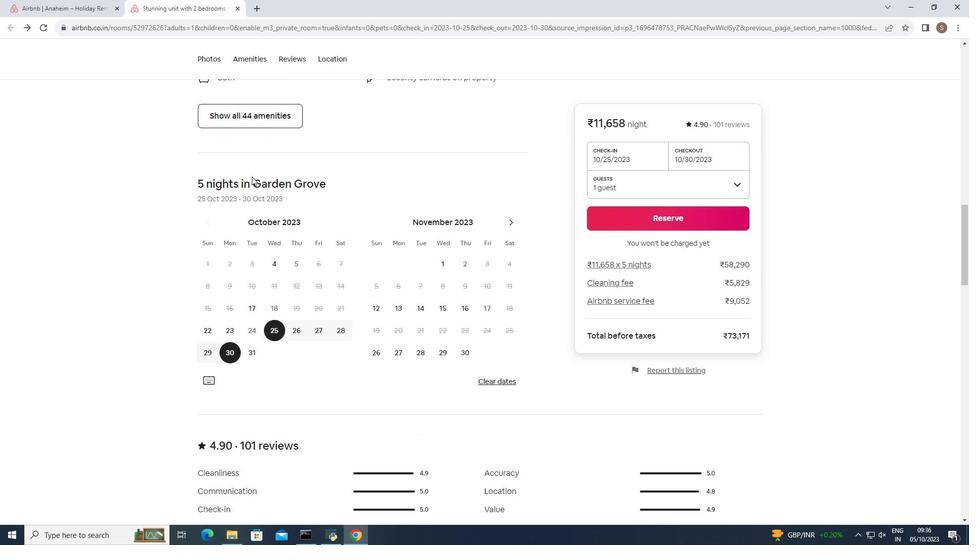 
Action: Mouse scrolled (251, 175) with delta (0, 0)
Screenshot: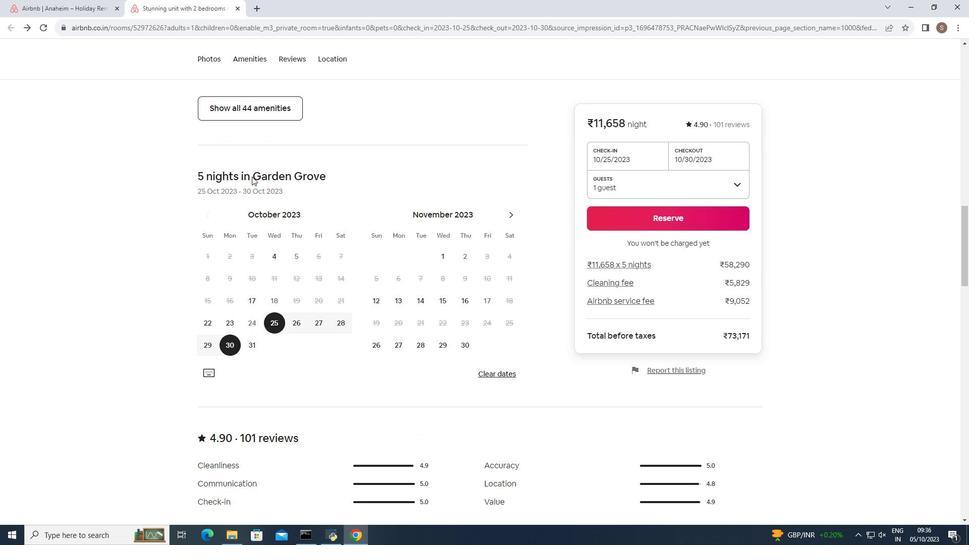 
Action: Mouse moved to (251, 176)
Screenshot: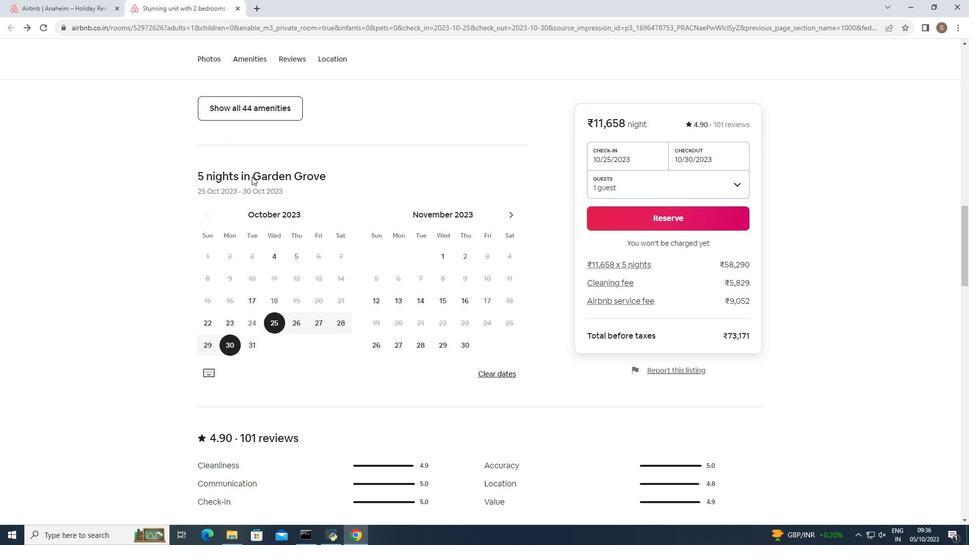 
Action: Mouse scrolled (251, 176) with delta (0, 0)
Screenshot: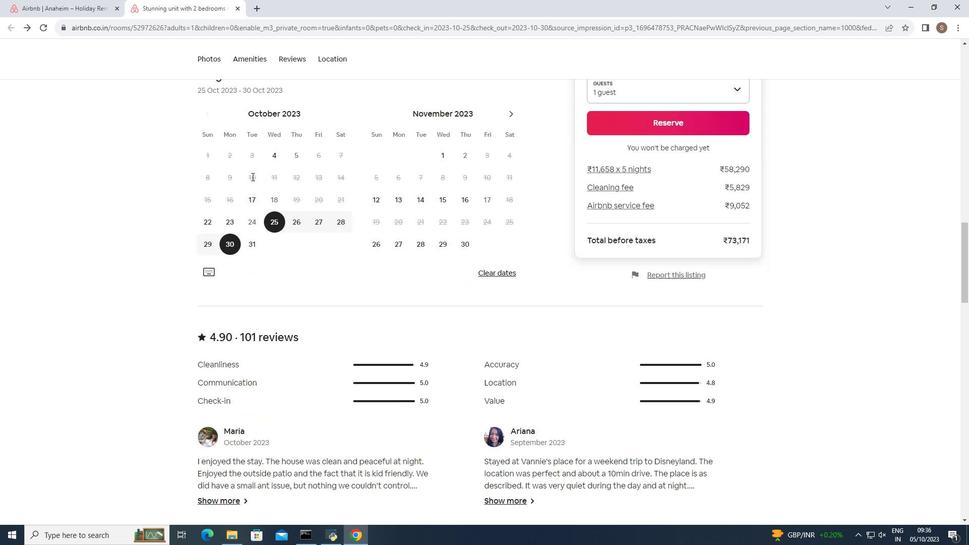 
Action: Mouse scrolled (251, 176) with delta (0, 0)
Screenshot: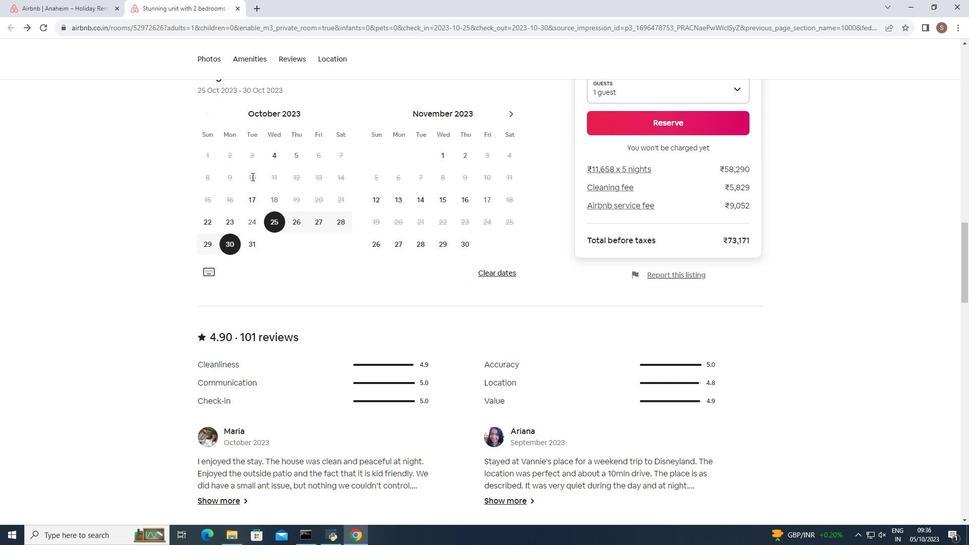 
Action: Mouse scrolled (251, 176) with delta (0, 0)
Screenshot: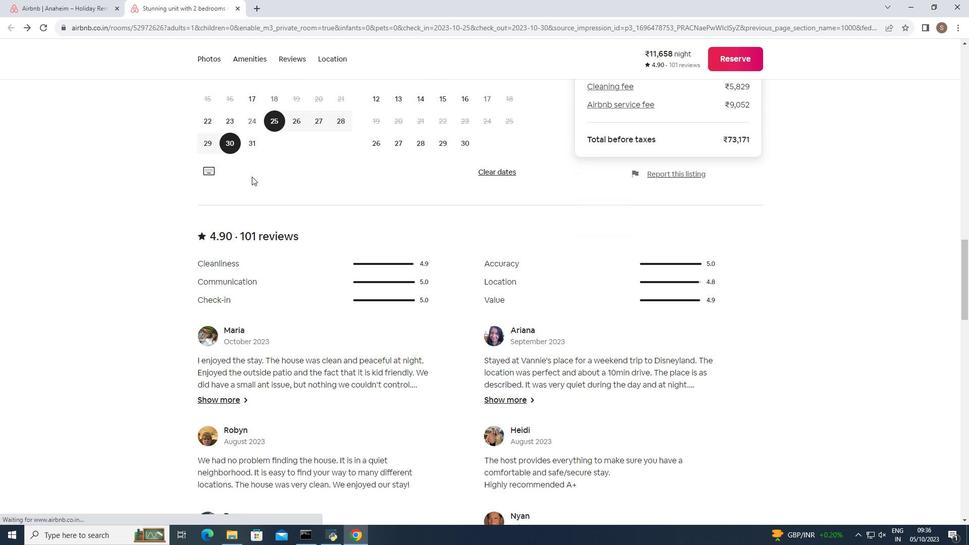 
Action: Mouse scrolled (251, 176) with delta (0, 0)
Screenshot: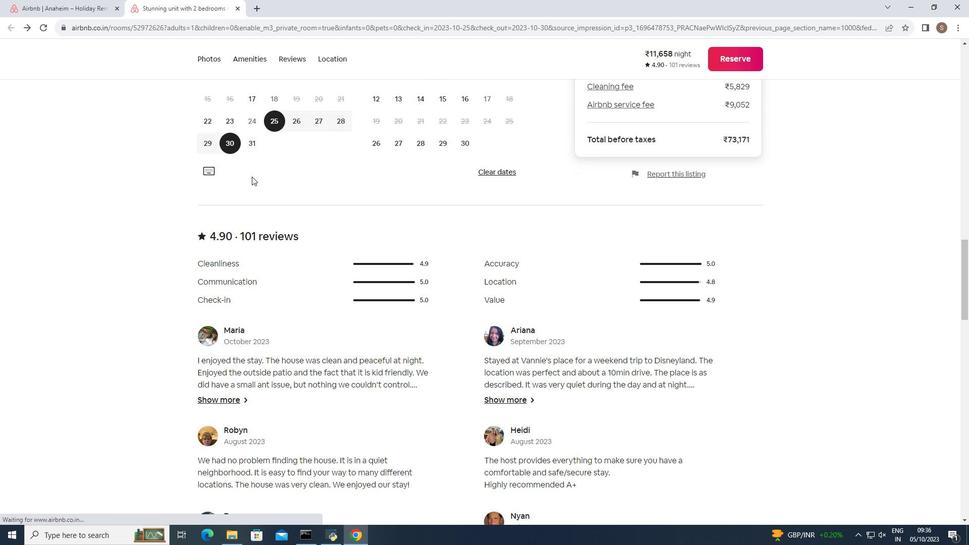 
Action: Mouse scrolled (251, 176) with delta (0, 0)
Screenshot: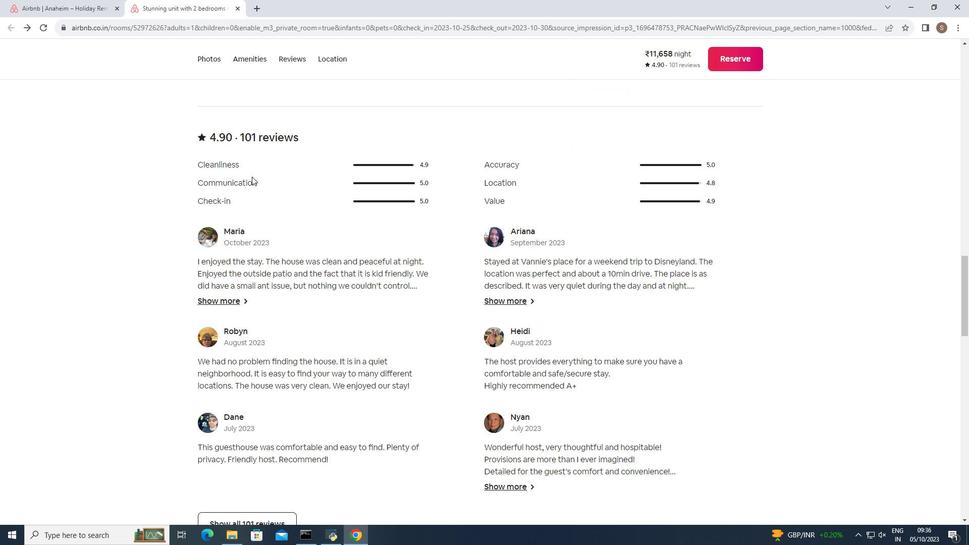 
Action: Mouse scrolled (251, 176) with delta (0, 0)
Screenshot: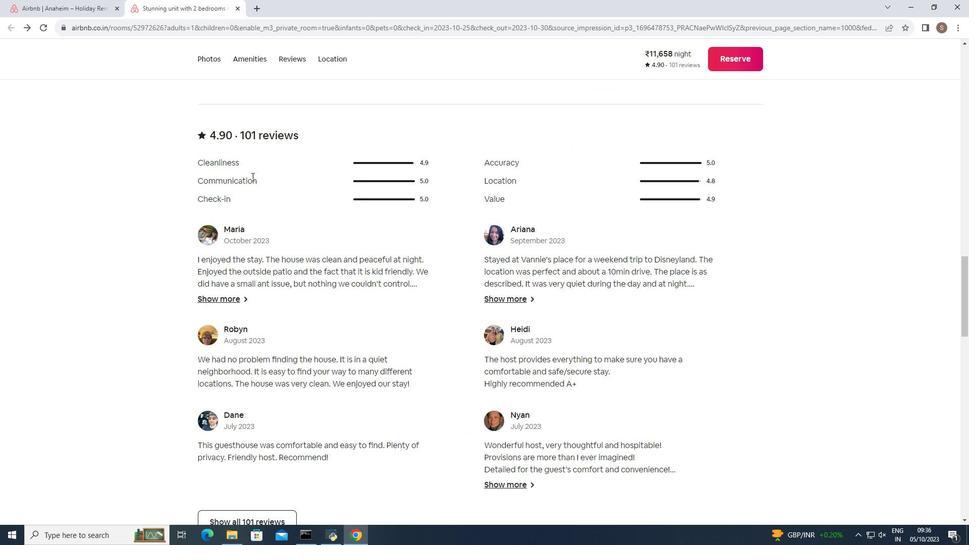 
Action: Mouse scrolled (251, 176) with delta (0, 0)
Screenshot: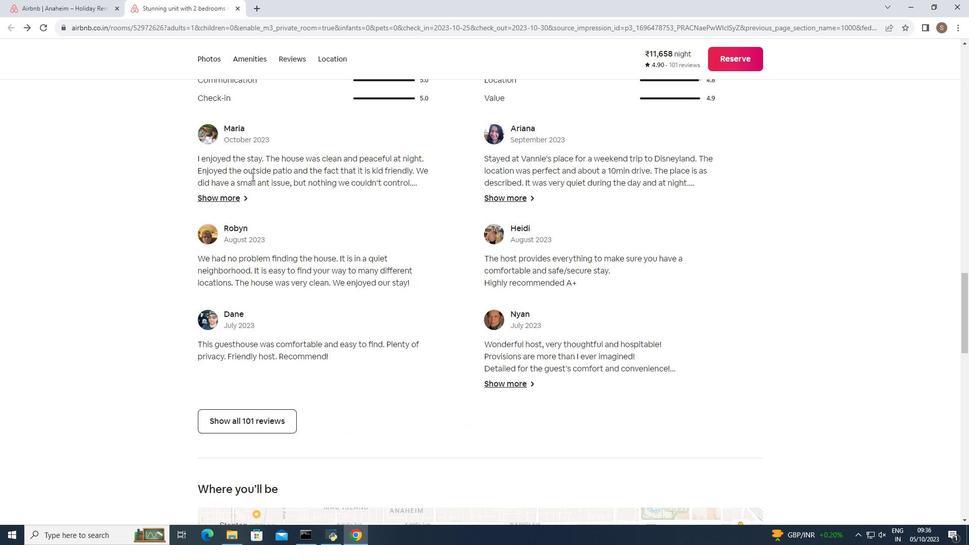 
Action: Mouse scrolled (251, 176) with delta (0, 0)
Screenshot: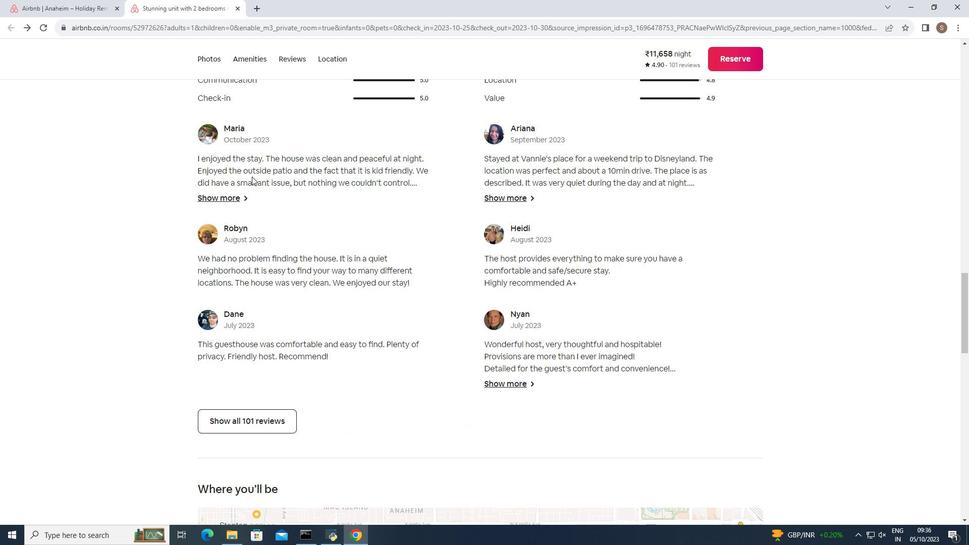 
Action: Mouse scrolled (251, 176) with delta (0, 0)
Screenshot: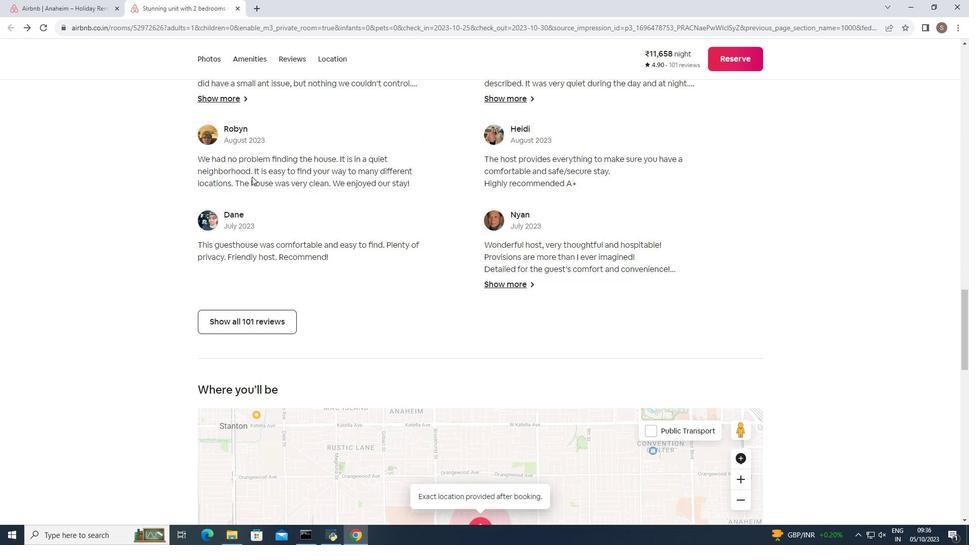 
Action: Mouse scrolled (251, 176) with delta (0, 0)
Screenshot: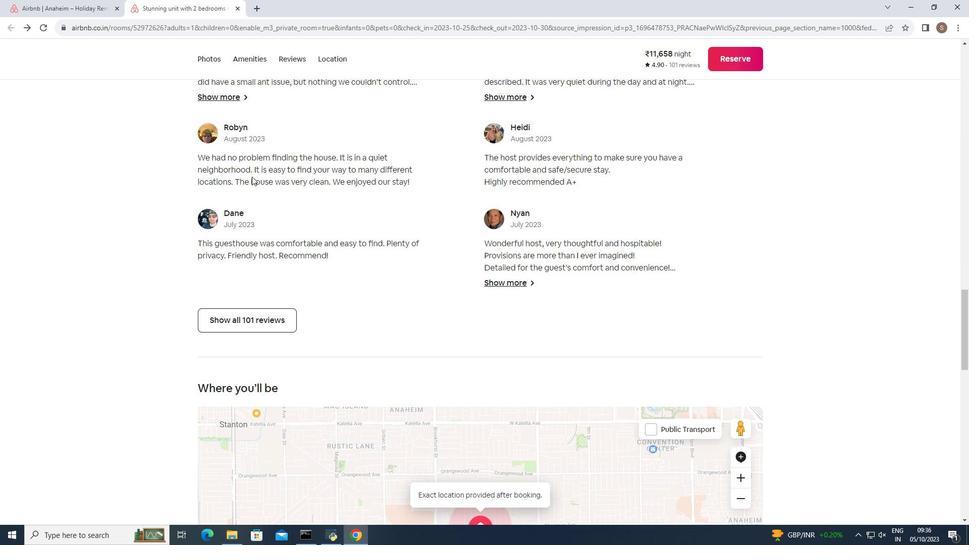 
Action: Mouse scrolled (251, 176) with delta (0, 0)
Screenshot: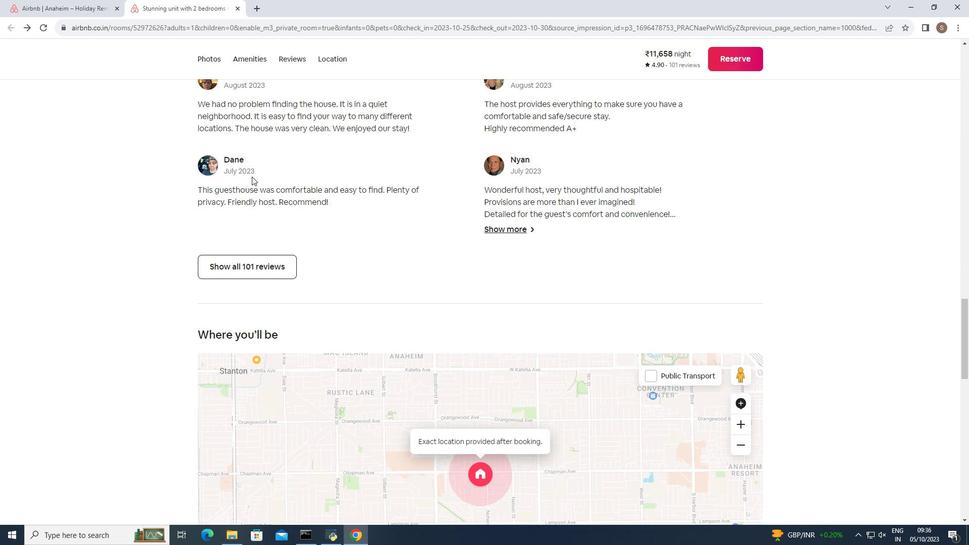 
Action: Mouse scrolled (251, 176) with delta (0, 0)
Screenshot: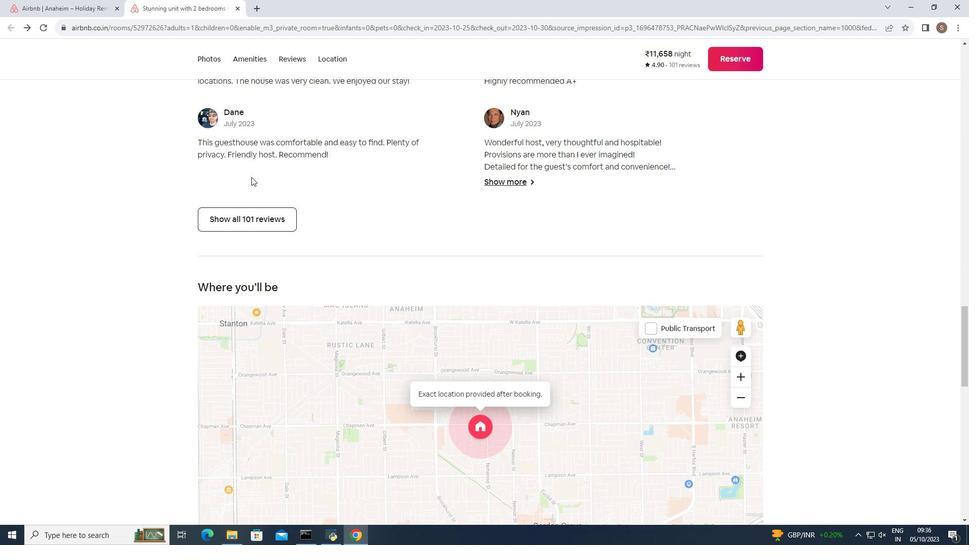 
Action: Mouse moved to (261, 216)
Screenshot: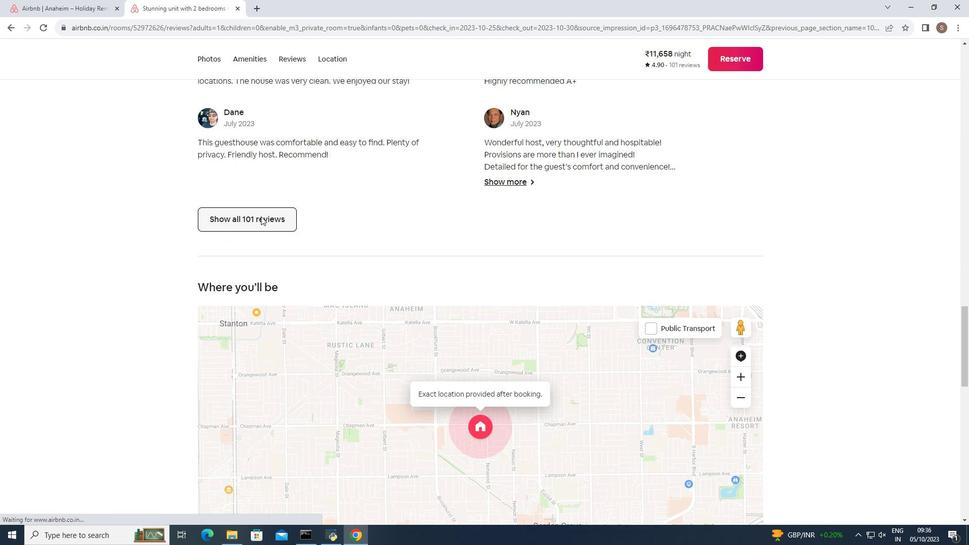 
Action: Mouse pressed left at (261, 216)
Screenshot: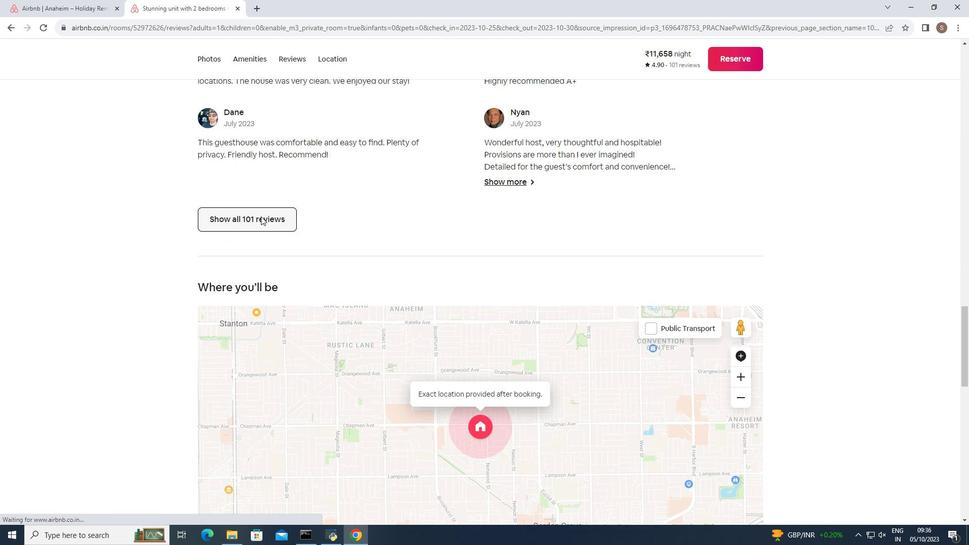 
Action: Mouse moved to (438, 230)
Screenshot: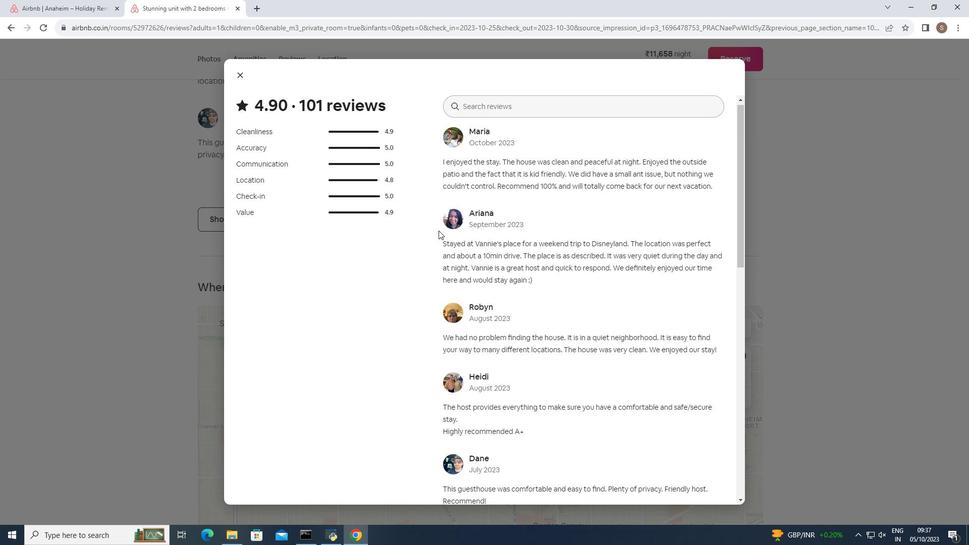 
Action: Mouse scrolled (438, 230) with delta (0, 0)
Screenshot: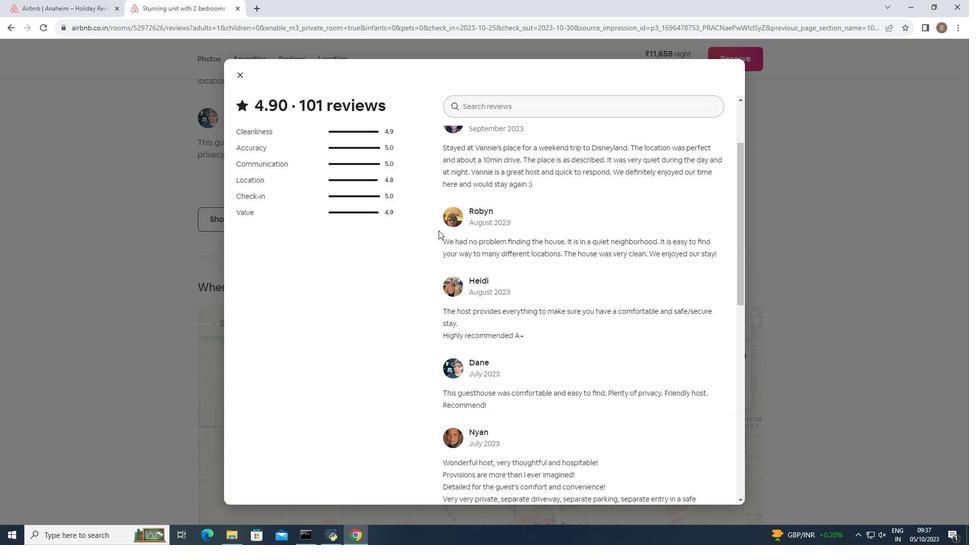
Action: Mouse scrolled (438, 230) with delta (0, 0)
Screenshot: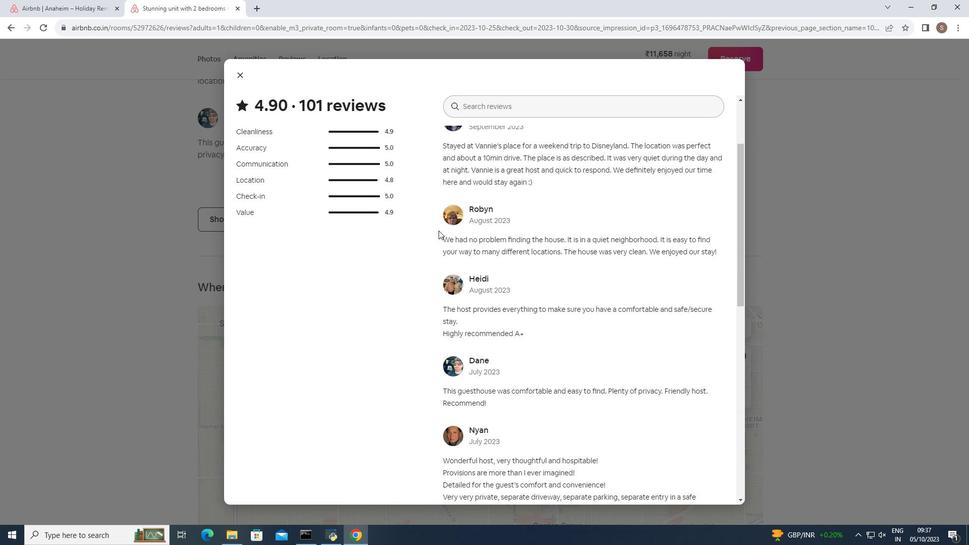 
Action: Mouse scrolled (438, 230) with delta (0, 0)
Screenshot: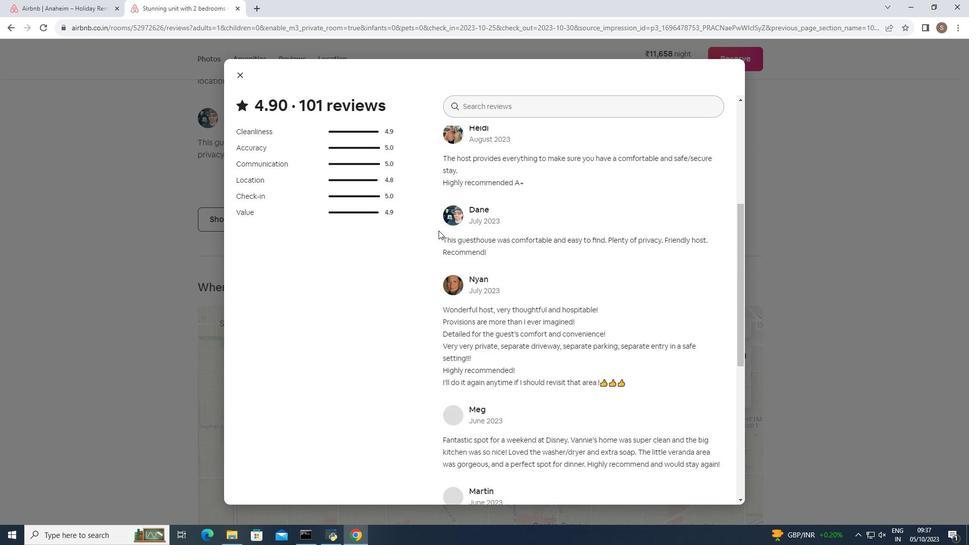 
Action: Mouse scrolled (438, 230) with delta (0, 0)
Screenshot: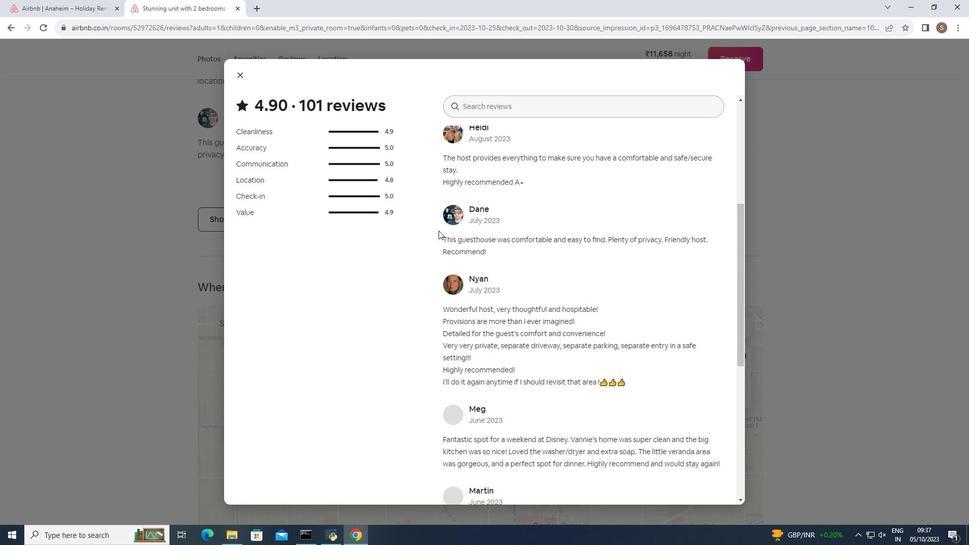 
Action: Mouse scrolled (438, 230) with delta (0, 0)
Screenshot: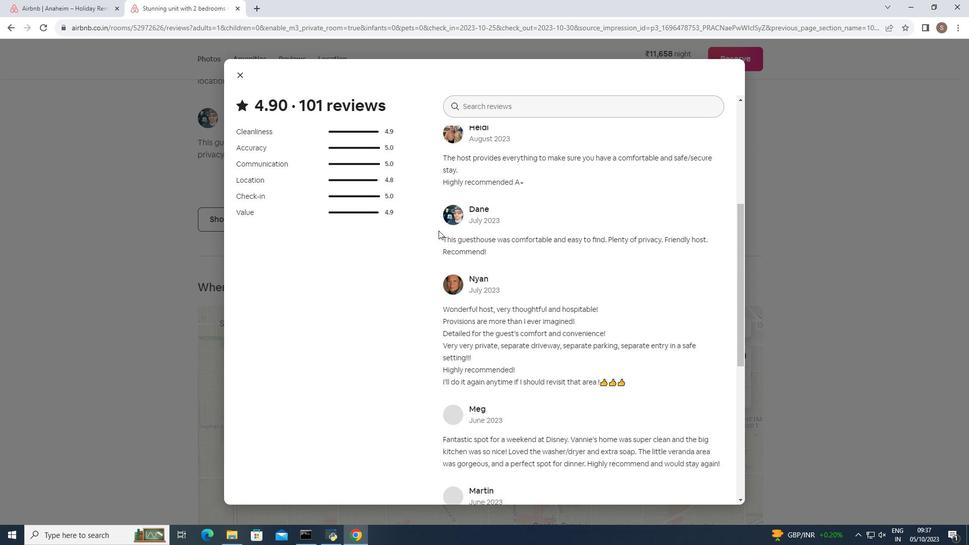 
Action: Mouse scrolled (438, 230) with delta (0, 0)
Screenshot: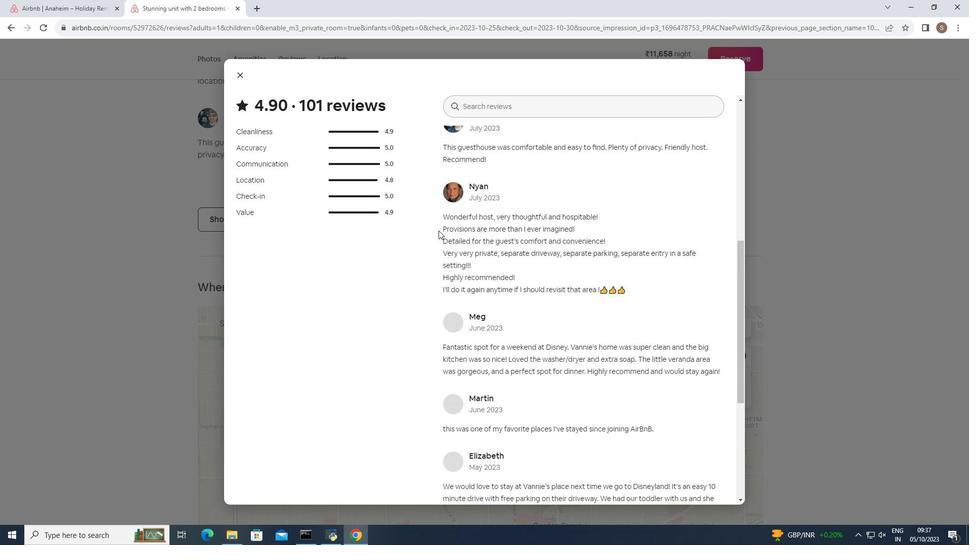 
Action: Mouse scrolled (438, 230) with delta (0, 0)
Screenshot: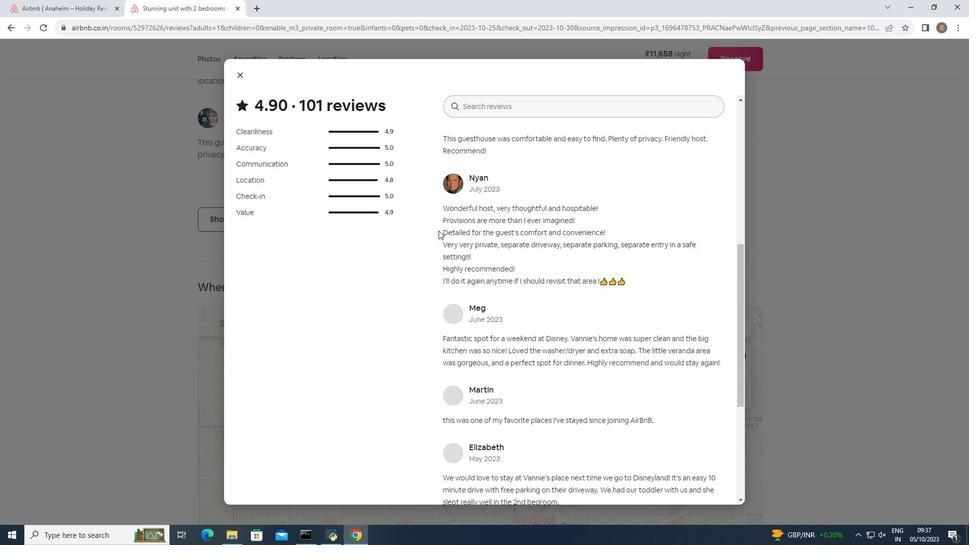 
Action: Mouse scrolled (438, 230) with delta (0, 0)
Screenshot: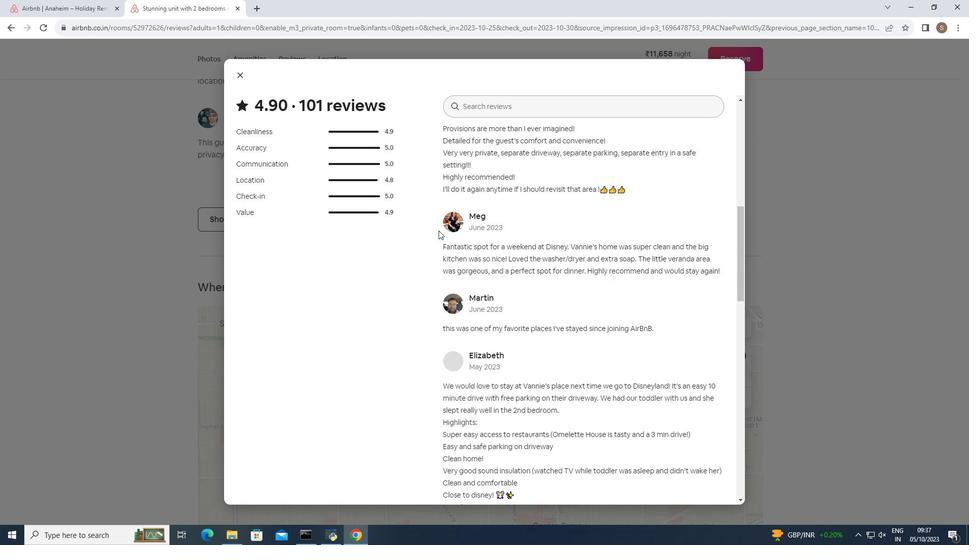 
Action: Mouse scrolled (438, 230) with delta (0, 0)
Screenshot: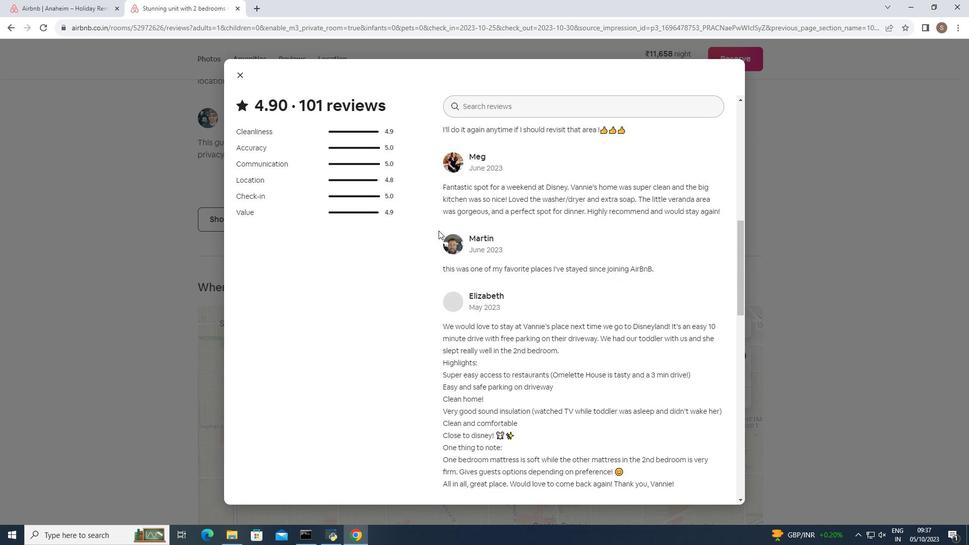 
Action: Mouse scrolled (438, 230) with delta (0, 0)
Screenshot: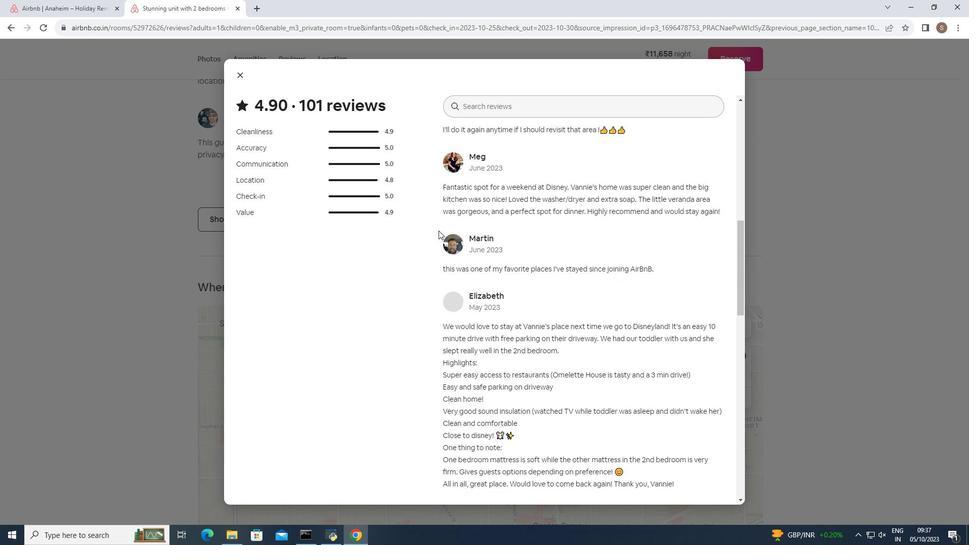
Action: Mouse scrolled (438, 230) with delta (0, 0)
Screenshot: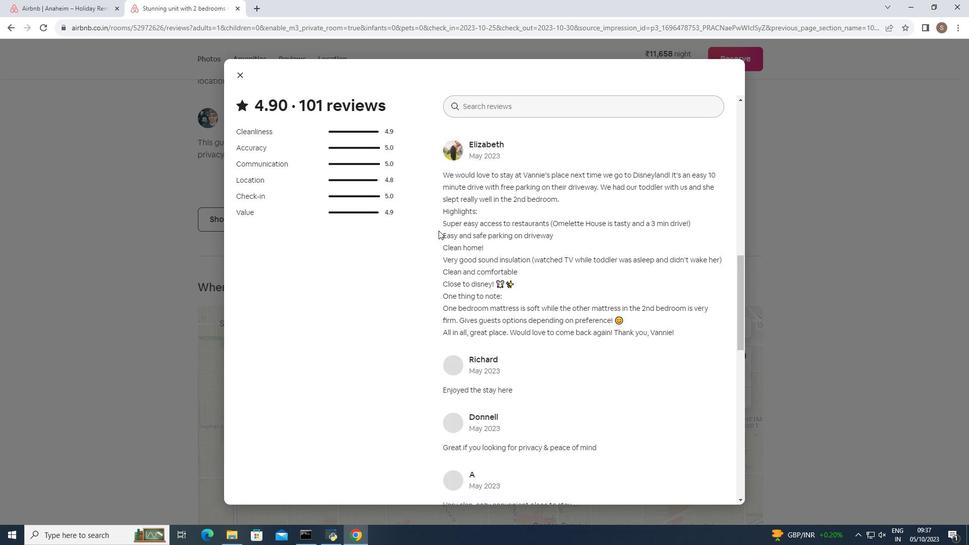 
Action: Mouse scrolled (438, 230) with delta (0, 0)
Screenshot: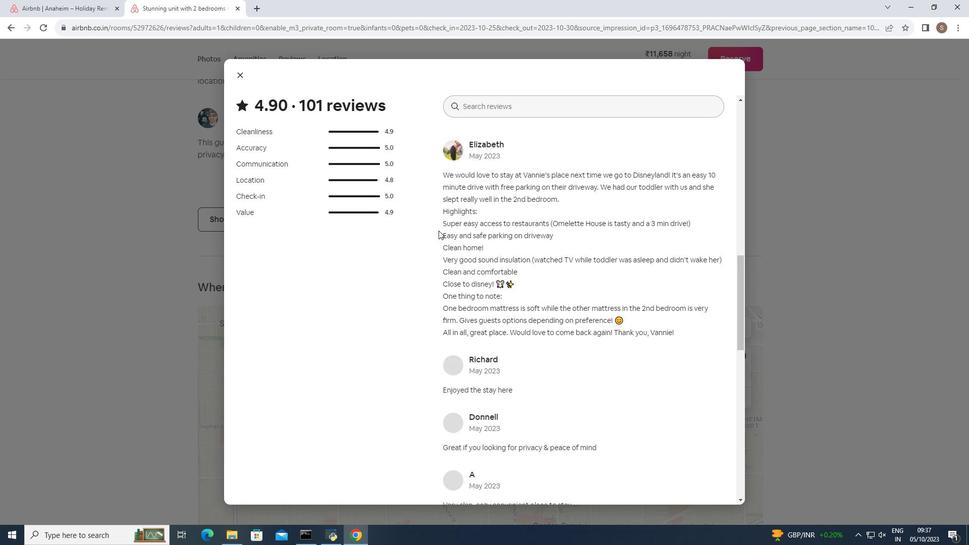 
Action: Mouse scrolled (438, 230) with delta (0, 0)
Screenshot: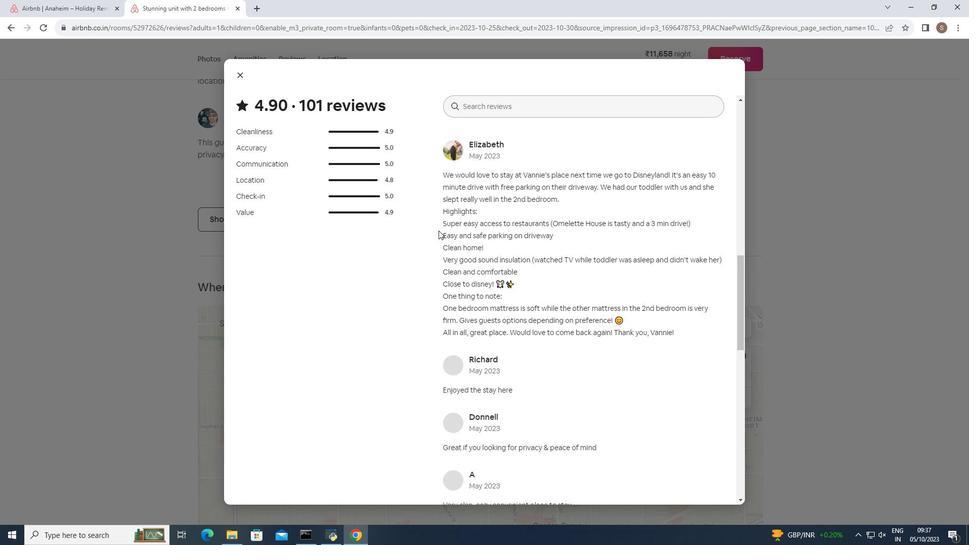 
Action: Mouse scrolled (438, 230) with delta (0, 0)
Screenshot: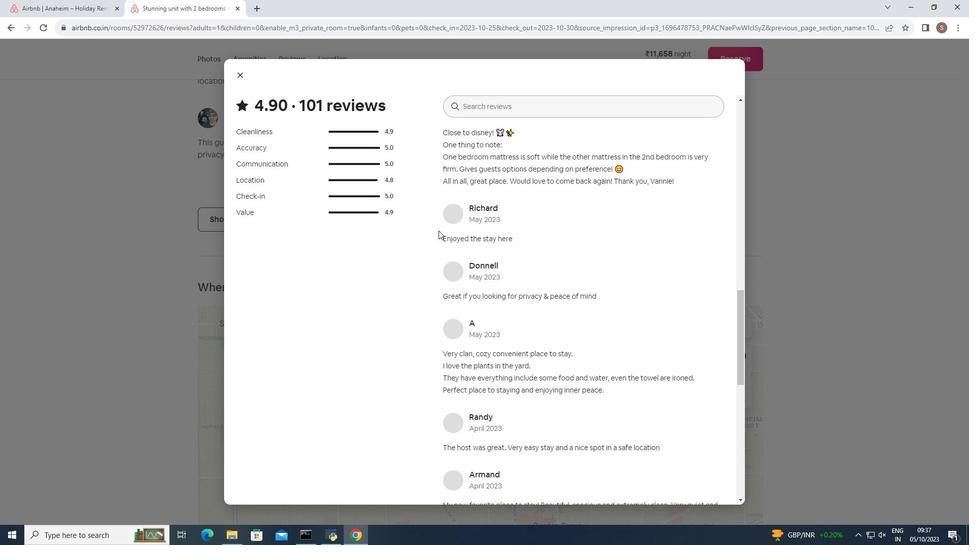 
Action: Mouse scrolled (438, 230) with delta (0, 0)
Screenshot: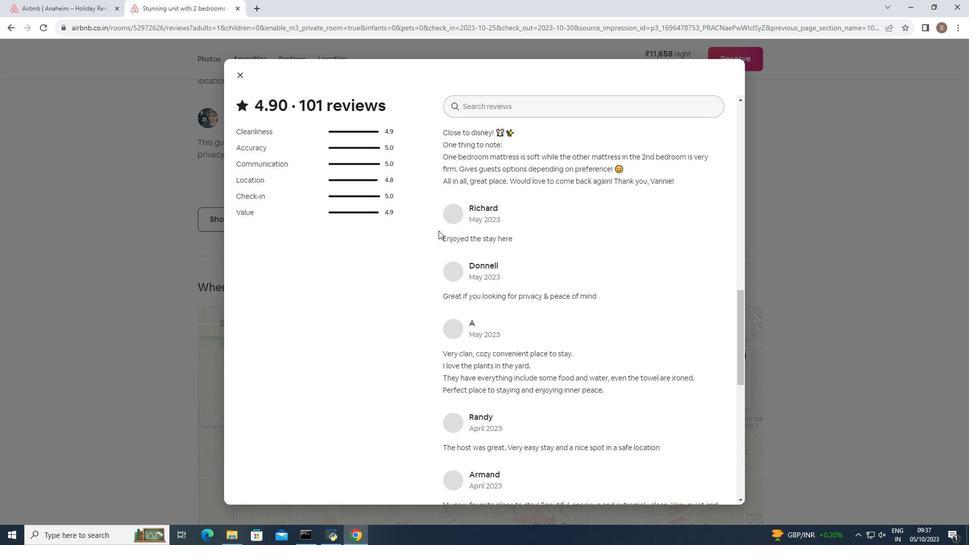 
Action: Mouse scrolled (438, 230) with delta (0, 0)
Screenshot: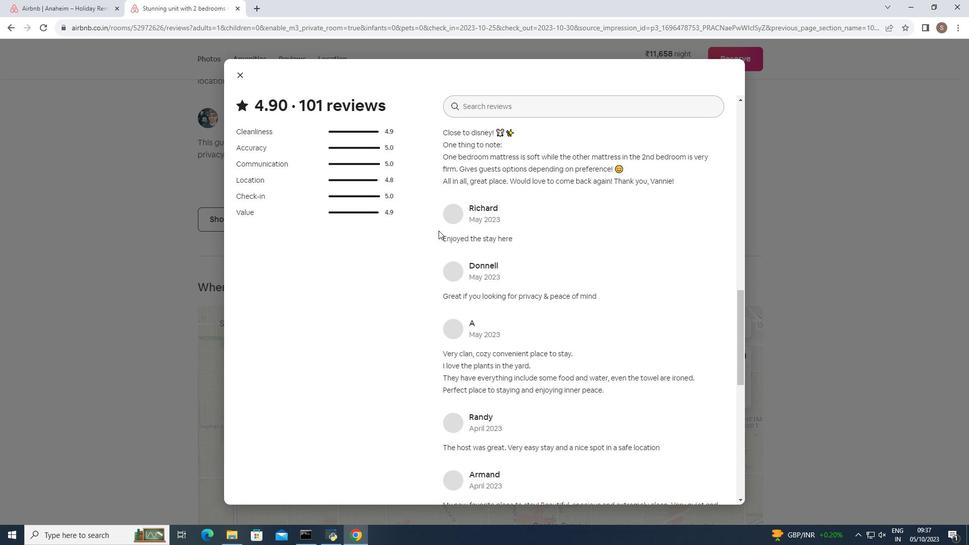
Action: Mouse scrolled (438, 230) with delta (0, 0)
Screenshot: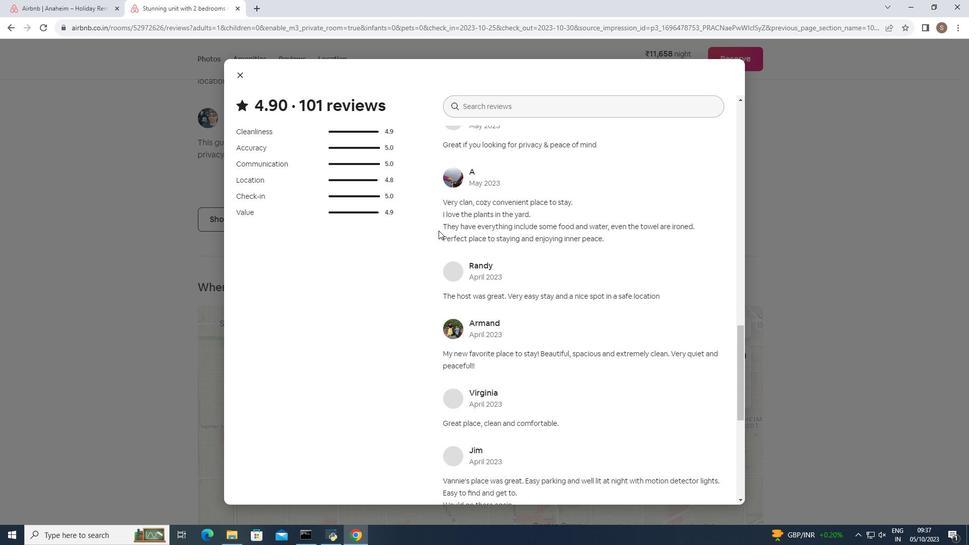 
Action: Mouse scrolled (438, 230) with delta (0, 0)
Screenshot: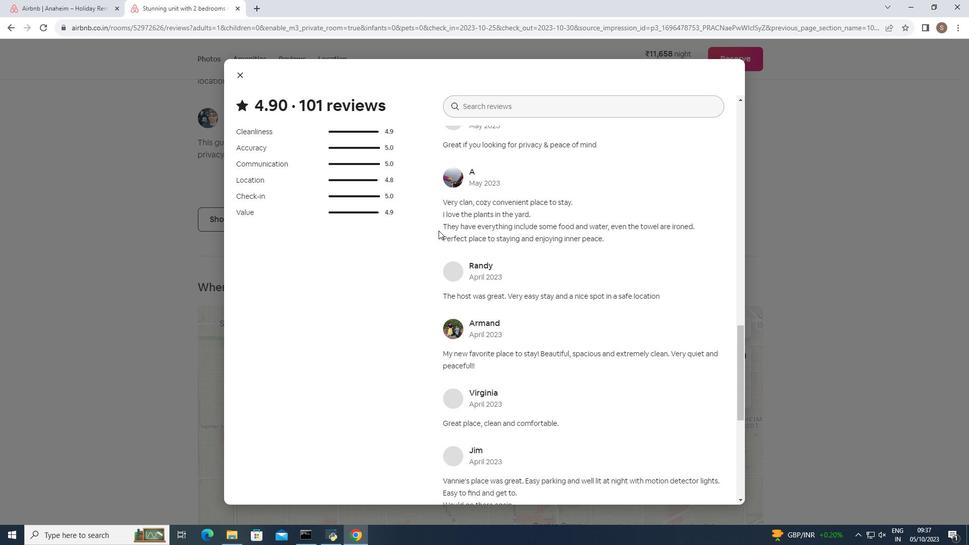 
Action: Mouse scrolled (438, 230) with delta (0, 0)
Screenshot: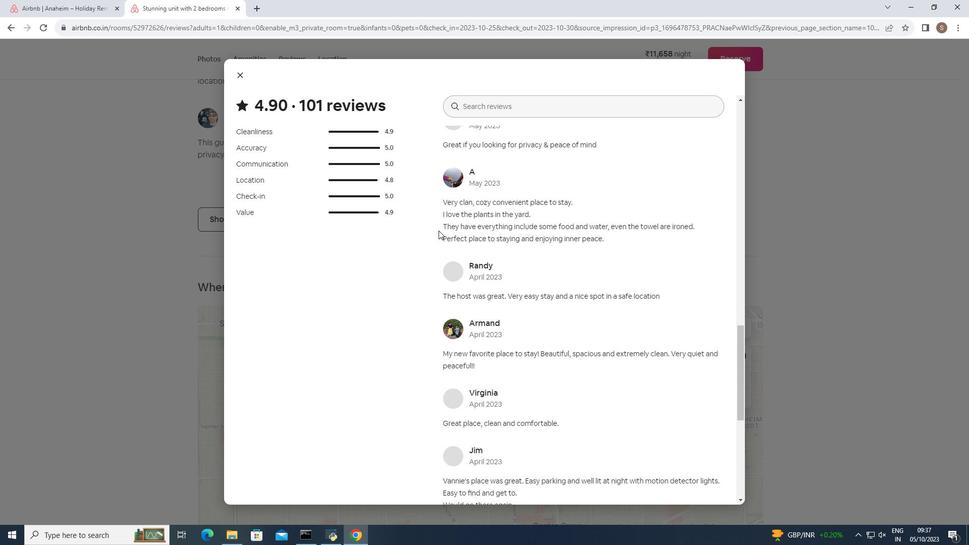 
Action: Mouse scrolled (438, 230) with delta (0, 0)
Screenshot: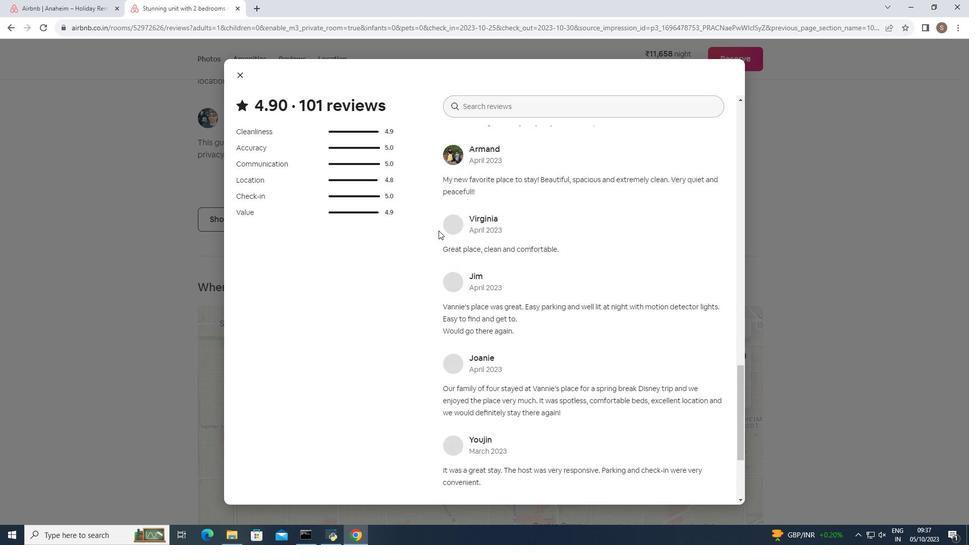 
Action: Mouse scrolled (438, 230) with delta (0, 0)
Screenshot: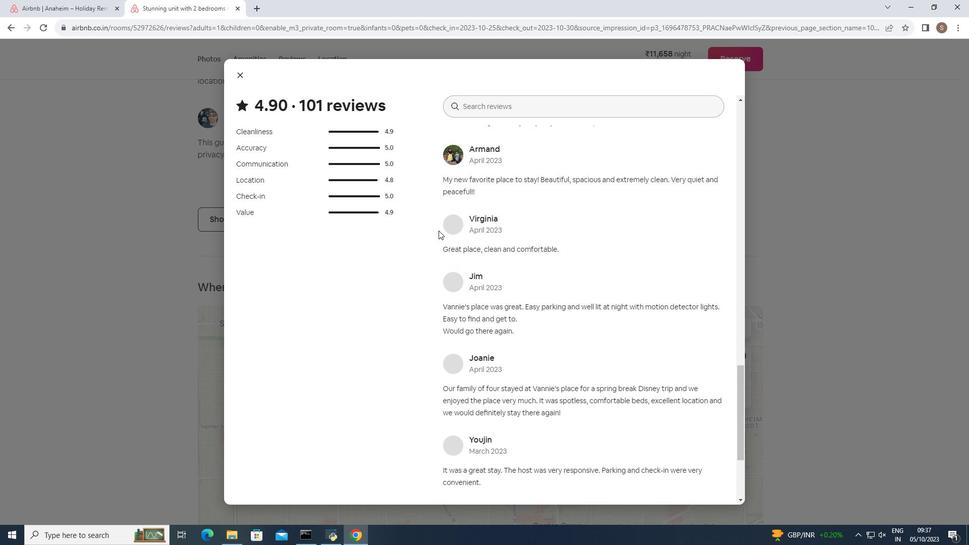 
Action: Mouse scrolled (438, 230) with delta (0, 0)
Screenshot: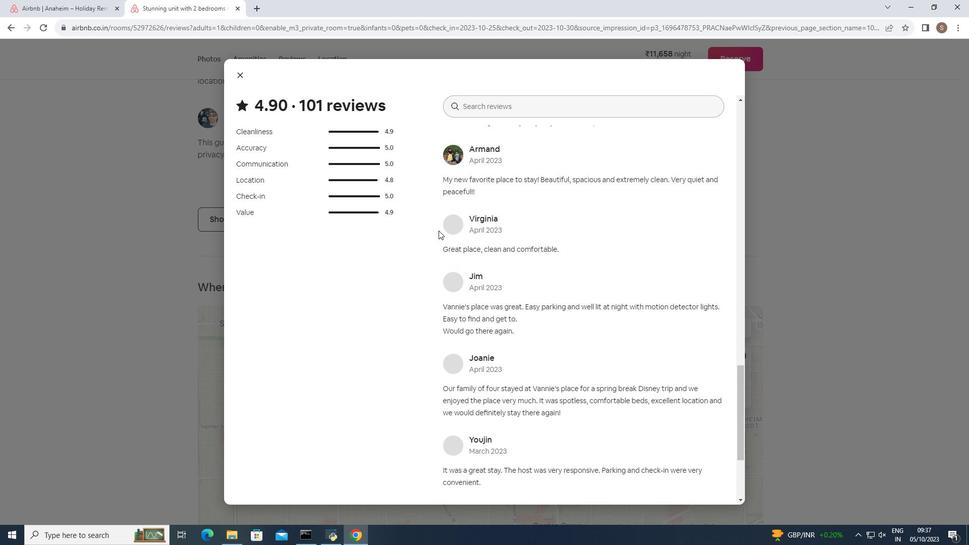 
Action: Mouse scrolled (438, 230) with delta (0, 0)
Screenshot: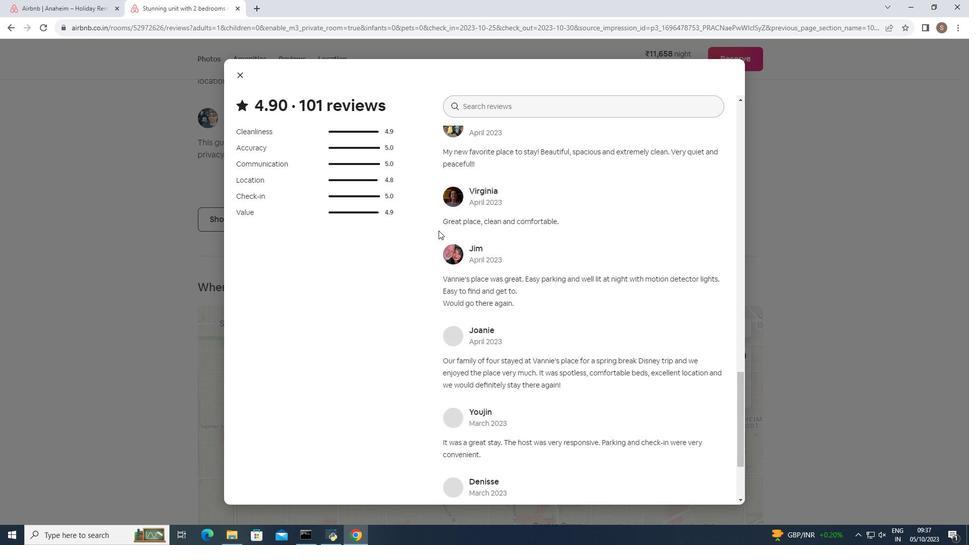 
Action: Mouse scrolled (438, 230) with delta (0, 0)
Screenshot: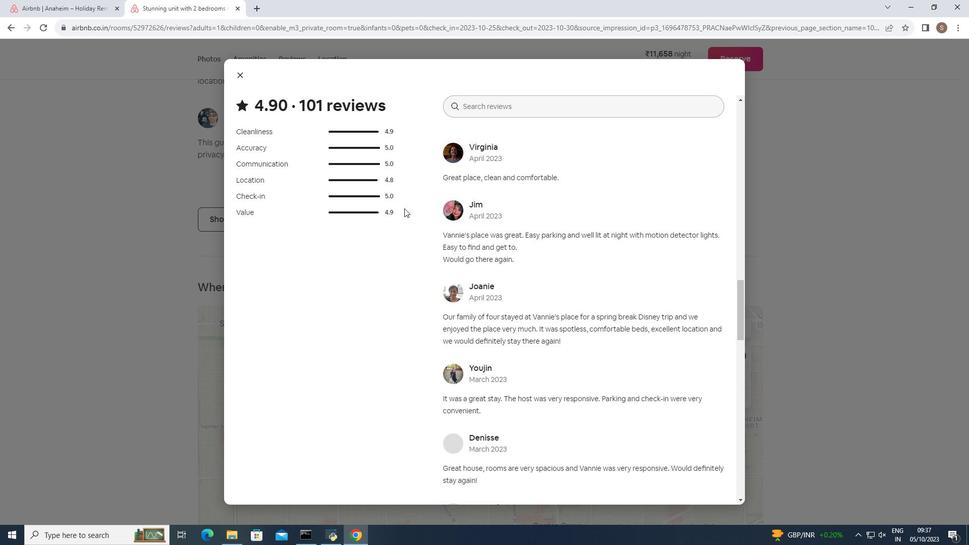 
Action: Mouse scrolled (438, 230) with delta (0, 0)
Screenshot: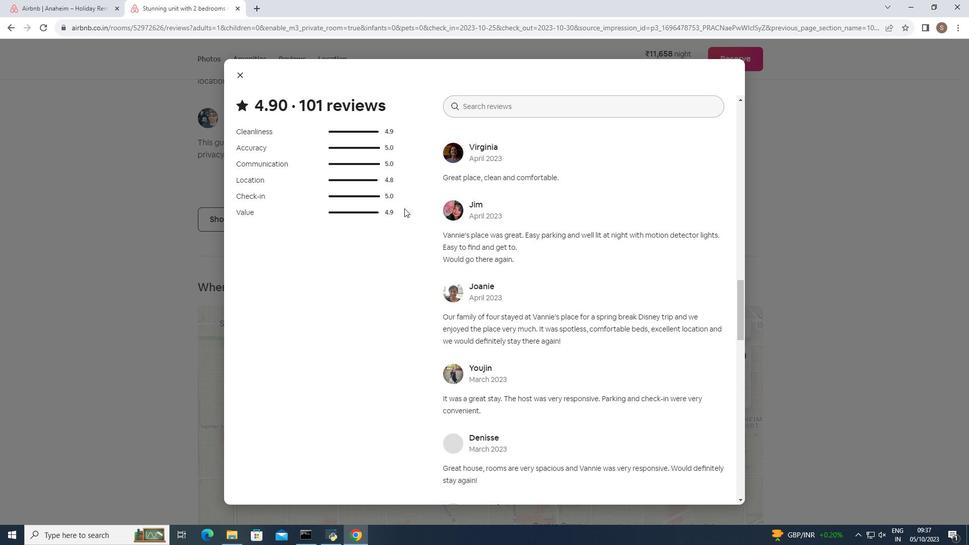 
Action: Mouse moved to (241, 75)
Screenshot: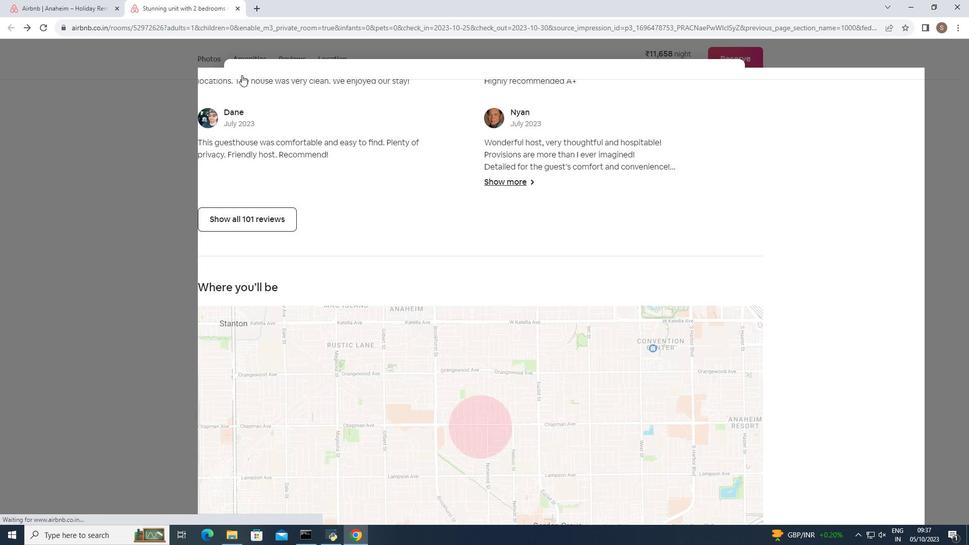 
Action: Mouse pressed left at (241, 75)
Screenshot: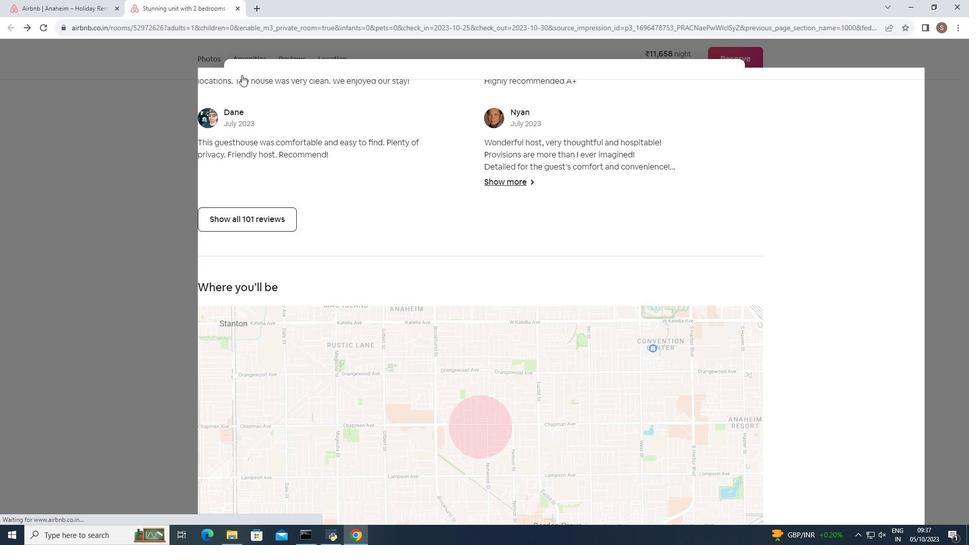 
Action: Mouse moved to (270, 233)
Screenshot: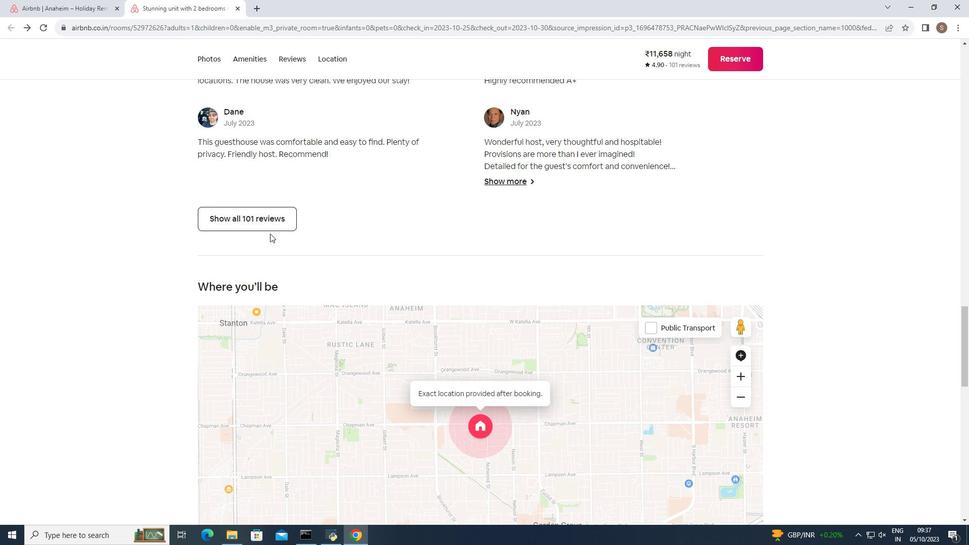 
Action: Mouse scrolled (270, 233) with delta (0, 0)
Screenshot: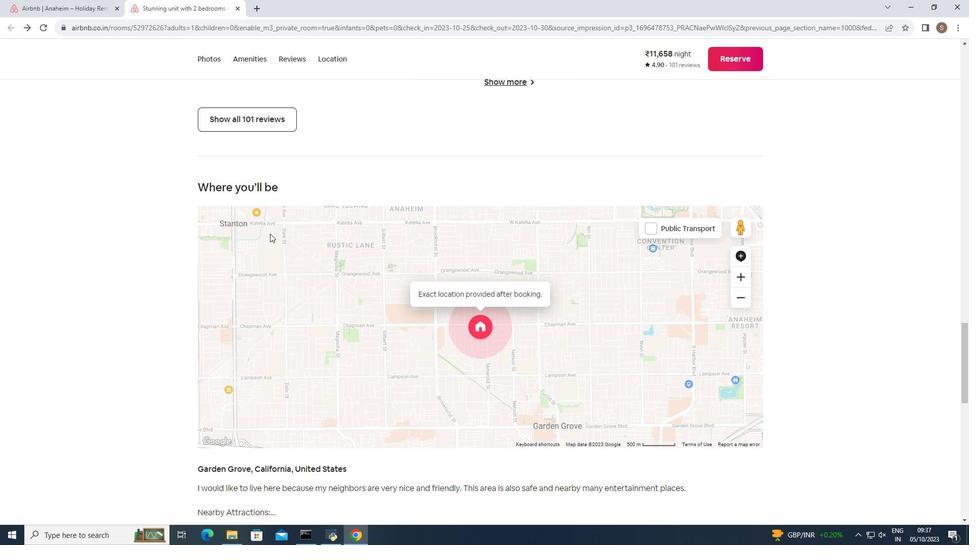 
Action: Mouse scrolled (270, 233) with delta (0, 0)
Screenshot: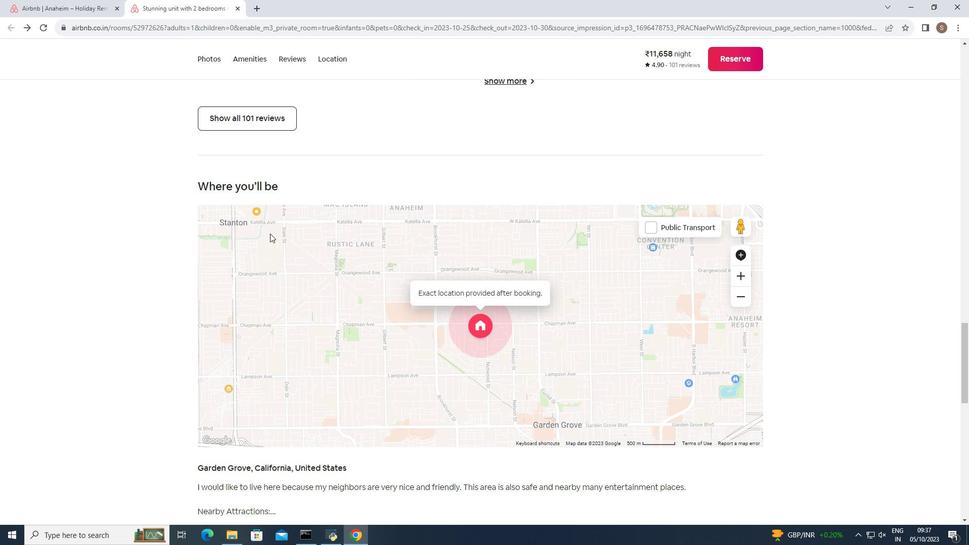 
Action: Mouse scrolled (270, 233) with delta (0, 0)
Screenshot: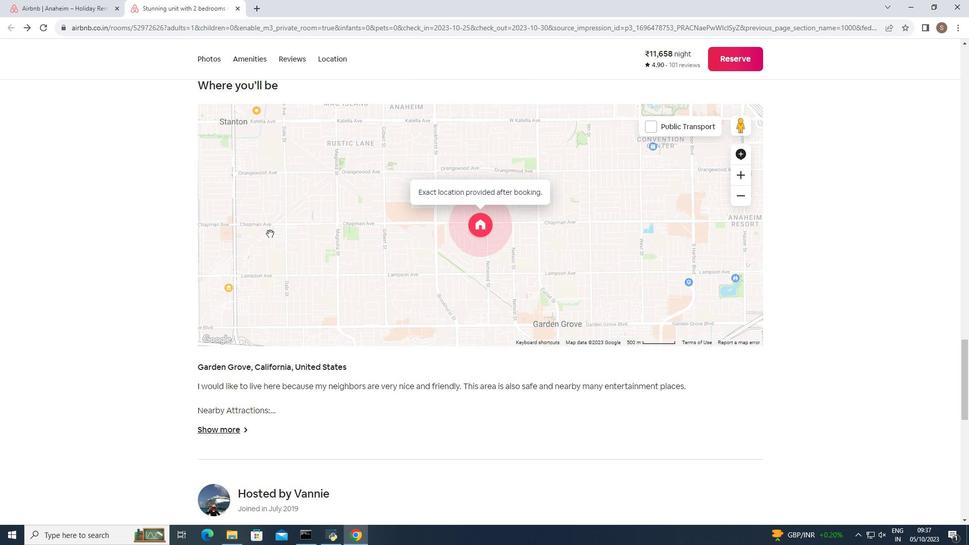 
Action: Mouse scrolled (270, 233) with delta (0, 0)
Screenshot: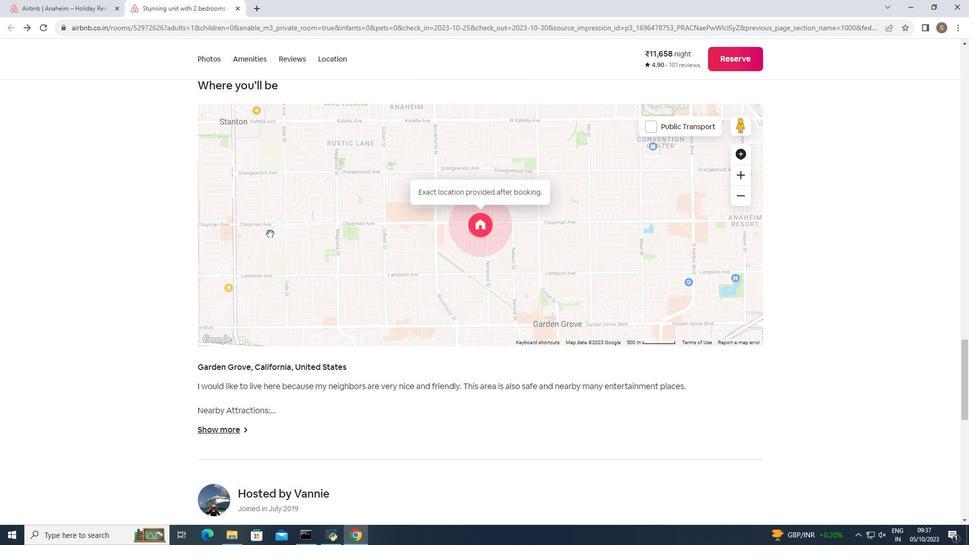 
Action: Mouse scrolled (270, 233) with delta (0, 0)
Screenshot: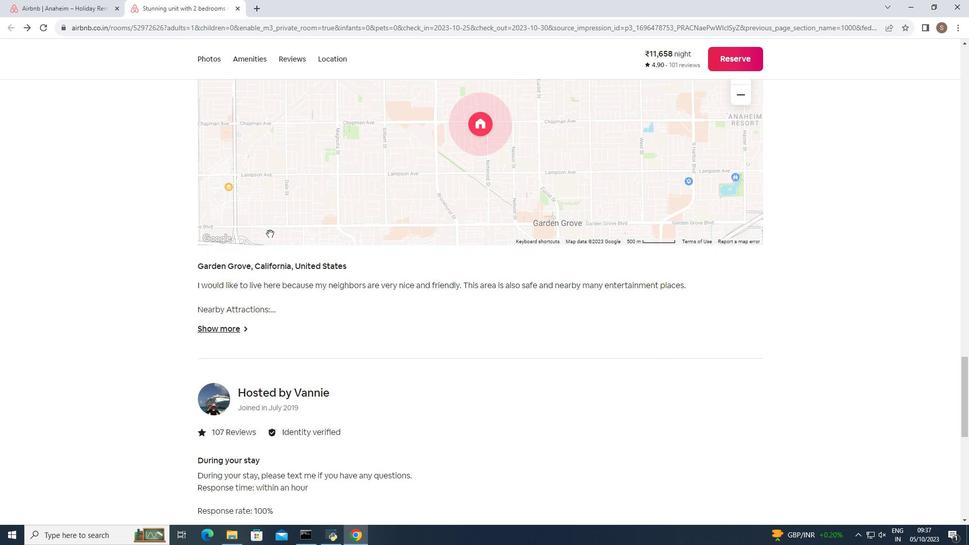 
Action: Mouse scrolled (270, 233) with delta (0, 0)
Screenshot: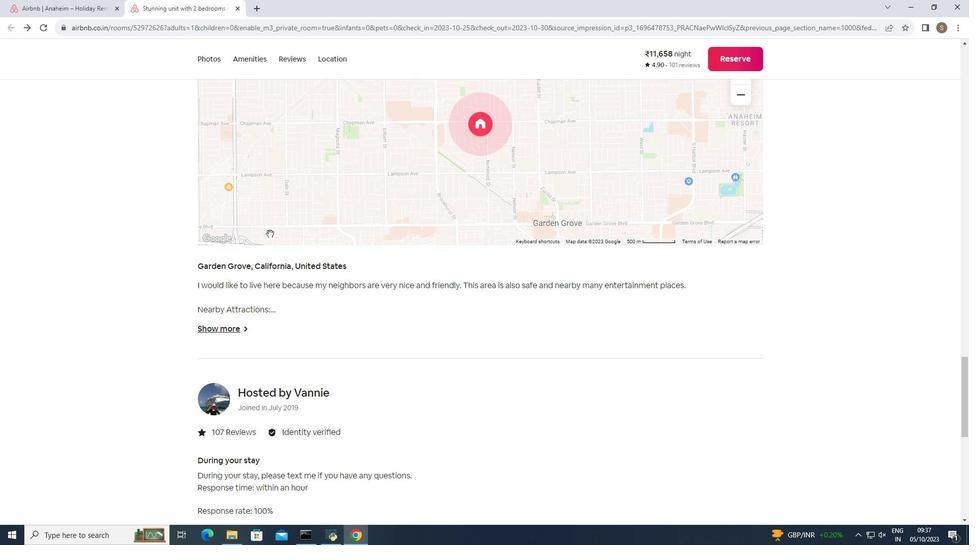 
Action: Mouse scrolled (270, 233) with delta (0, 0)
Screenshot: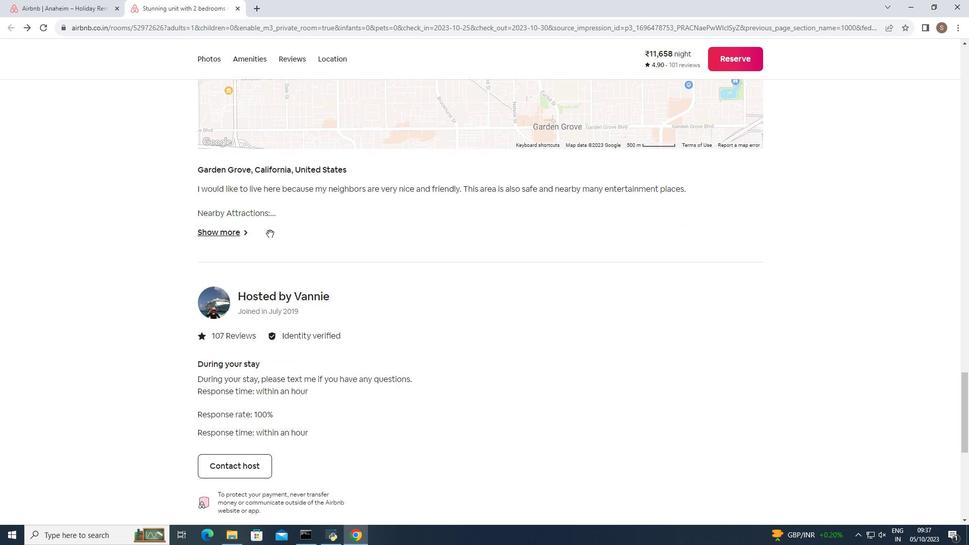 
Action: Mouse scrolled (270, 233) with delta (0, 0)
Screenshot: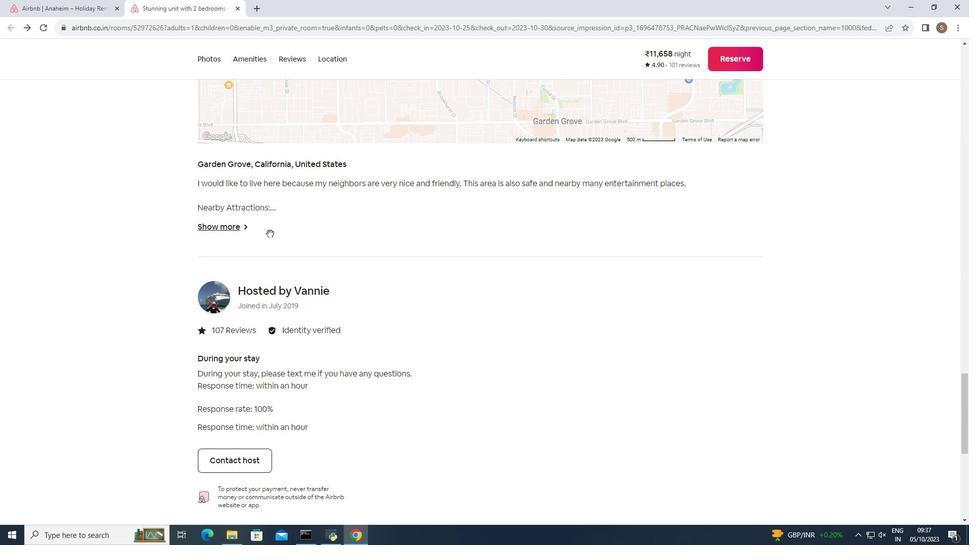 
Action: Mouse scrolled (270, 233) with delta (0, 0)
Screenshot: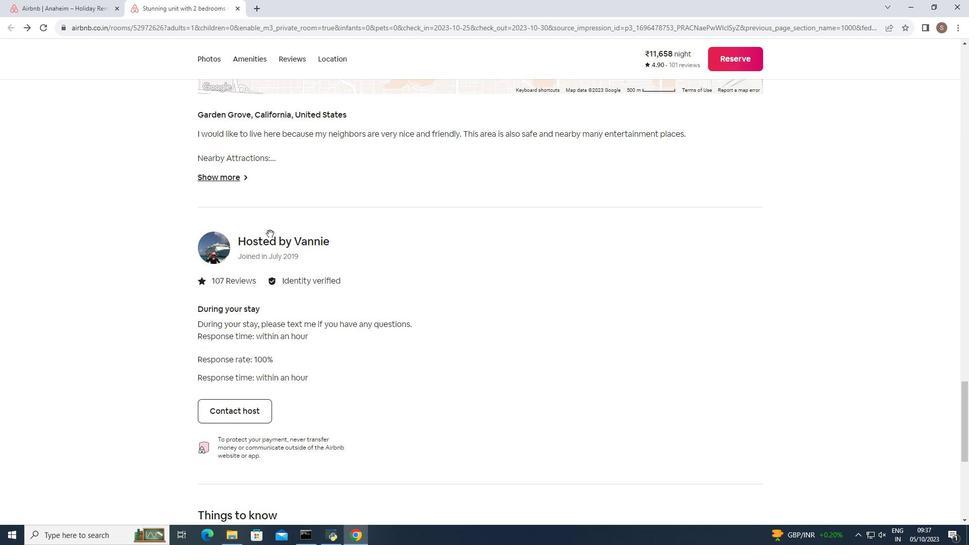 
Action: Mouse scrolled (270, 233) with delta (0, 0)
Screenshot: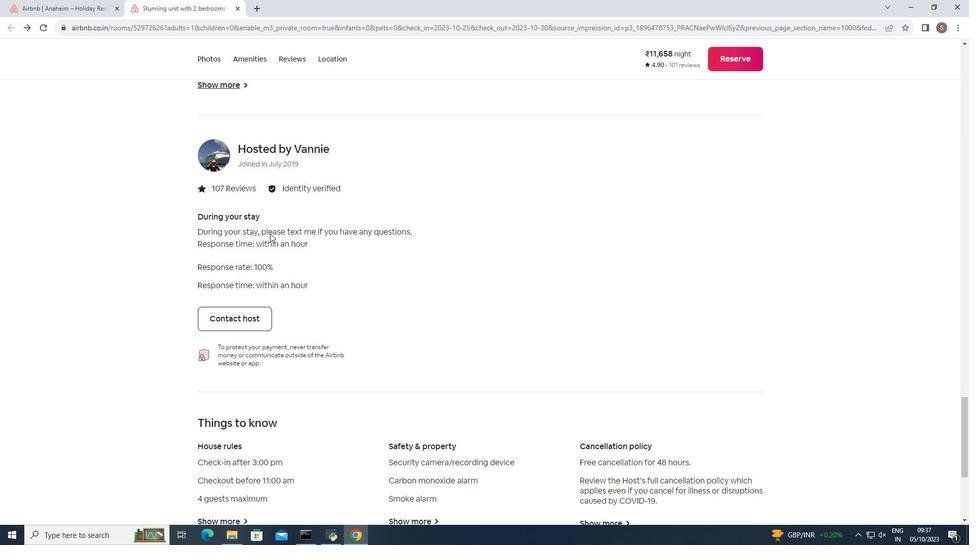 
Action: Mouse scrolled (270, 233) with delta (0, 0)
Screenshot: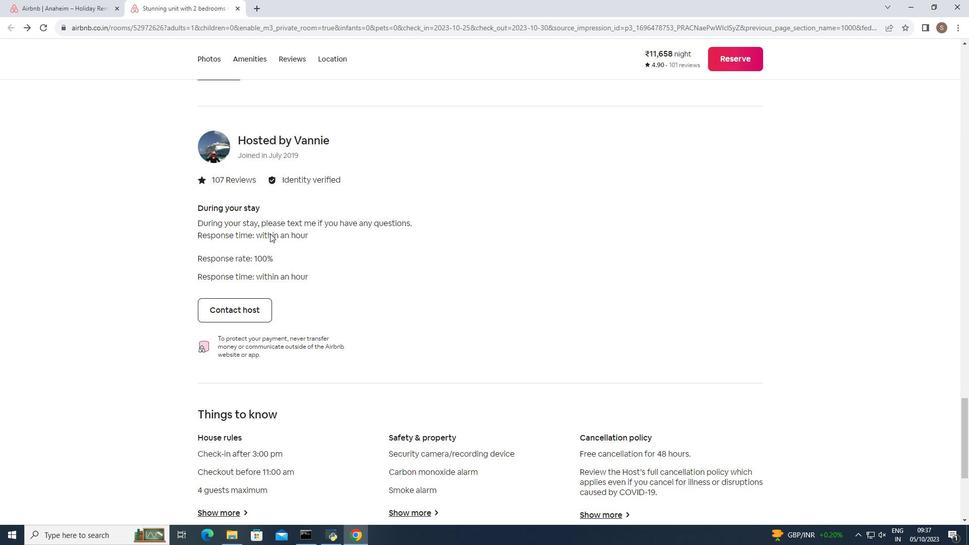 
Action: Mouse scrolled (270, 233) with delta (0, 0)
Screenshot: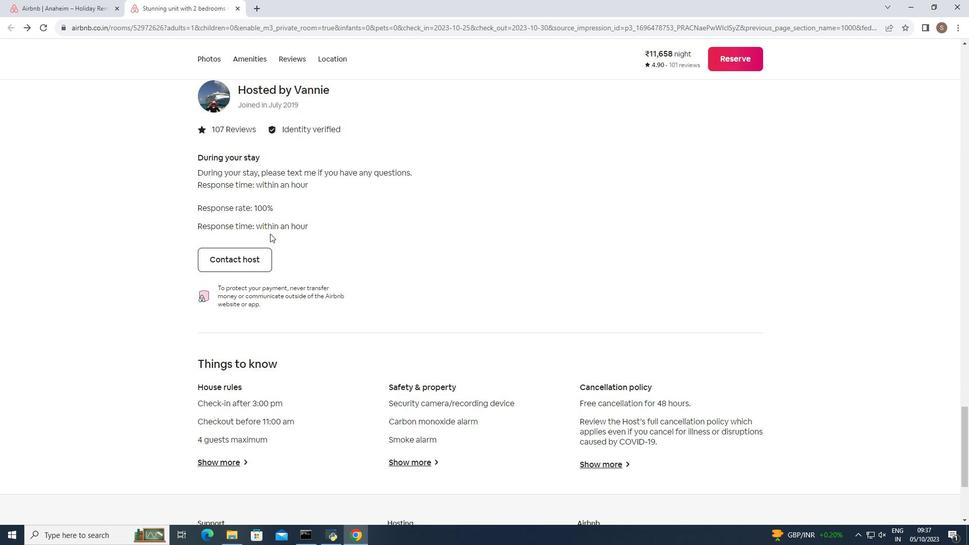 
Action: Mouse scrolled (270, 233) with delta (0, 0)
Screenshot: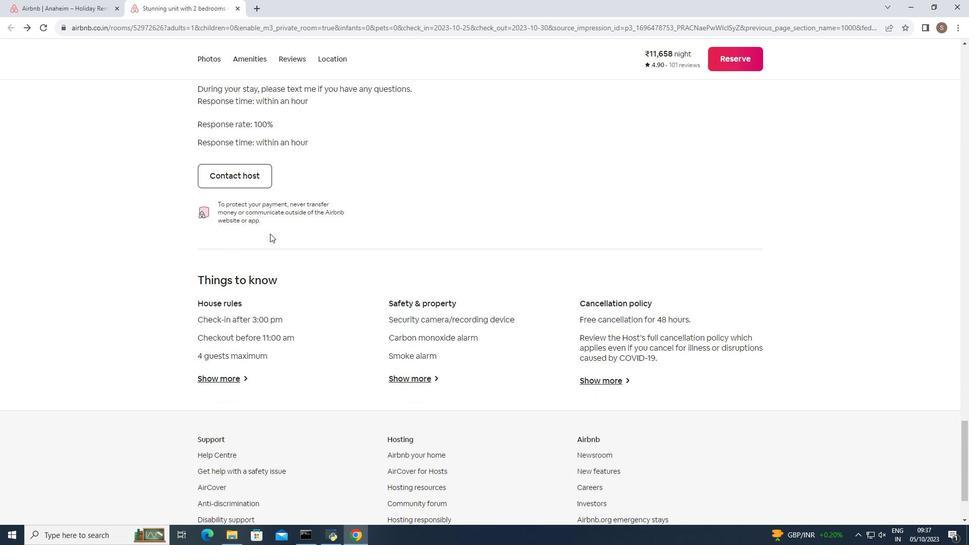 
Action: Mouse scrolled (270, 233) with delta (0, 0)
Screenshot: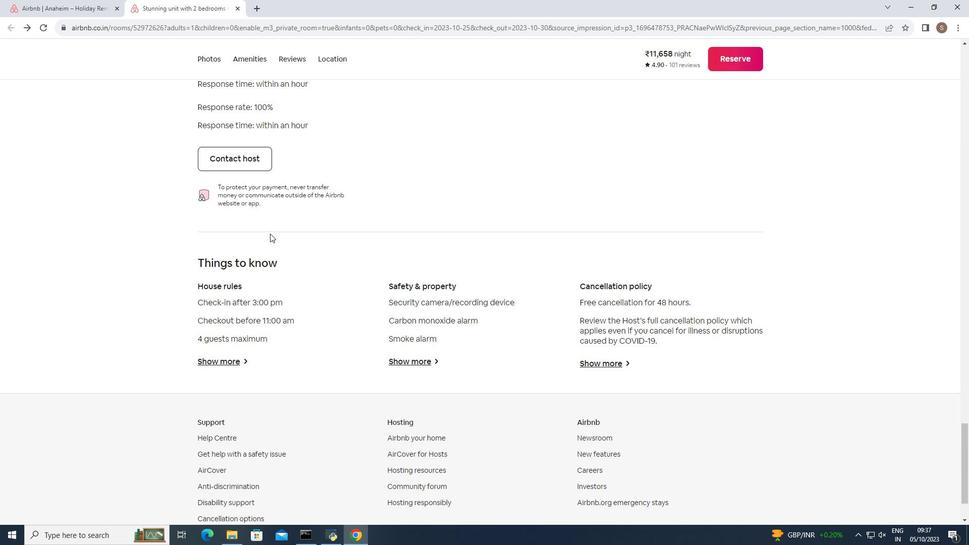 
Action: Mouse scrolled (270, 233) with delta (0, 0)
Screenshot: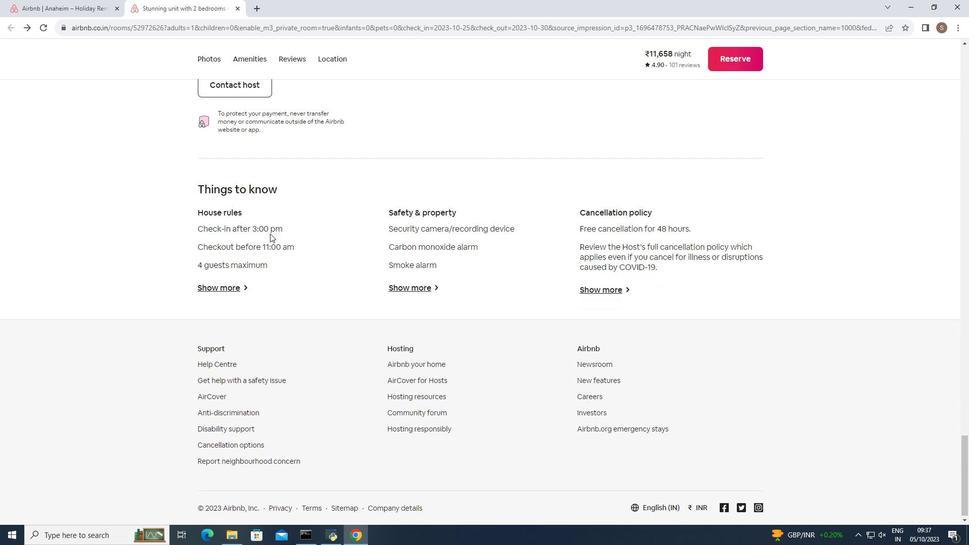 
Action: Mouse scrolled (270, 233) with delta (0, 0)
Screenshot: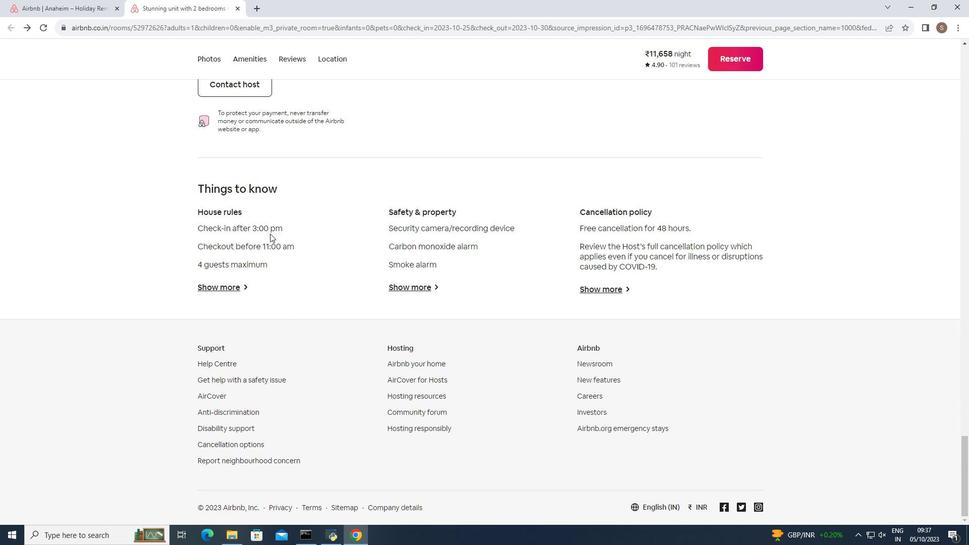 
Action: Mouse scrolled (270, 233) with delta (0, 0)
Screenshot: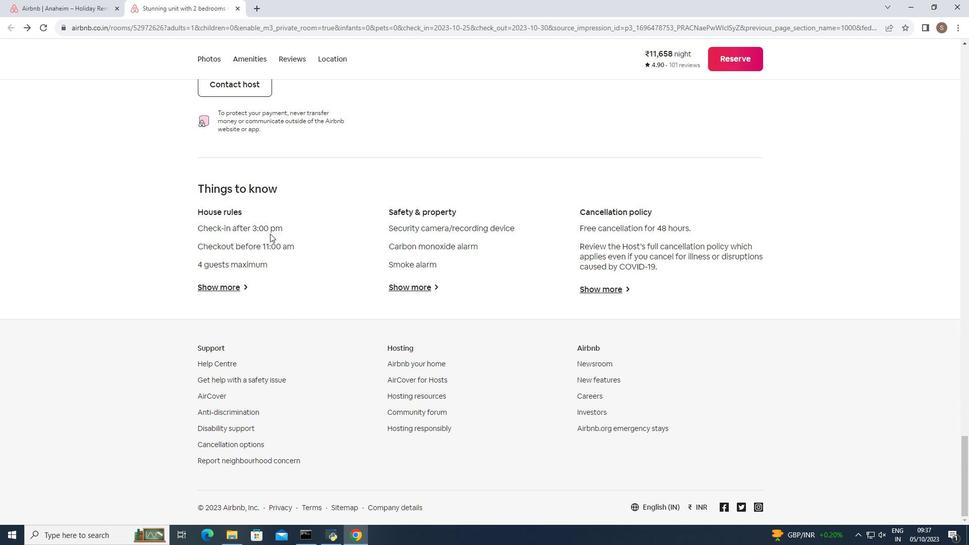 
Action: Mouse scrolled (270, 233) with delta (0, 0)
Screenshot: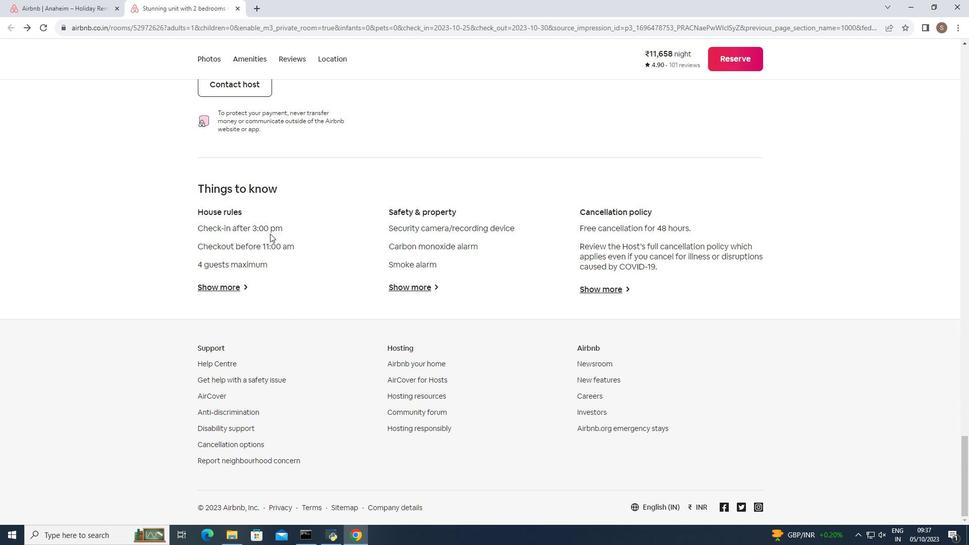 
Action: Mouse moved to (238, 9)
Screenshot: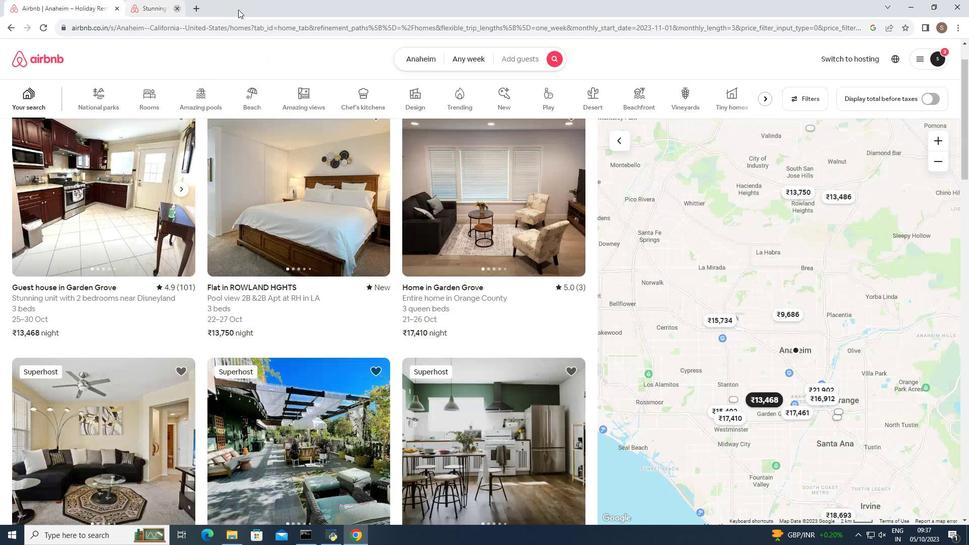 
Action: Mouse pressed left at (238, 9)
Screenshot: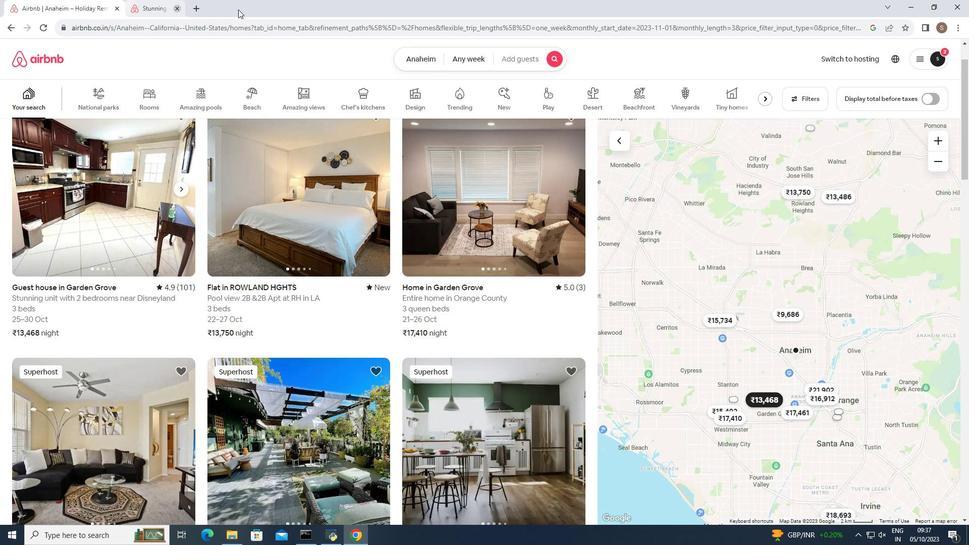 
Action: Mouse moved to (389, 286)
Screenshot: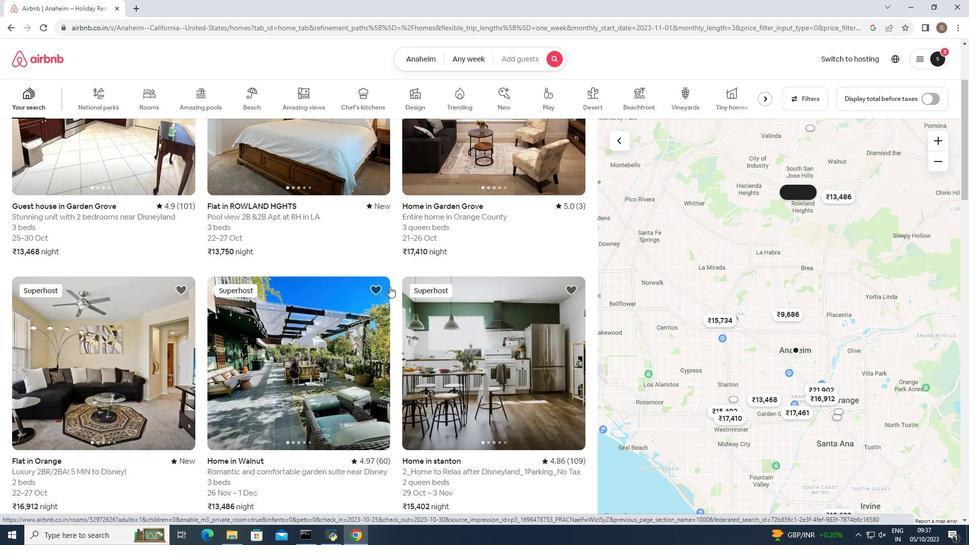
Action: Mouse scrolled (389, 286) with delta (0, 0)
Screenshot: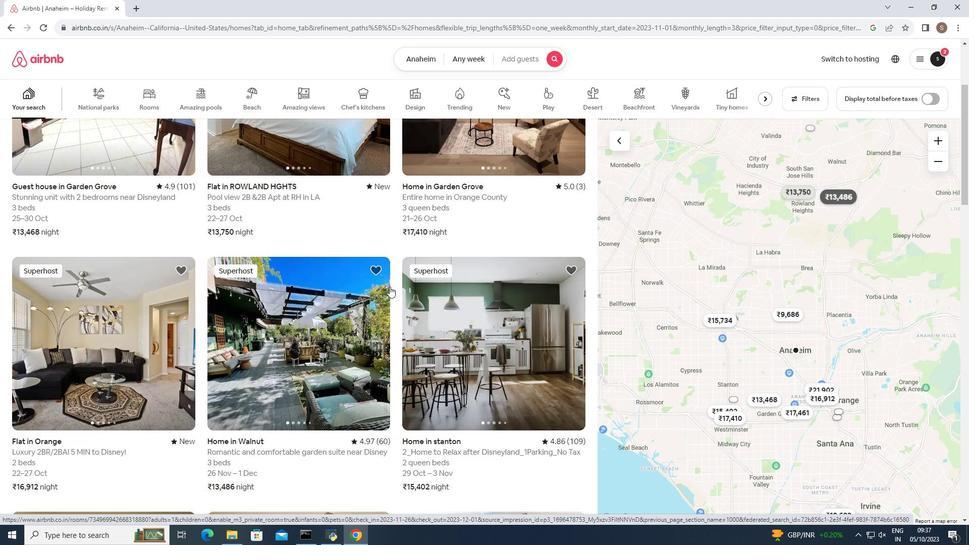 
Action: Mouse moved to (389, 286)
Screenshot: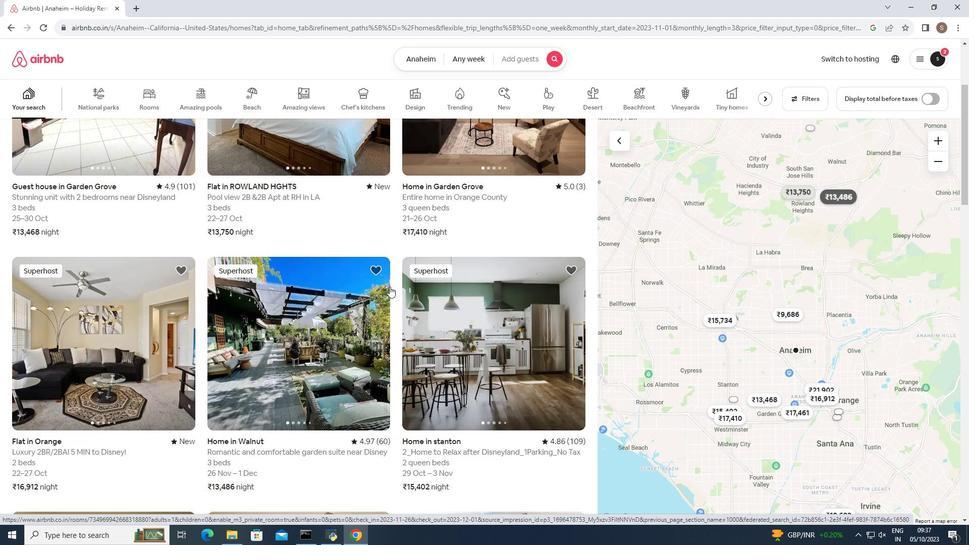 
Action: Mouse scrolled (389, 286) with delta (0, 0)
Screenshot: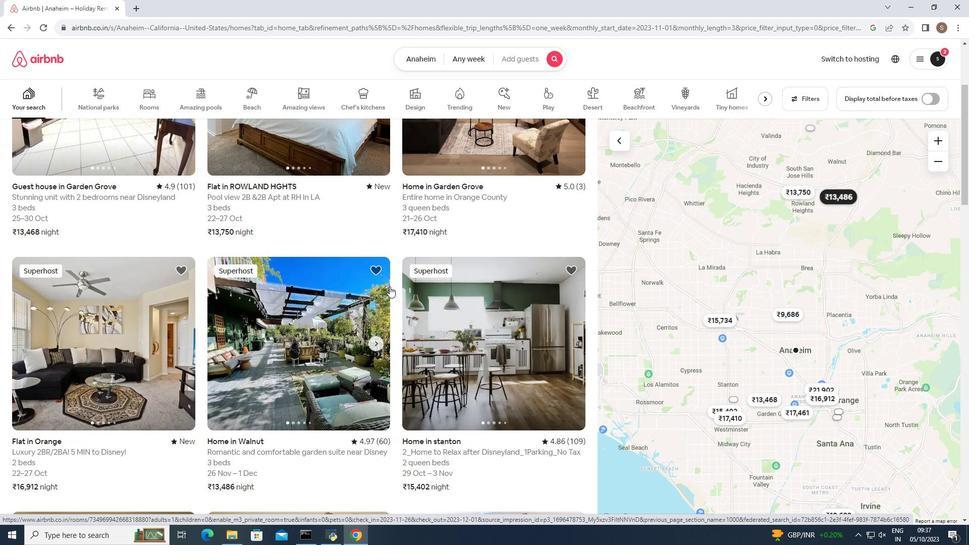 
Action: Mouse moved to (388, 285)
Screenshot: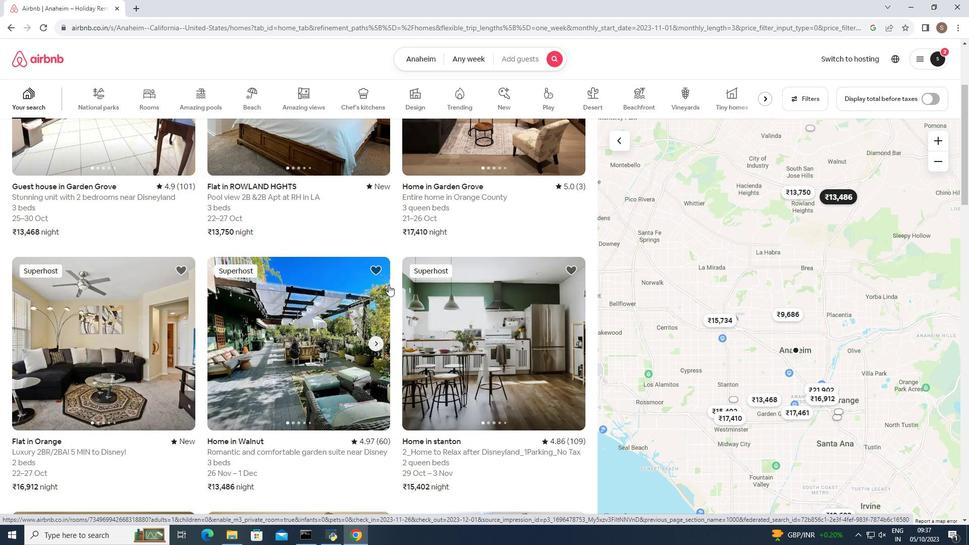 
Action: Mouse scrolled (388, 284) with delta (0, 0)
Screenshot: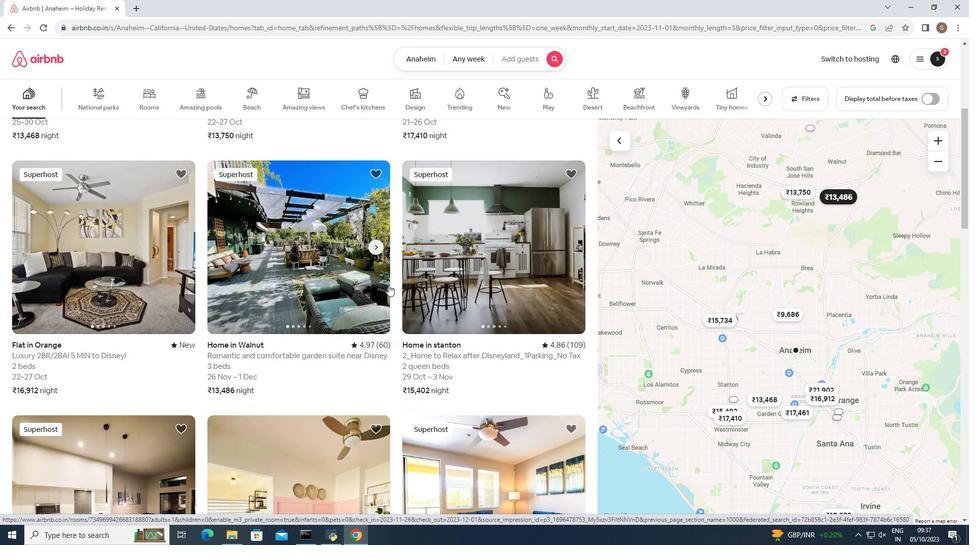 
Action: Mouse scrolled (388, 284) with delta (0, 0)
Screenshot: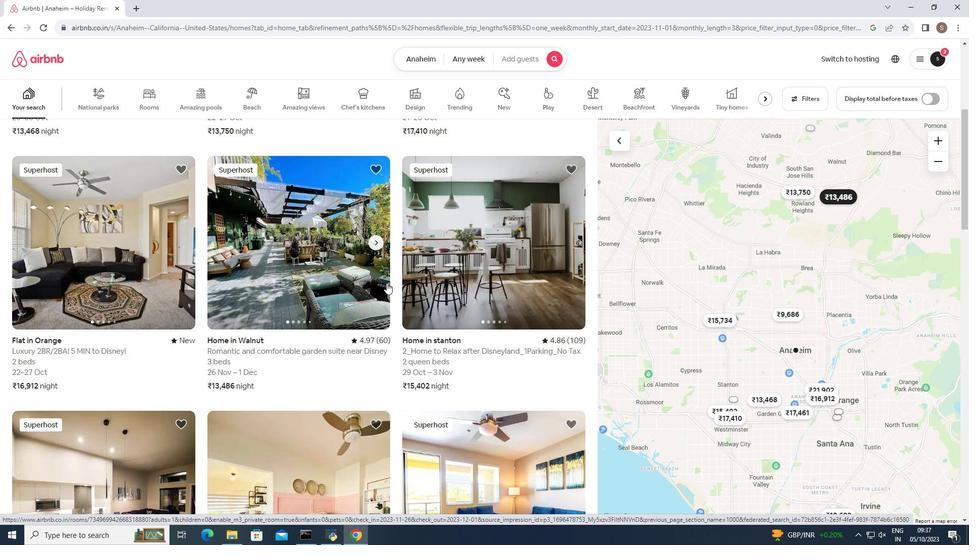 
Action: Mouse moved to (378, 281)
Screenshot: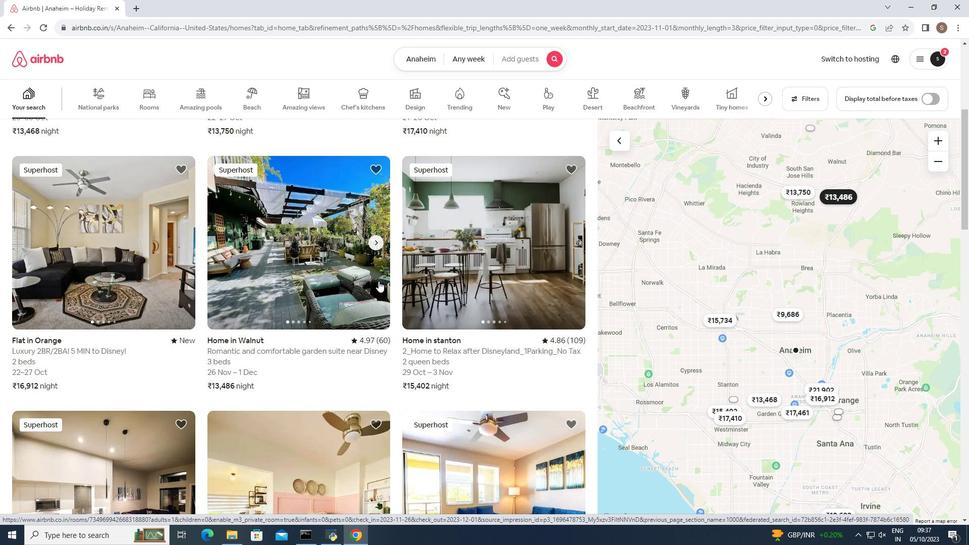 
Action: Mouse scrolled (378, 280) with delta (0, 0)
Screenshot: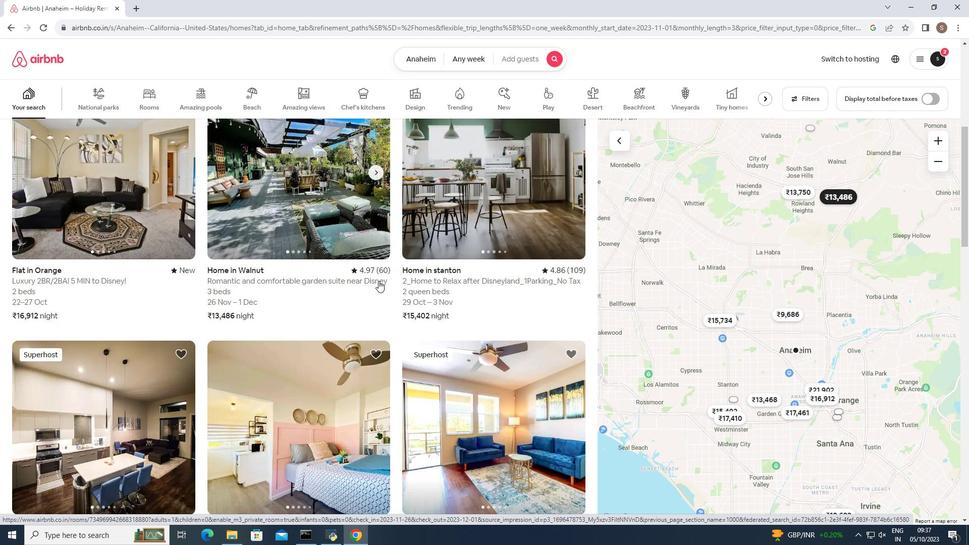
Action: Mouse scrolled (378, 280) with delta (0, 0)
Screenshot: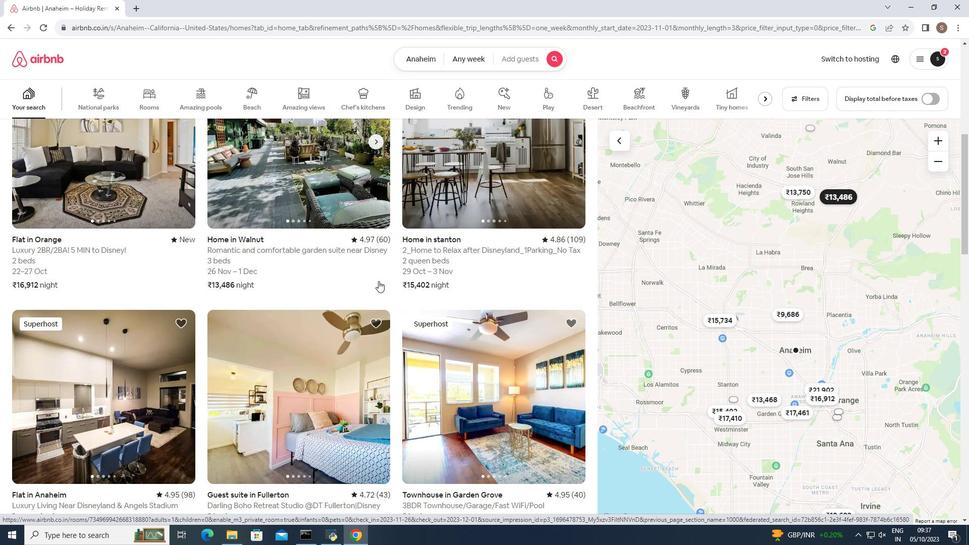 
Action: Mouse scrolled (378, 280) with delta (0, 0)
Screenshot: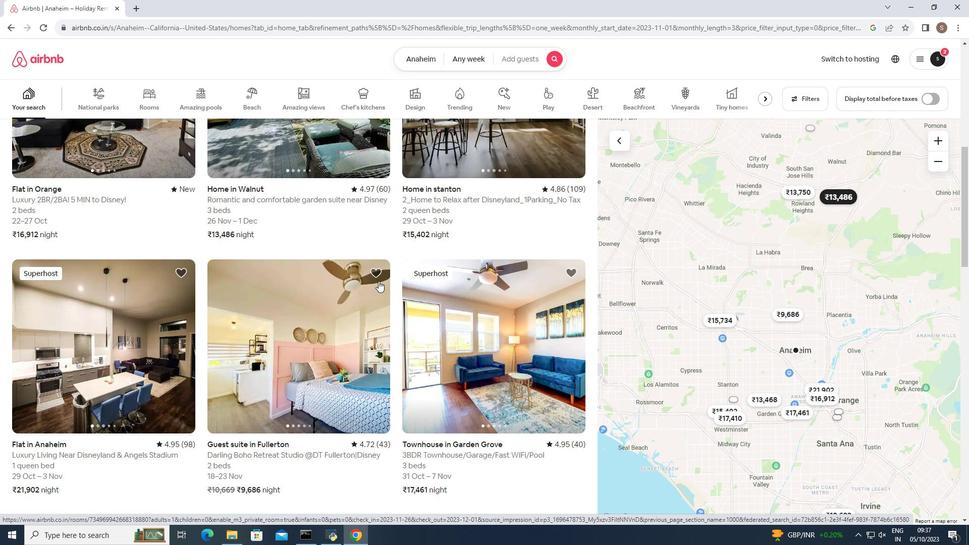 
Action: Mouse moved to (117, 325)
Screenshot: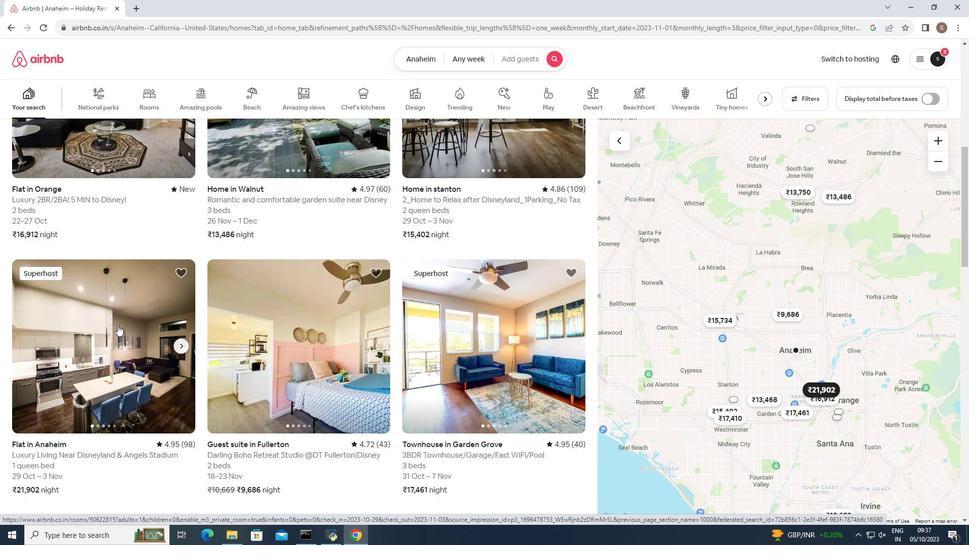 
Action: Mouse pressed left at (117, 325)
Screenshot: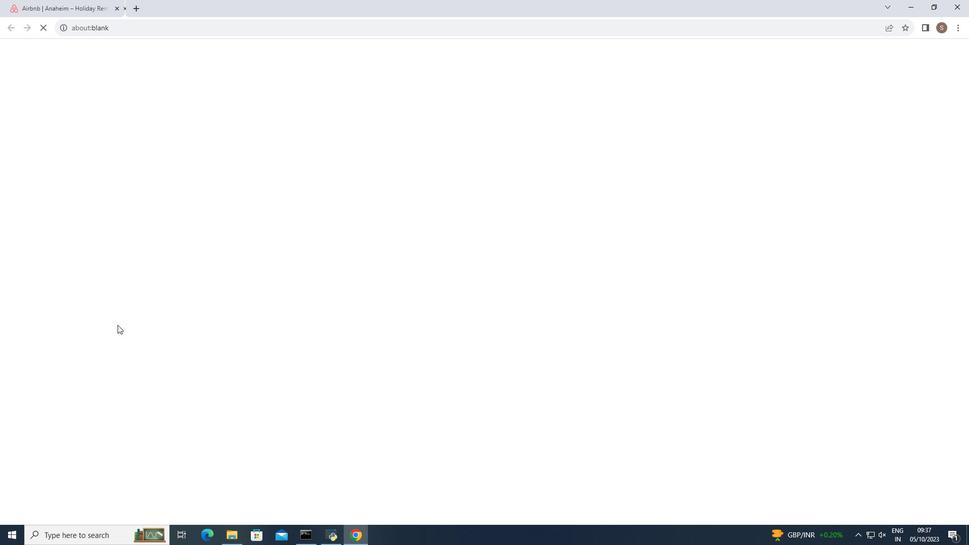 
Action: Mouse moved to (715, 372)
Screenshot: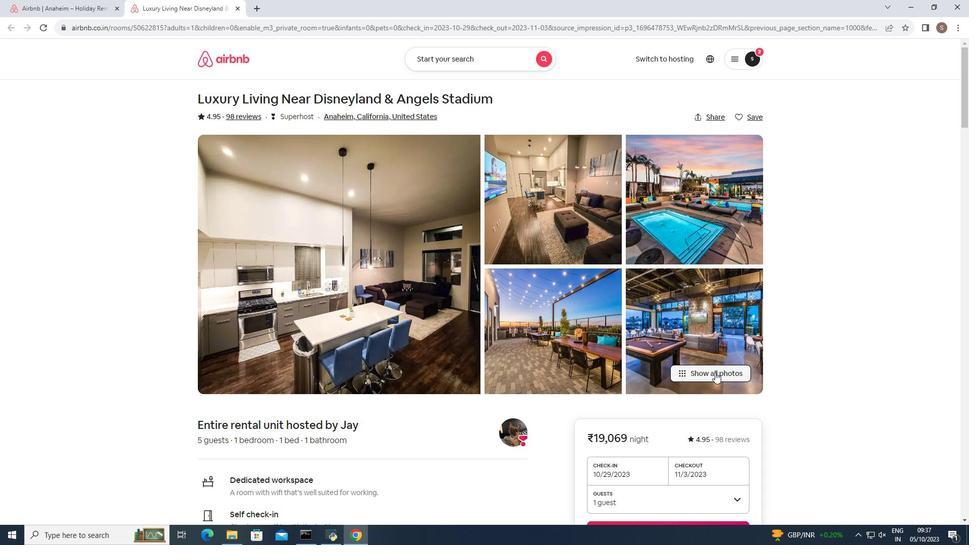 
Action: Mouse pressed left at (715, 372)
Screenshot: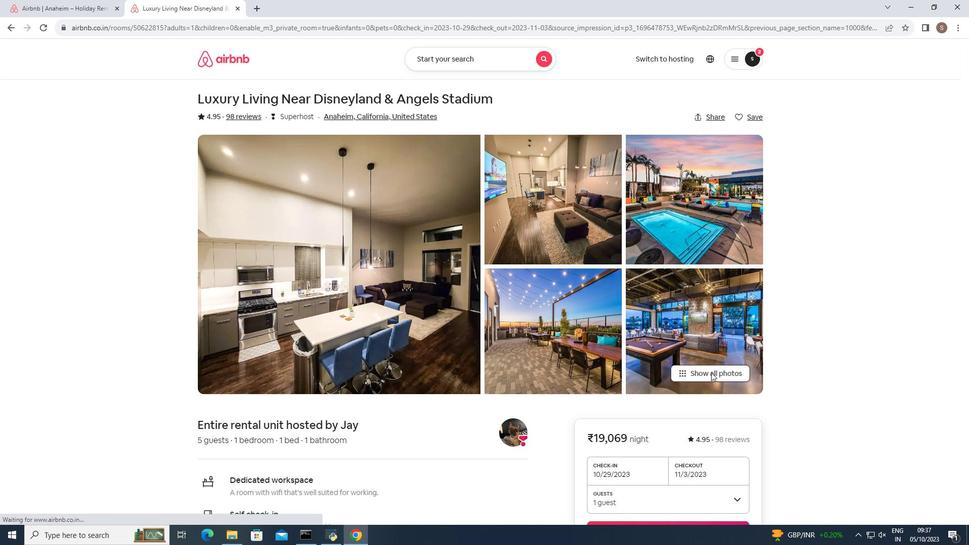 
Action: Mouse moved to (641, 346)
Screenshot: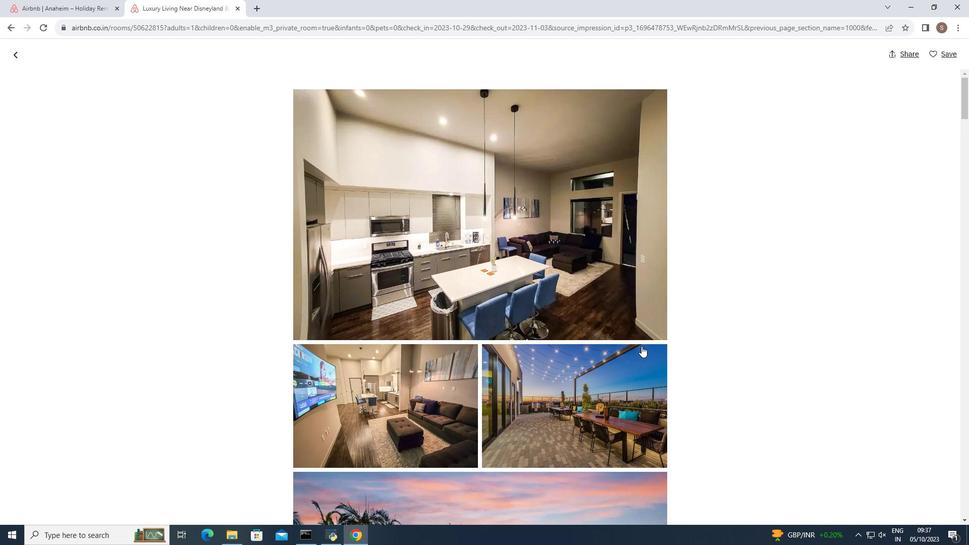 
Action: Mouse scrolled (641, 345) with delta (0, 0)
Screenshot: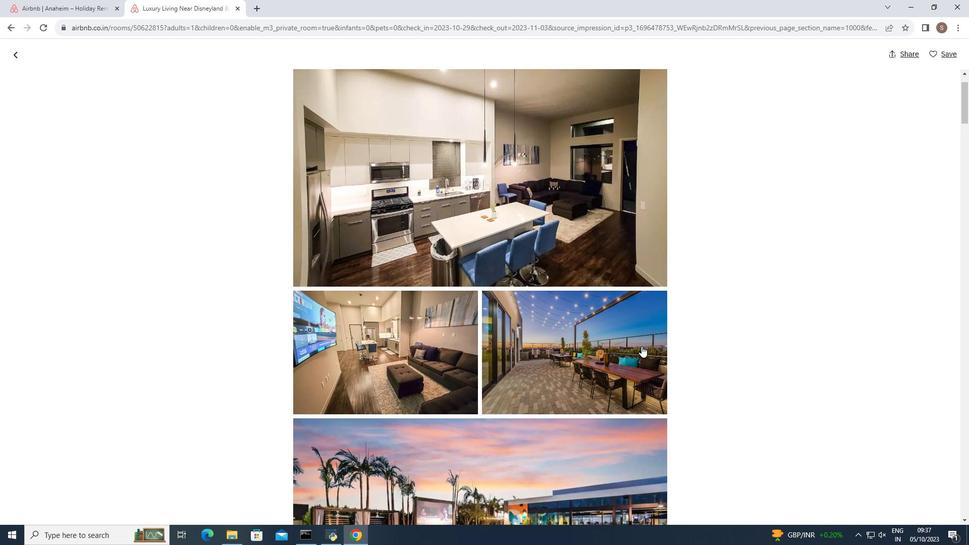 
Action: Mouse scrolled (641, 345) with delta (0, 0)
Screenshot: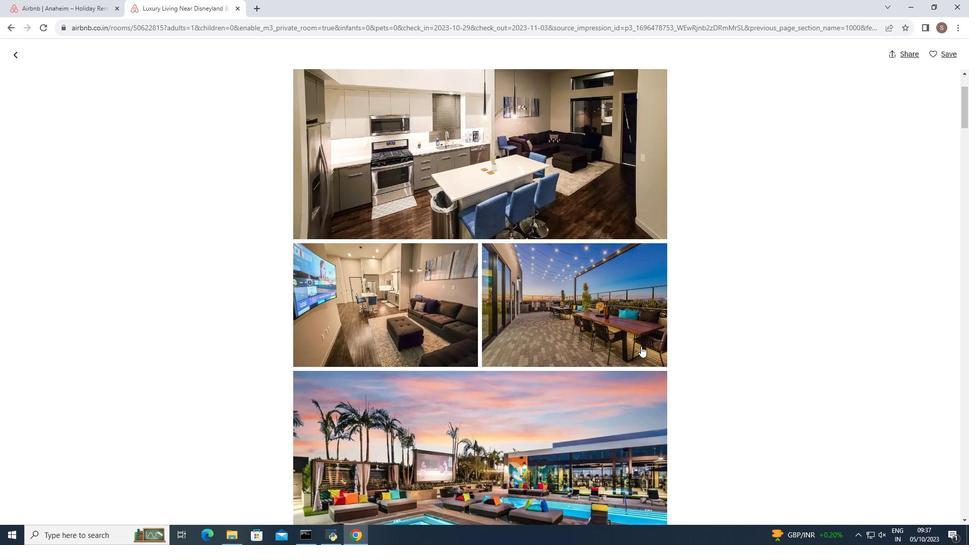 
Action: Mouse moved to (641, 346)
Screenshot: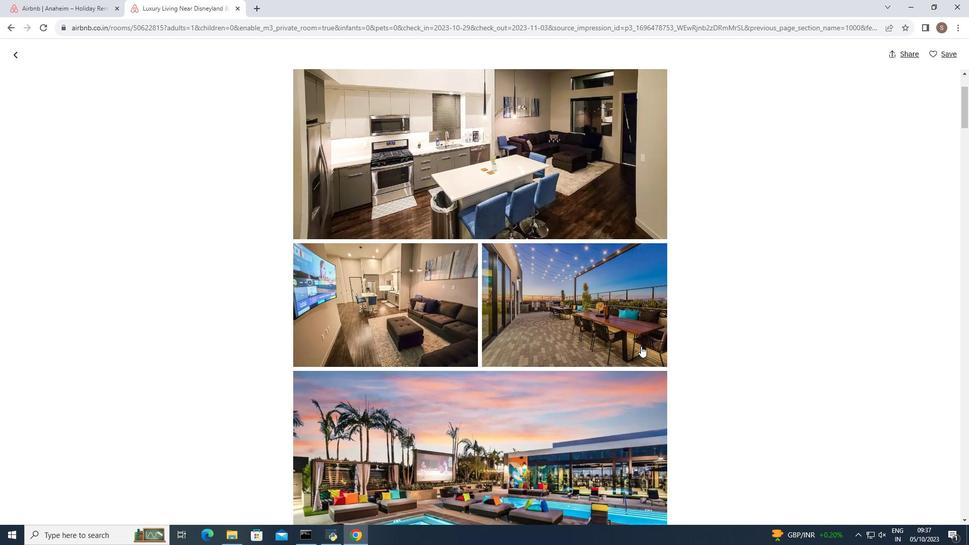 
Action: Mouse scrolled (641, 345) with delta (0, 0)
Screenshot: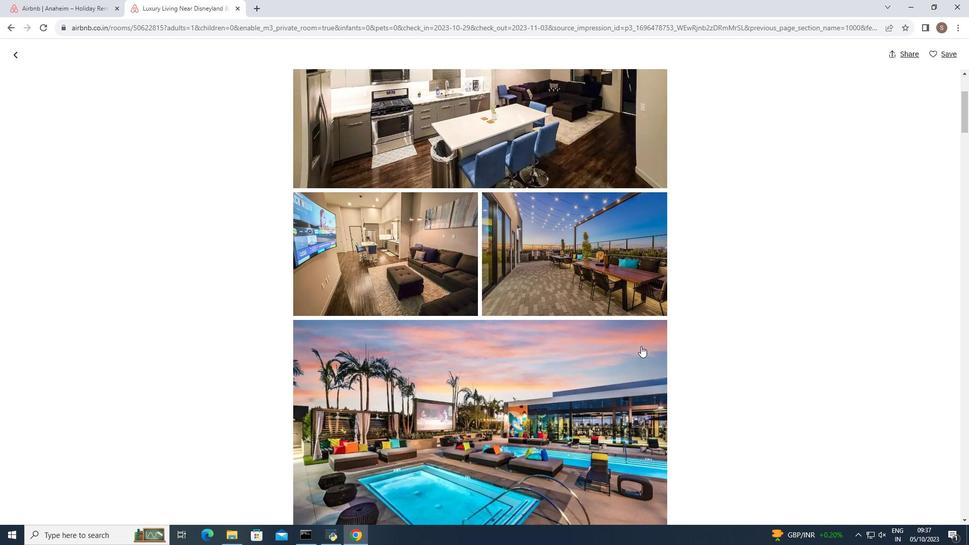 
Action: Mouse scrolled (641, 345) with delta (0, 0)
Screenshot: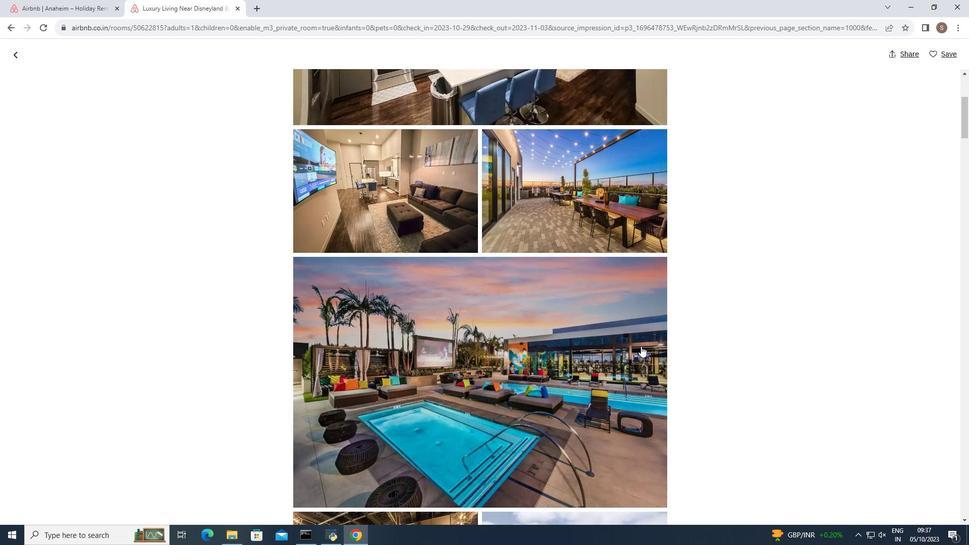 
Action: Mouse scrolled (641, 345) with delta (0, 0)
Screenshot: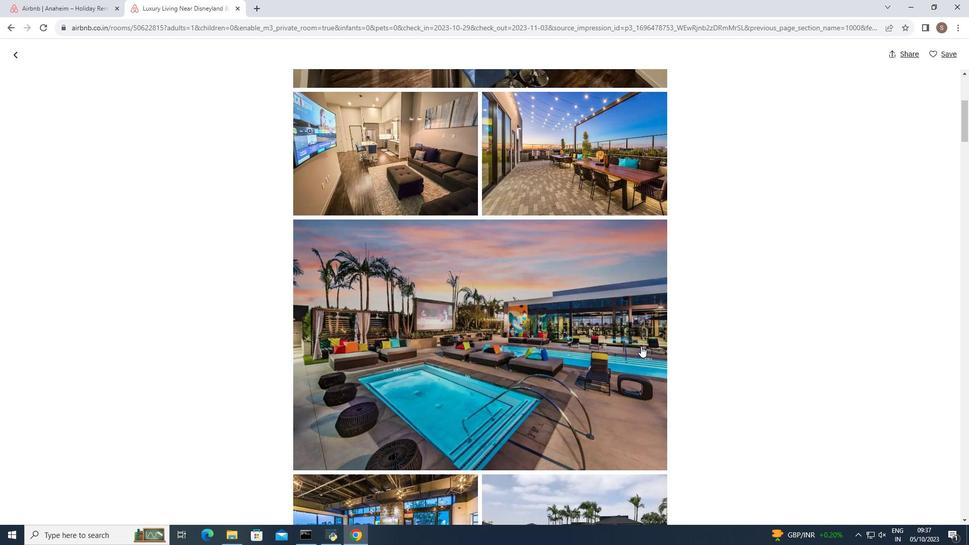
Action: Mouse scrolled (641, 345) with delta (0, 0)
Screenshot: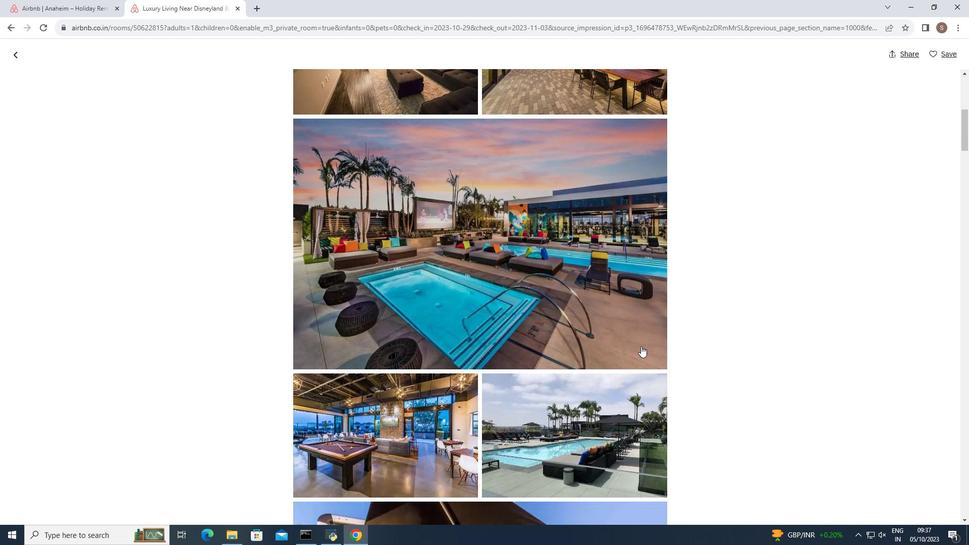 
Action: Mouse scrolled (641, 345) with delta (0, 0)
Screenshot: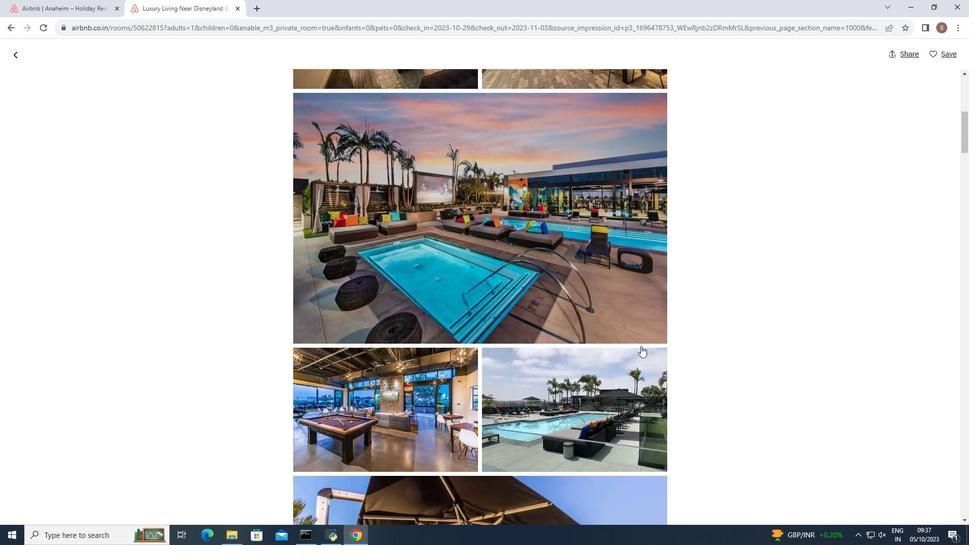 
Action: Mouse scrolled (641, 345) with delta (0, 0)
Screenshot: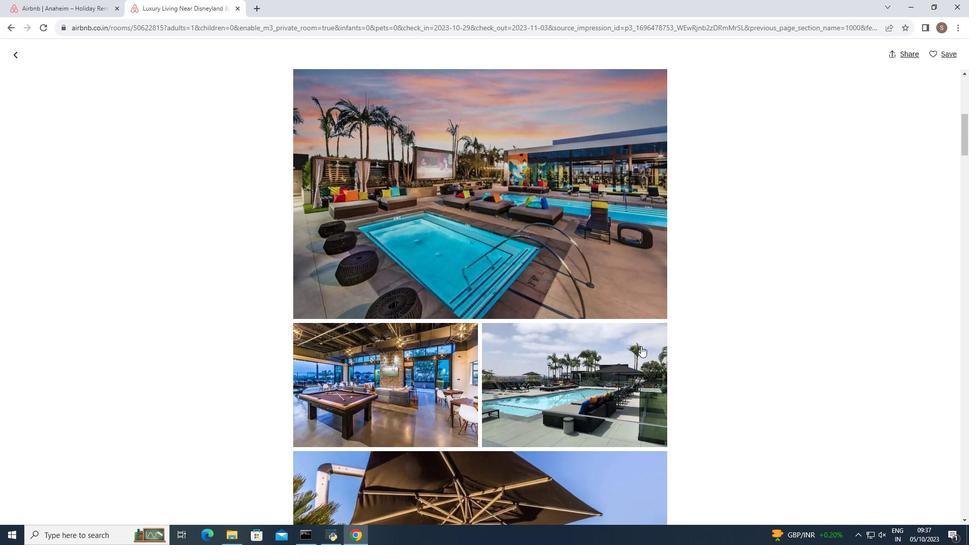 
Action: Mouse scrolled (641, 345) with delta (0, 0)
Screenshot: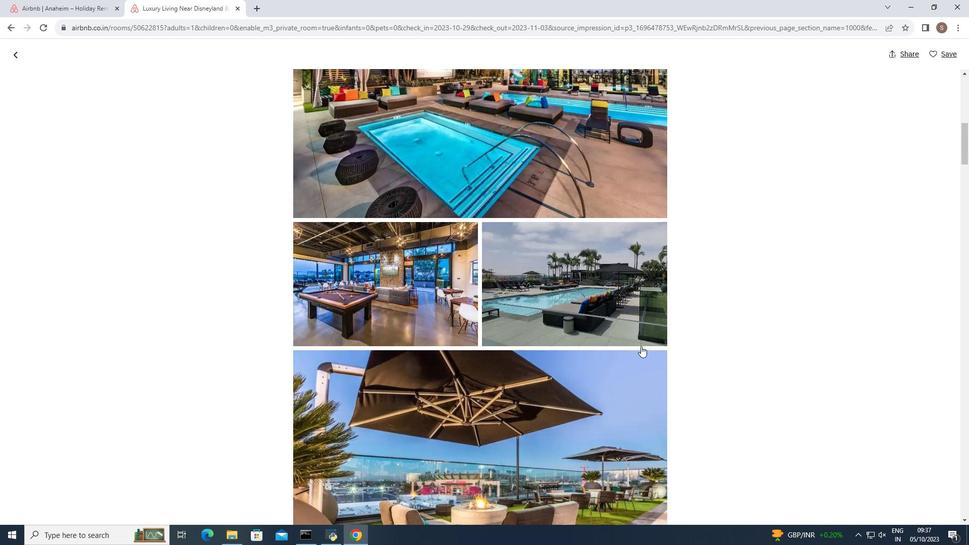 
Action: Mouse scrolled (641, 345) with delta (0, 0)
Screenshot: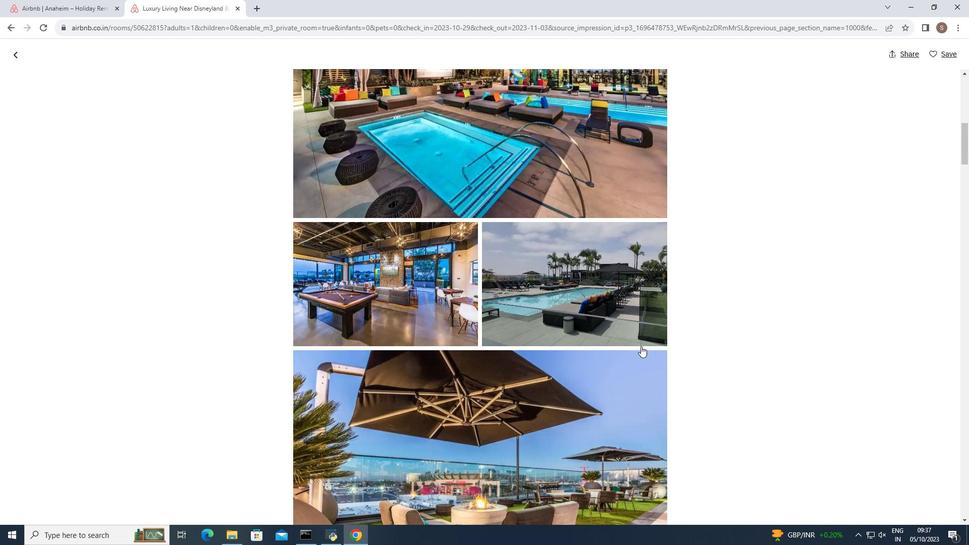 
Action: Mouse scrolled (641, 345) with delta (0, 0)
Screenshot: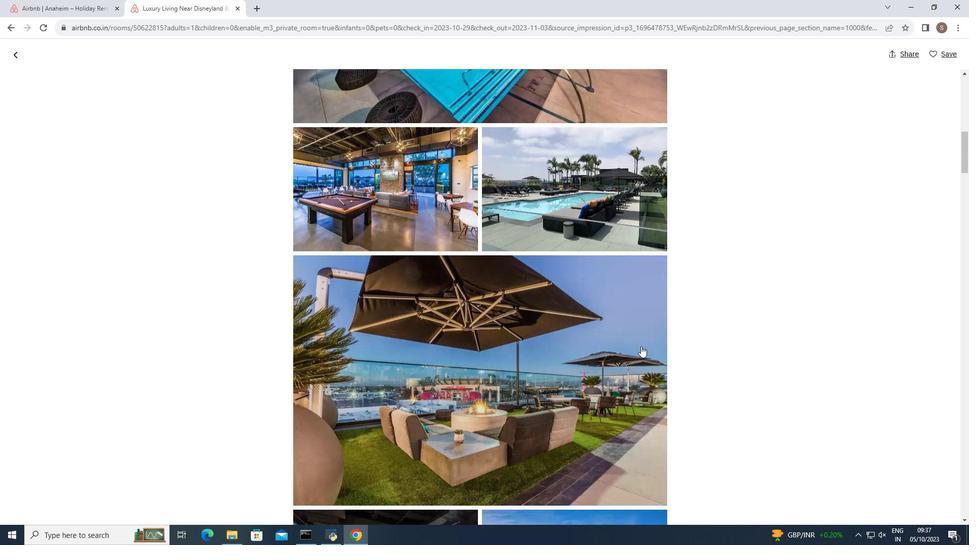 
Action: Mouse scrolled (641, 345) with delta (0, 0)
Screenshot: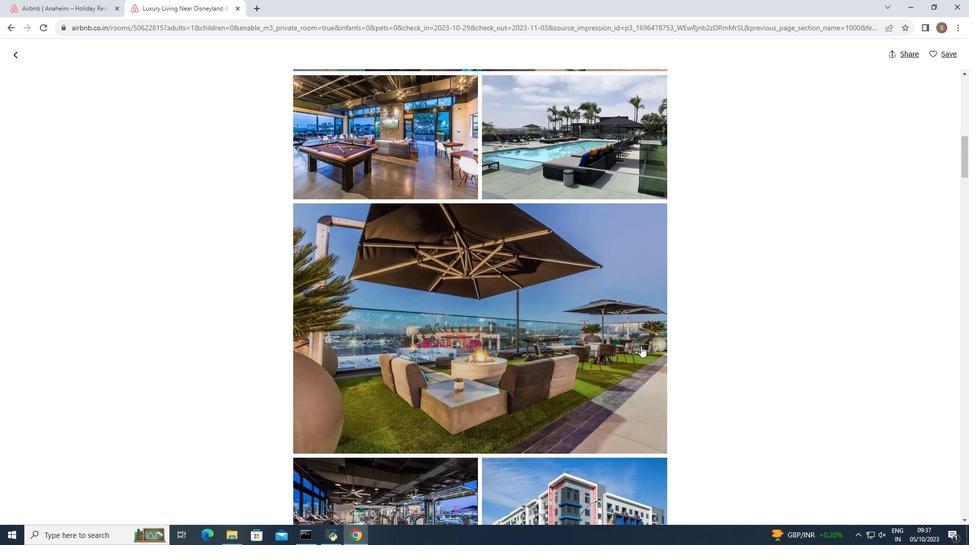 
Action: Mouse scrolled (641, 345) with delta (0, 0)
Screenshot: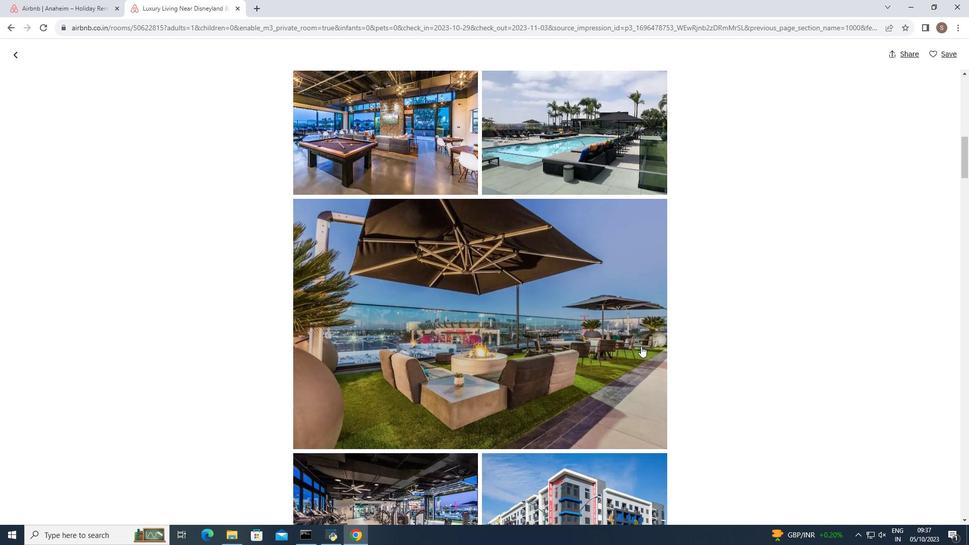 
Action: Mouse scrolled (641, 345) with delta (0, 0)
Screenshot: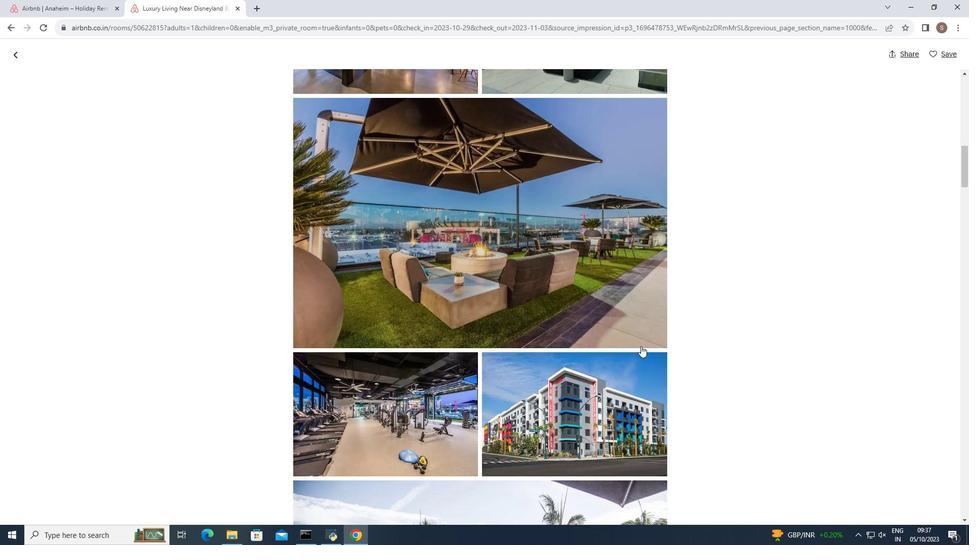 
Action: Mouse scrolled (641, 345) with delta (0, 0)
Screenshot: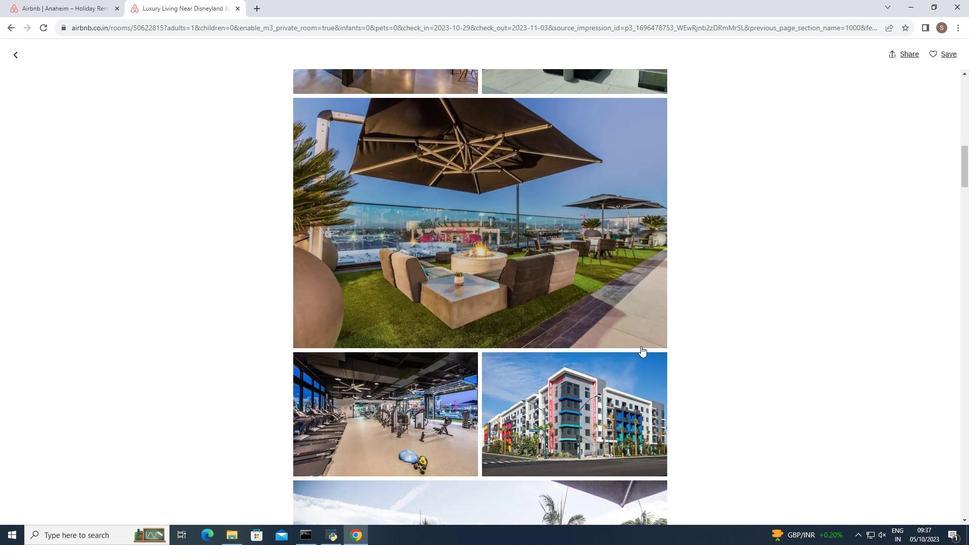 
Action: Mouse scrolled (641, 345) with delta (0, 0)
Screenshot: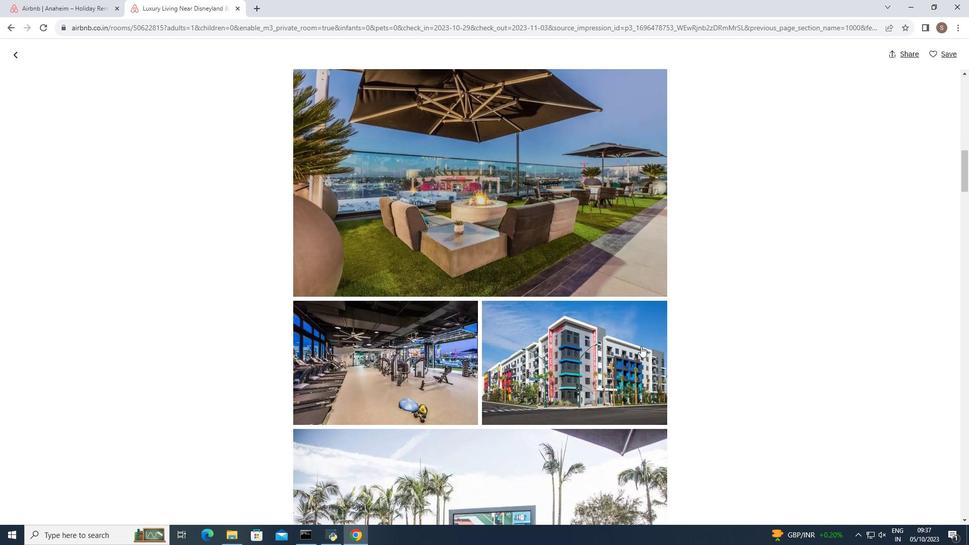 
Action: Mouse scrolled (641, 345) with delta (0, 0)
Screenshot: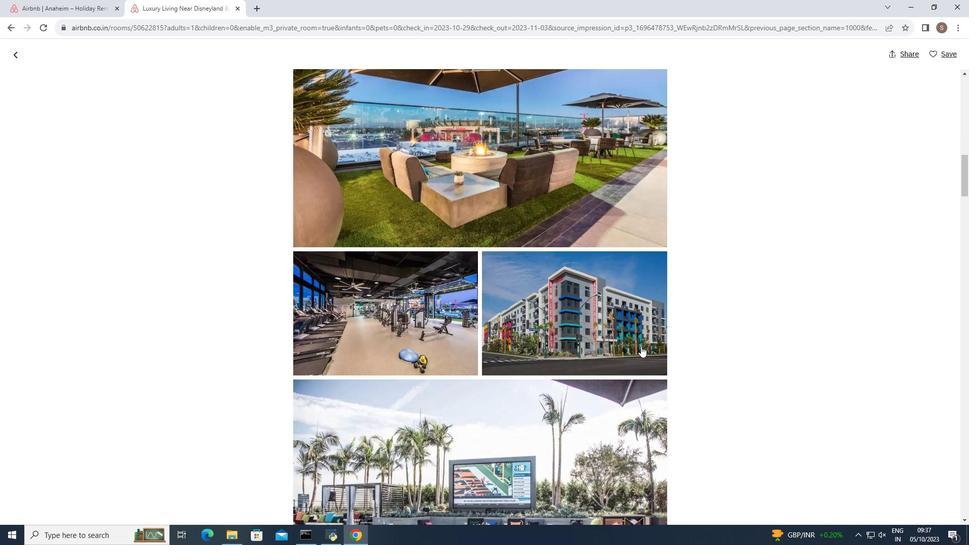 
Action: Mouse scrolled (641, 345) with delta (0, 0)
Screenshot: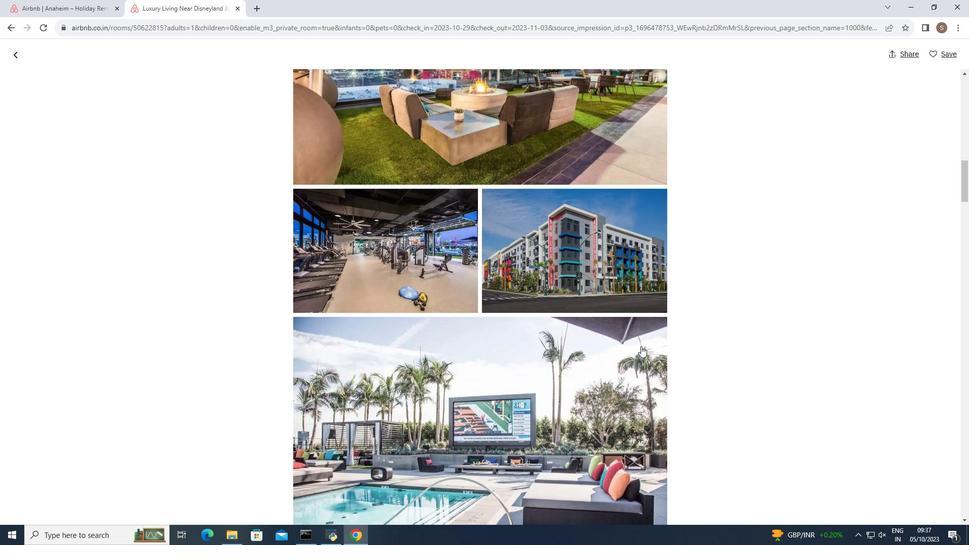 
Action: Mouse scrolled (641, 345) with delta (0, 0)
Screenshot: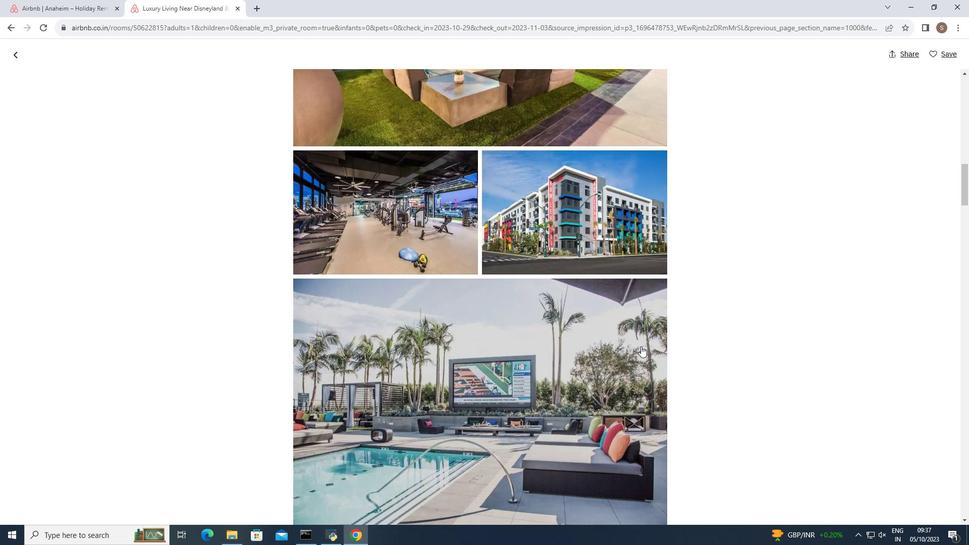 
Action: Mouse scrolled (641, 345) with delta (0, 0)
Screenshot: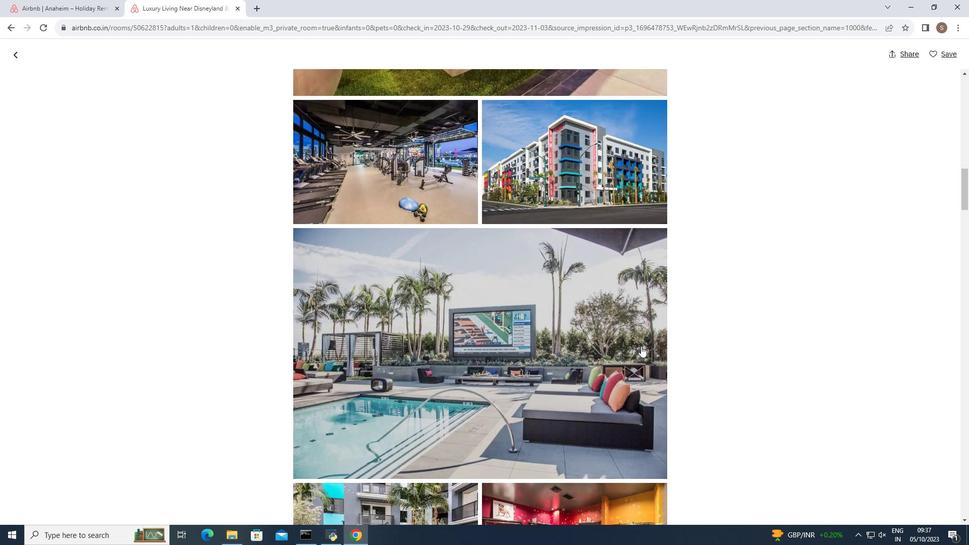 
Action: Mouse moved to (639, 346)
Screenshot: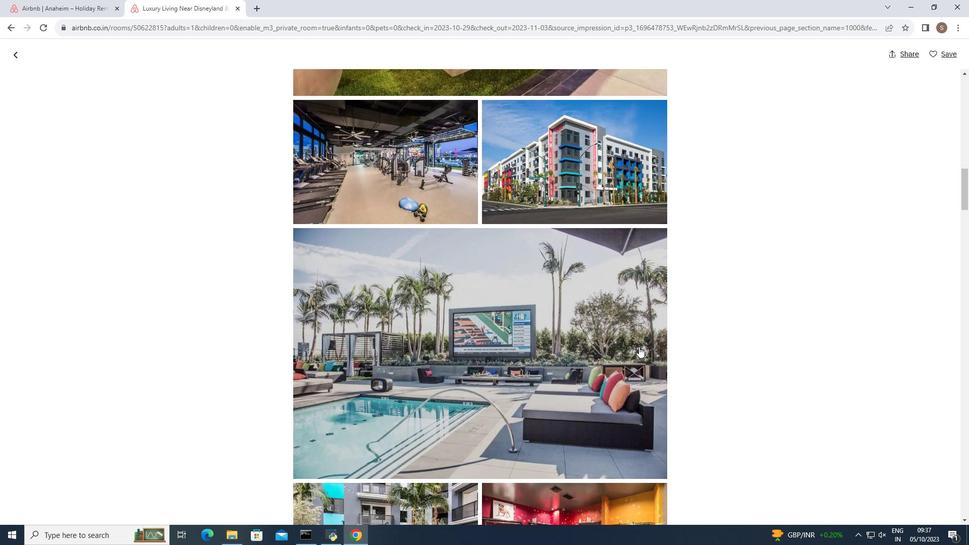 
Action: Mouse scrolled (639, 346) with delta (0, 0)
Screenshot: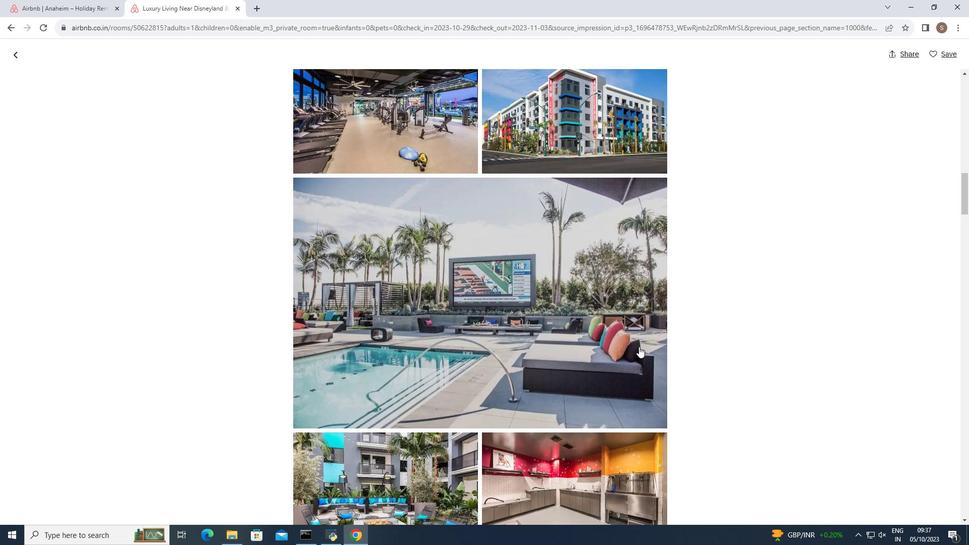 
Action: Mouse moved to (634, 346)
Screenshot: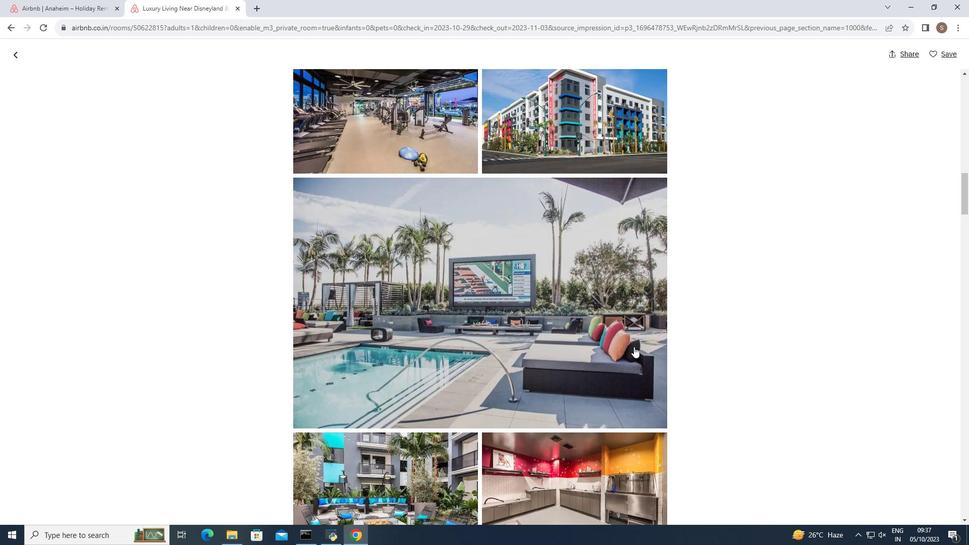 
Action: Mouse scrolled (634, 346) with delta (0, 0)
Screenshot: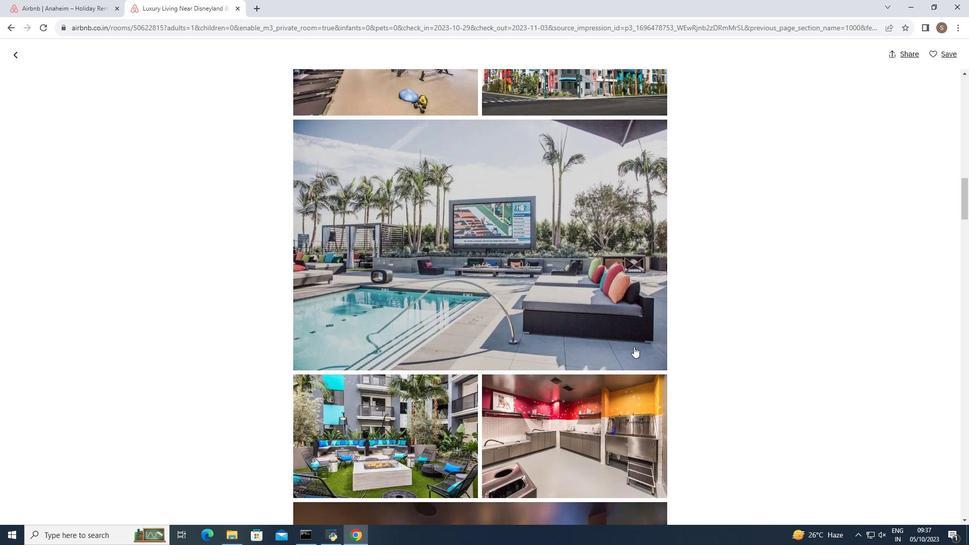 
Action: Mouse scrolled (634, 346) with delta (0, 0)
Screenshot: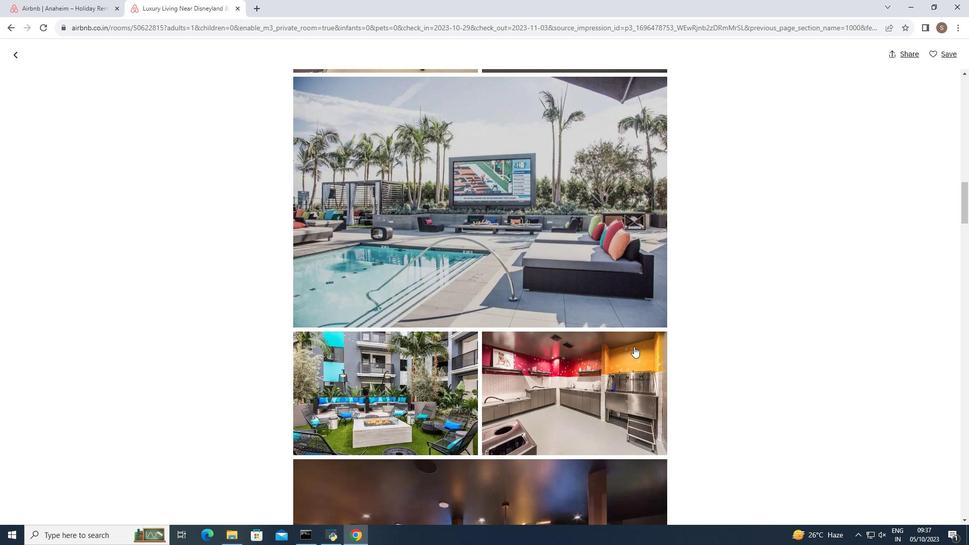 
Action: Mouse scrolled (634, 346) with delta (0, 0)
Screenshot: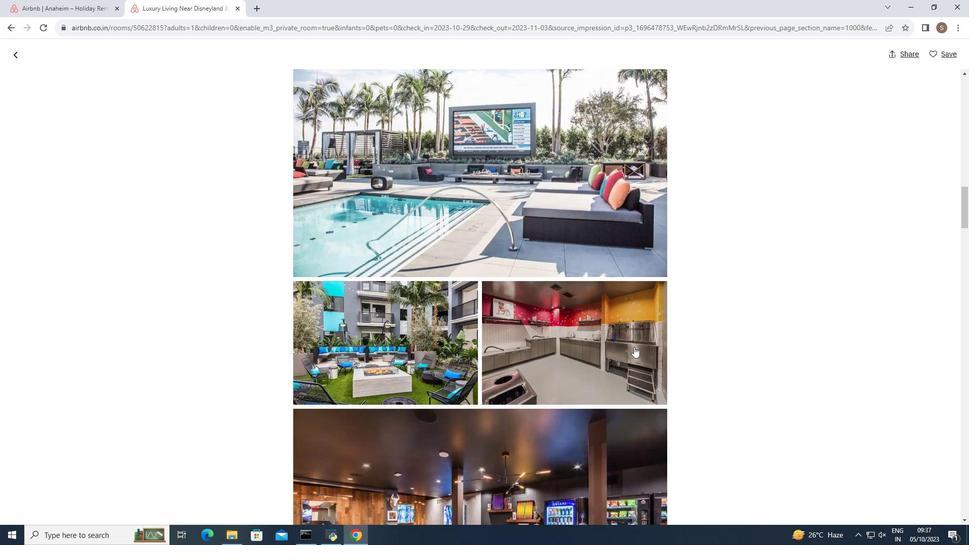
Action: Mouse scrolled (634, 346) with delta (0, 0)
Screenshot: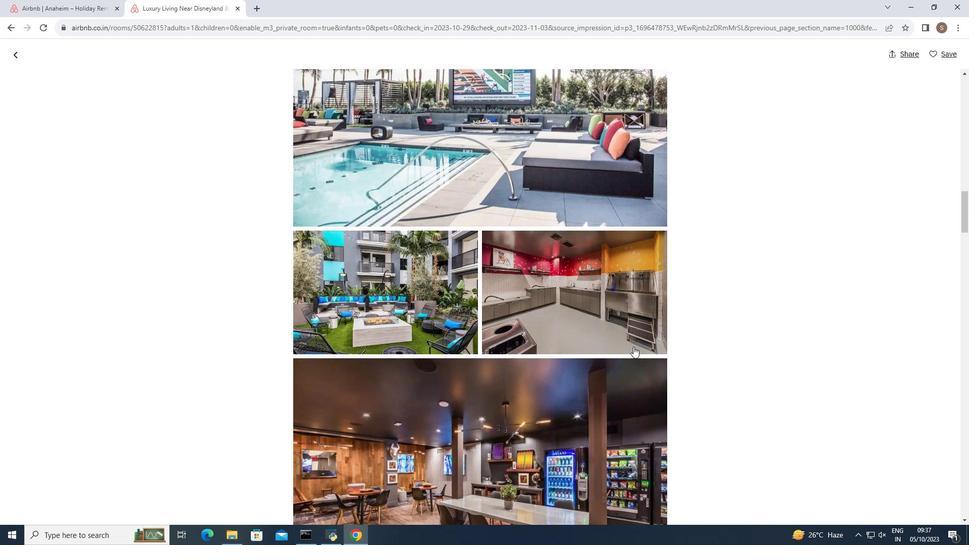 
Action: Mouse moved to (633, 346)
Screenshot: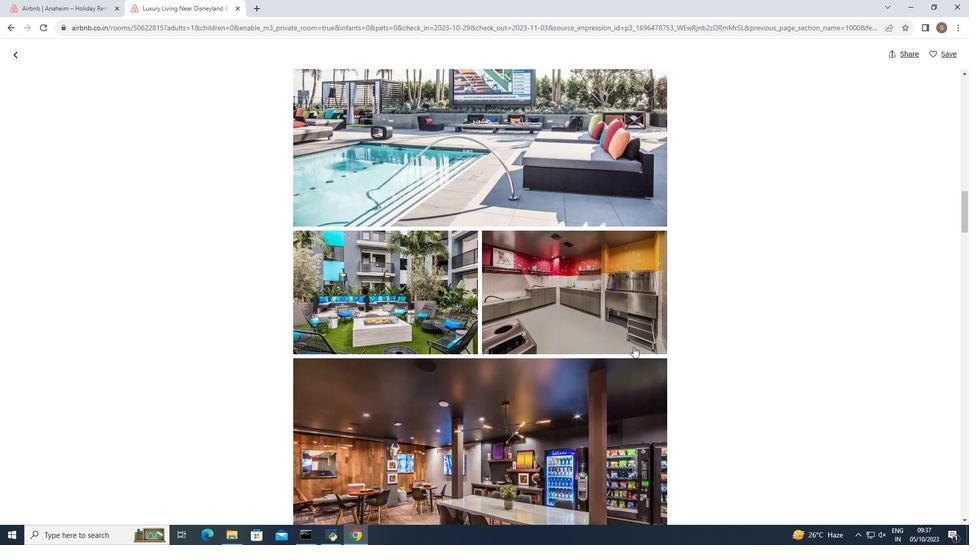 
Action: Mouse scrolled (633, 346) with delta (0, 0)
Screenshot: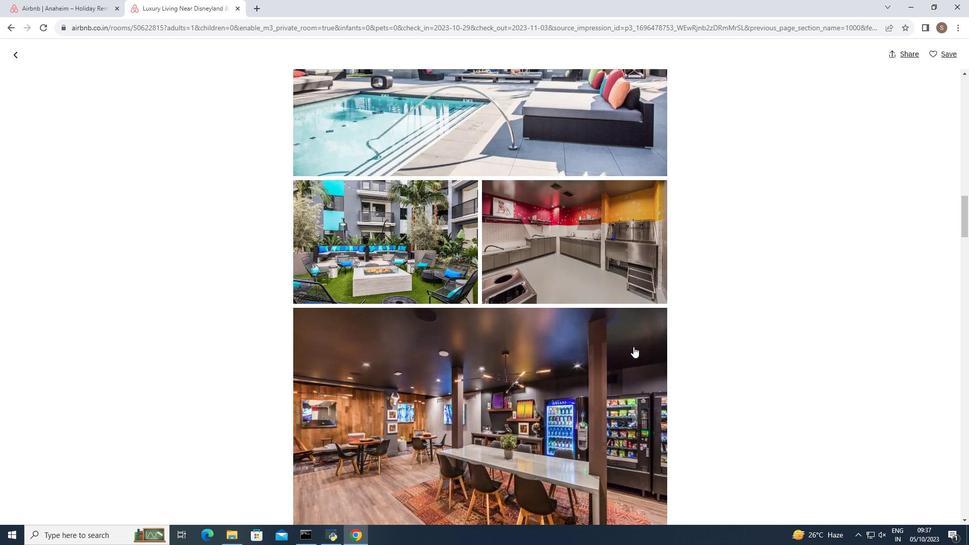
Action: Mouse scrolled (633, 346) with delta (0, 0)
Screenshot: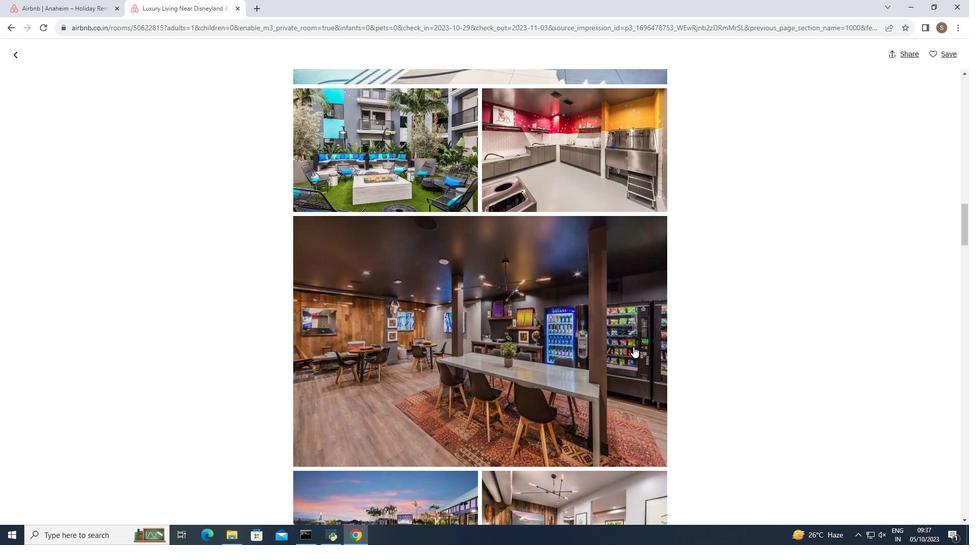 
Action: Mouse scrolled (633, 346) with delta (0, 0)
Screenshot: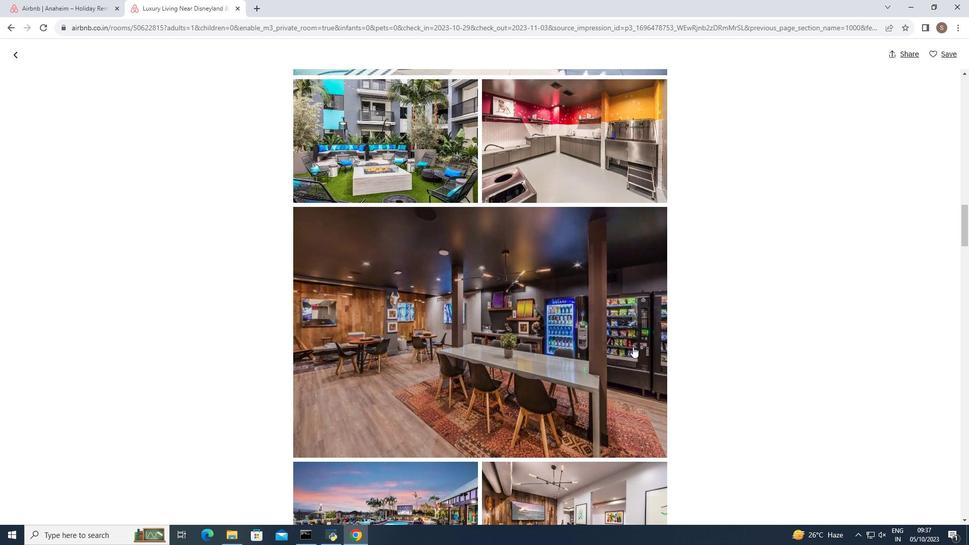 
Action: Mouse moved to (633, 346)
Screenshot: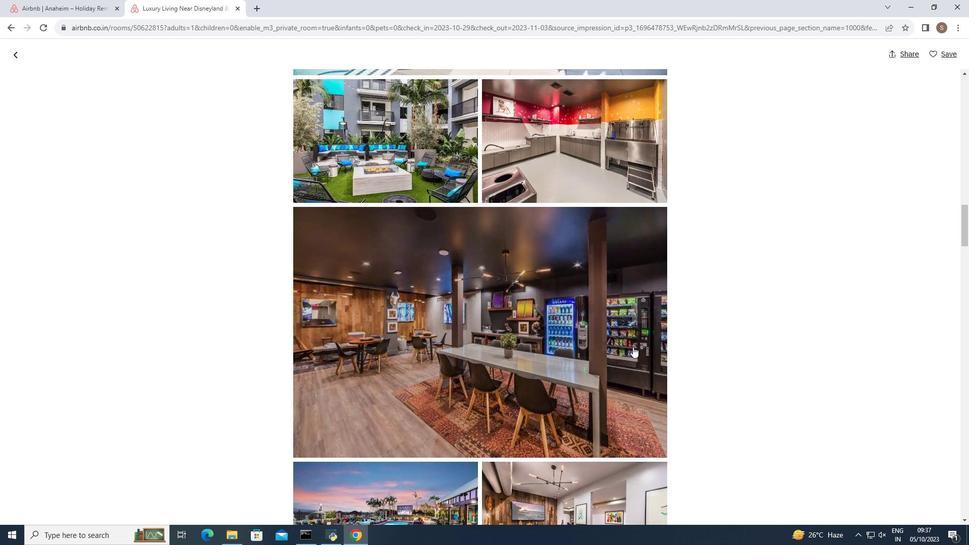
Action: Mouse scrolled (633, 346) with delta (0, 0)
Screenshot: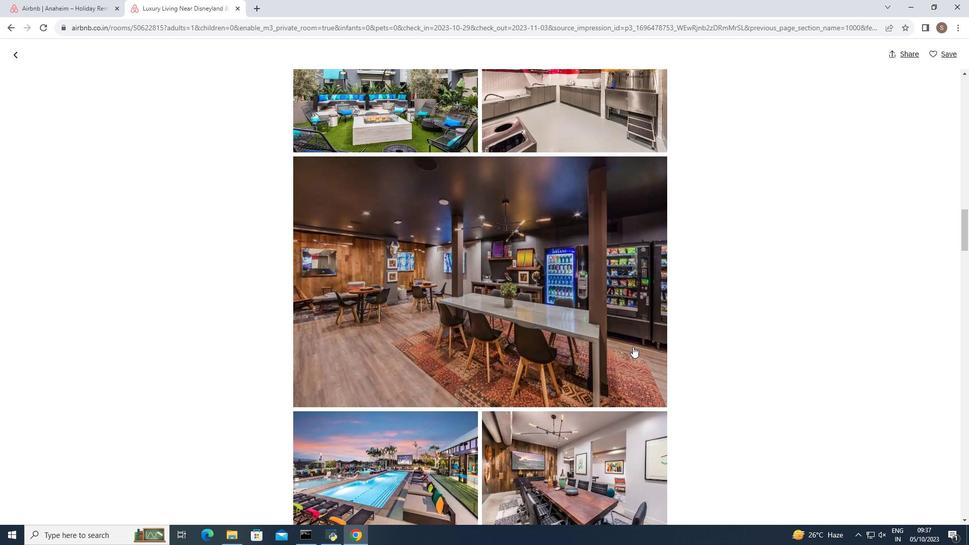 
Action: Mouse scrolled (633, 346) with delta (0, 0)
Screenshot: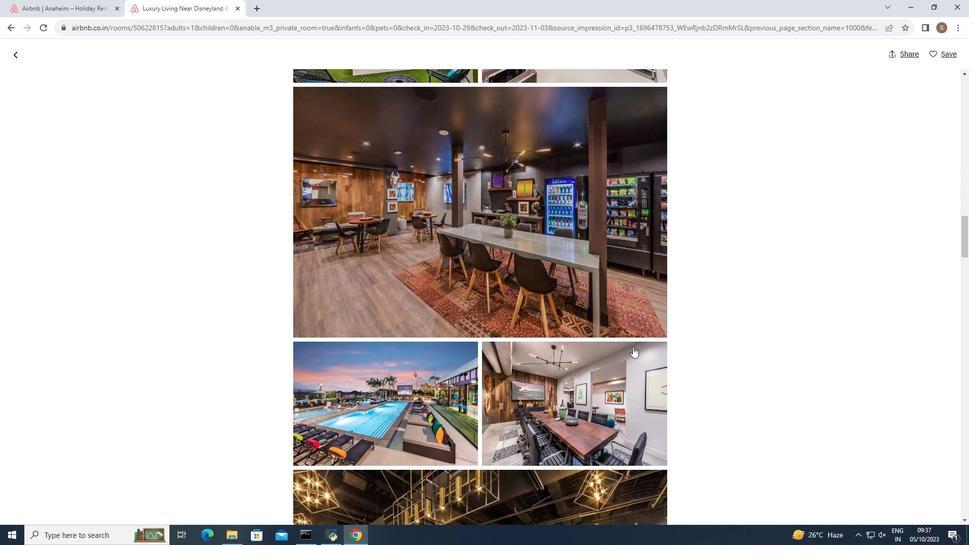 
Action: Mouse scrolled (633, 346) with delta (0, 0)
Screenshot: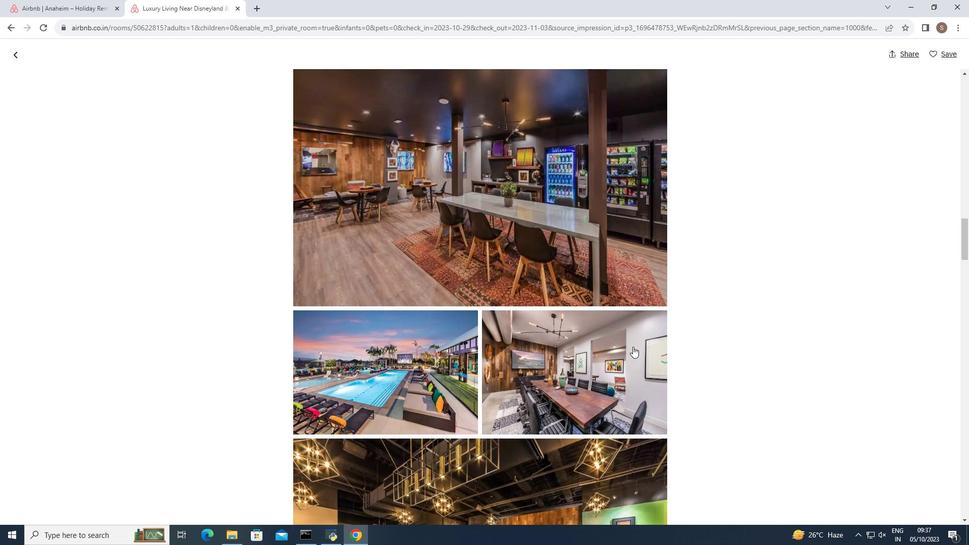 
Action: Mouse moved to (632, 346)
Screenshot: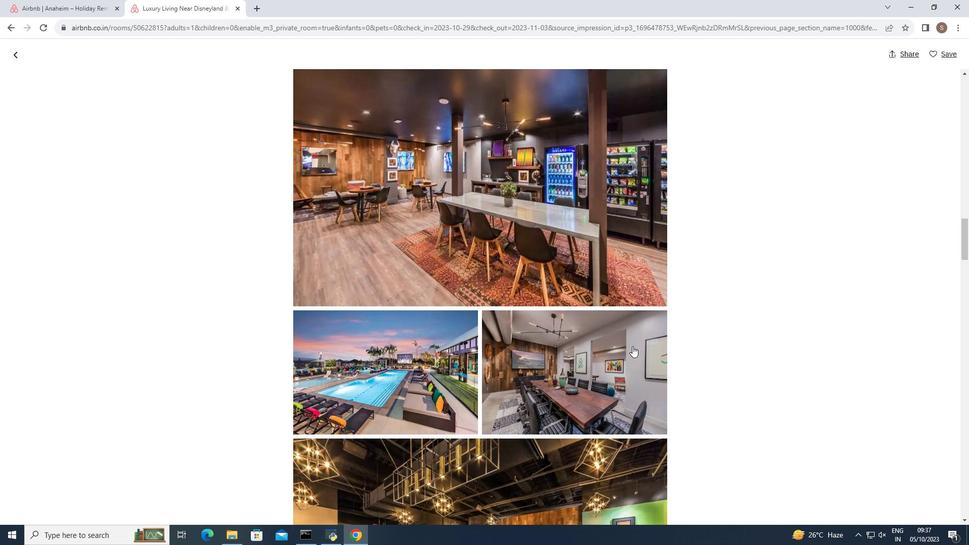 
Action: Mouse scrolled (632, 345) with delta (0, 0)
Screenshot: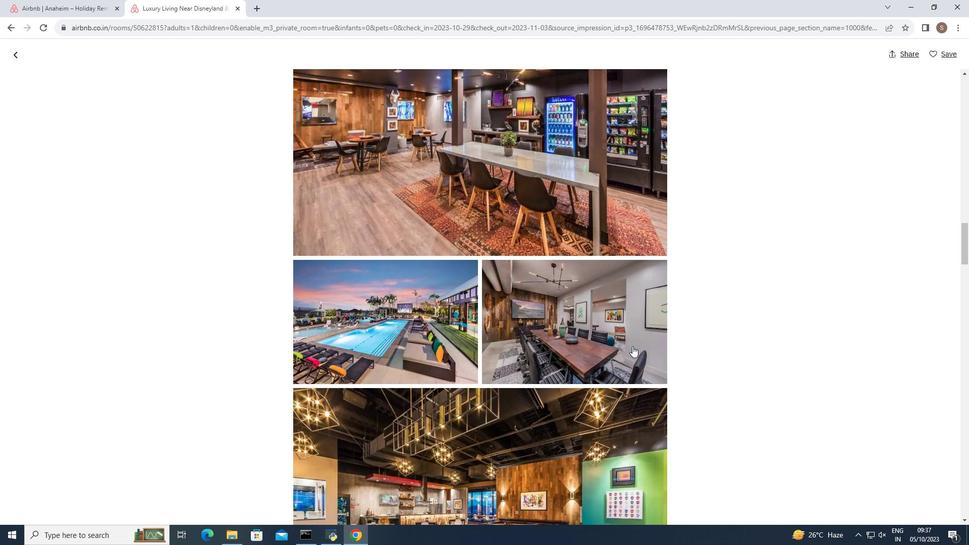 
Action: Mouse scrolled (632, 345) with delta (0, 0)
Screenshot: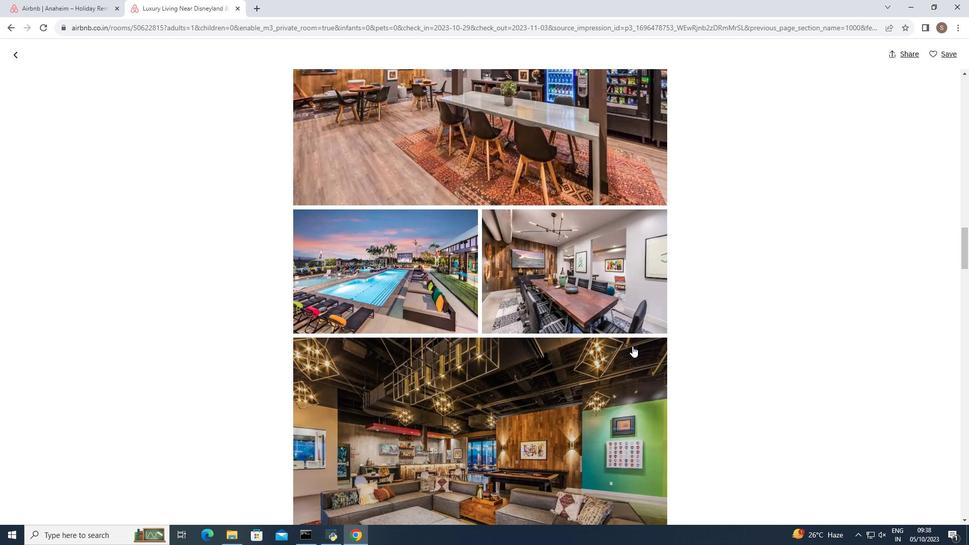 
Action: Mouse scrolled (632, 345) with delta (0, 0)
Screenshot: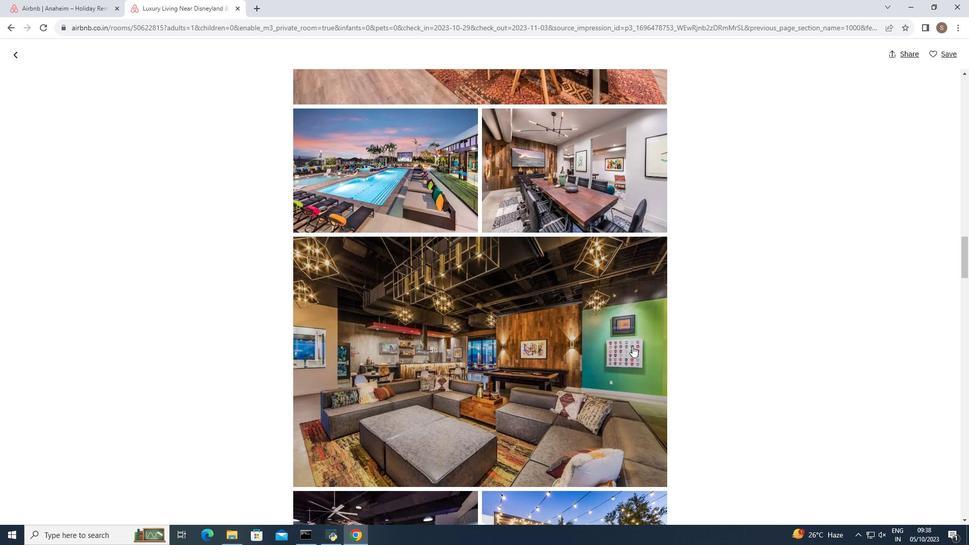
Action: Mouse scrolled (632, 345) with delta (0, 0)
Screenshot: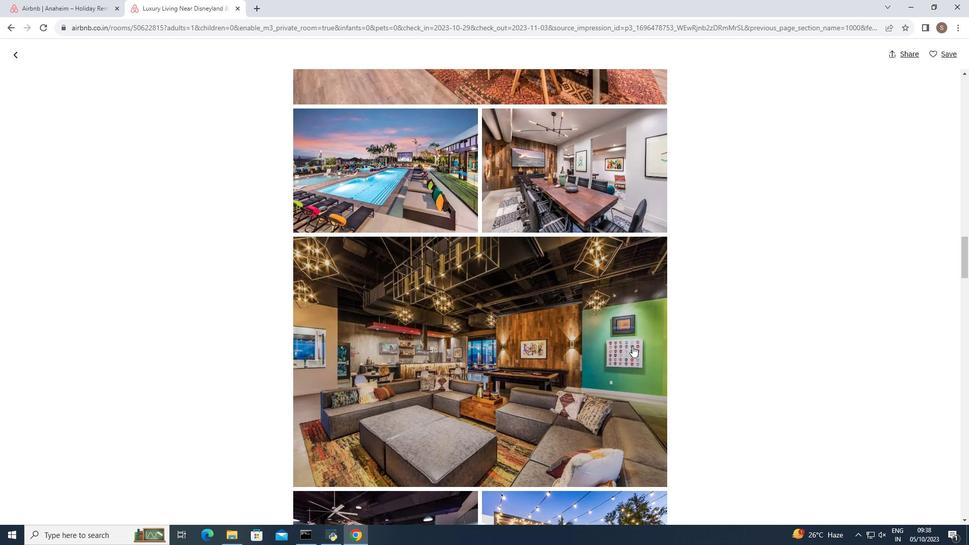 
Action: Mouse moved to (632, 346)
Screenshot: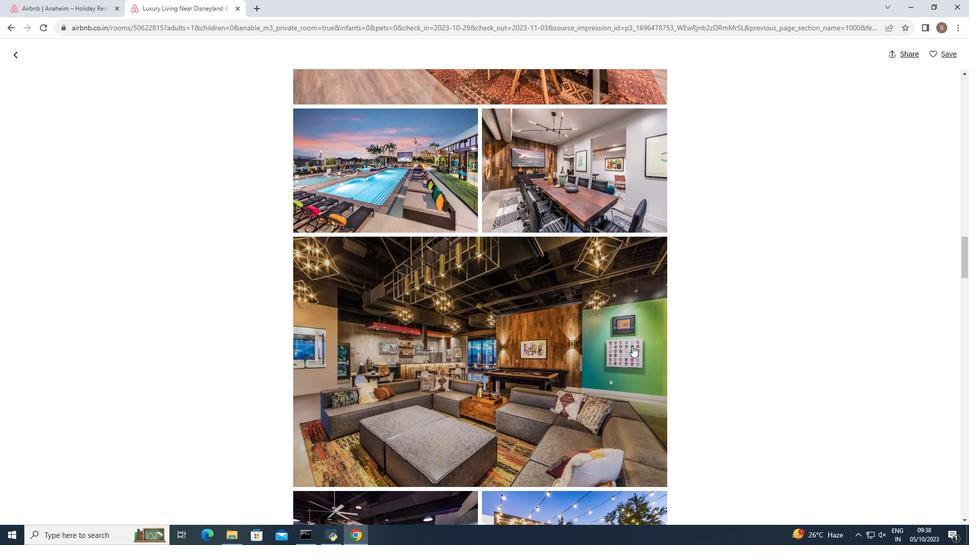 
Action: Mouse scrolled (632, 345) with delta (0, 0)
Screenshot: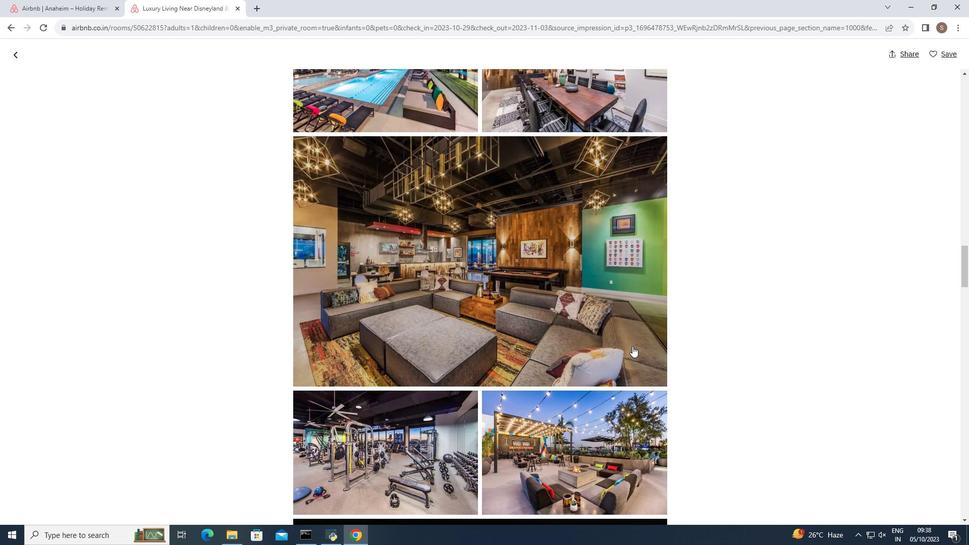 
Action: Mouse scrolled (632, 345) with delta (0, 0)
Screenshot: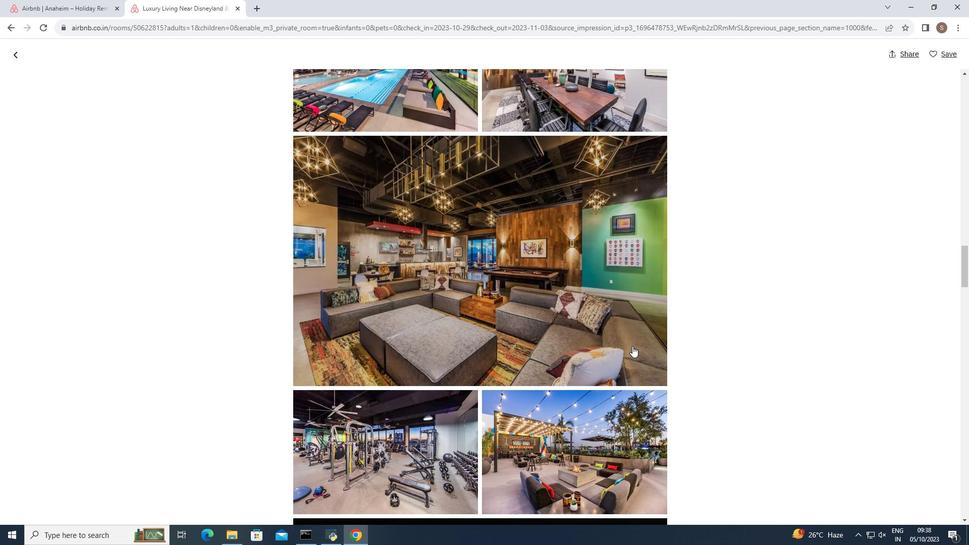 
Action: Mouse moved to (631, 345)
Screenshot: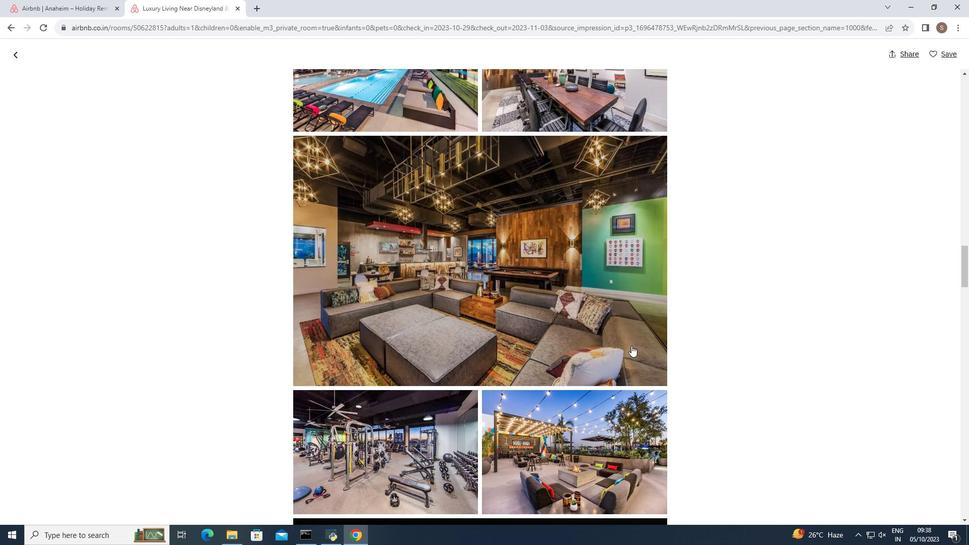 
Action: Mouse scrolled (631, 345) with delta (0, 0)
Screenshot: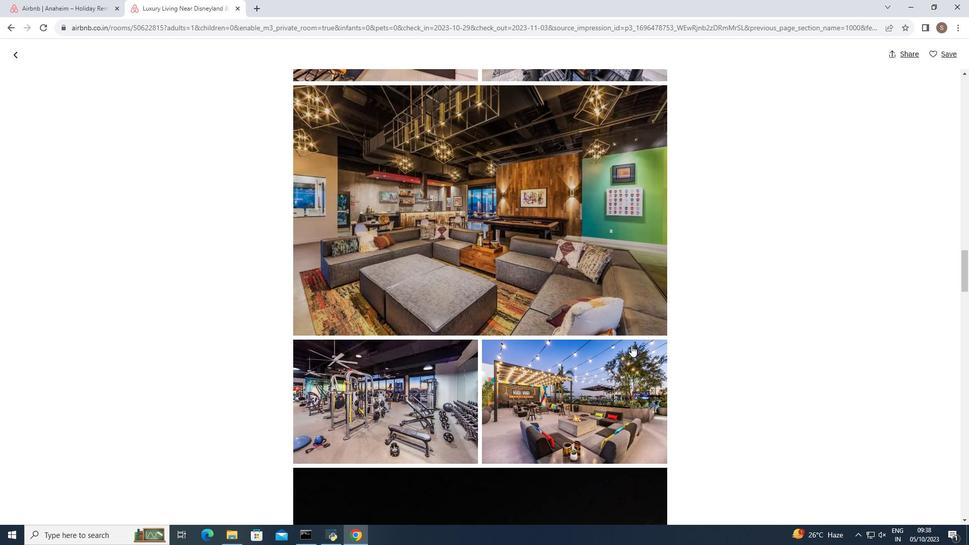 
Action: Mouse scrolled (631, 345) with delta (0, 0)
Screenshot: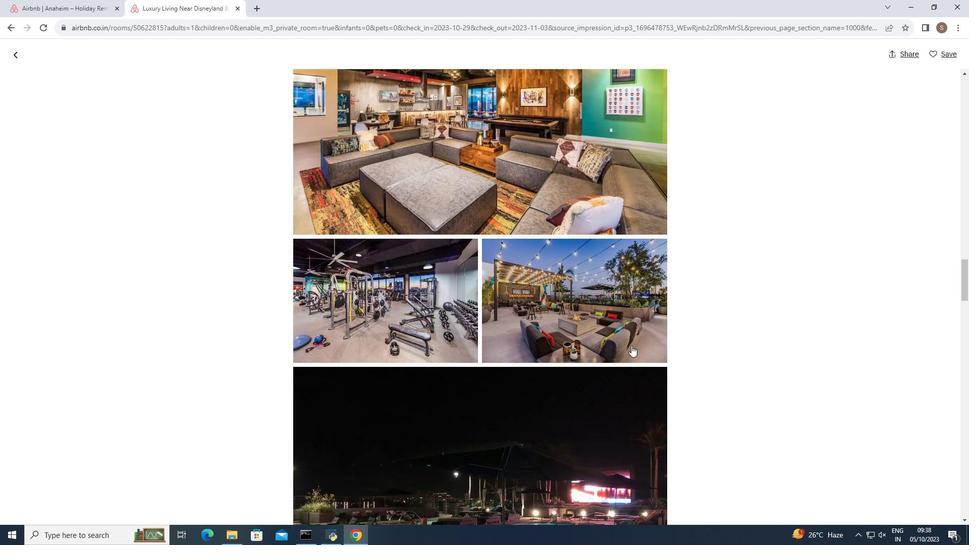 
Action: Mouse scrolled (631, 345) with delta (0, 0)
Screenshot: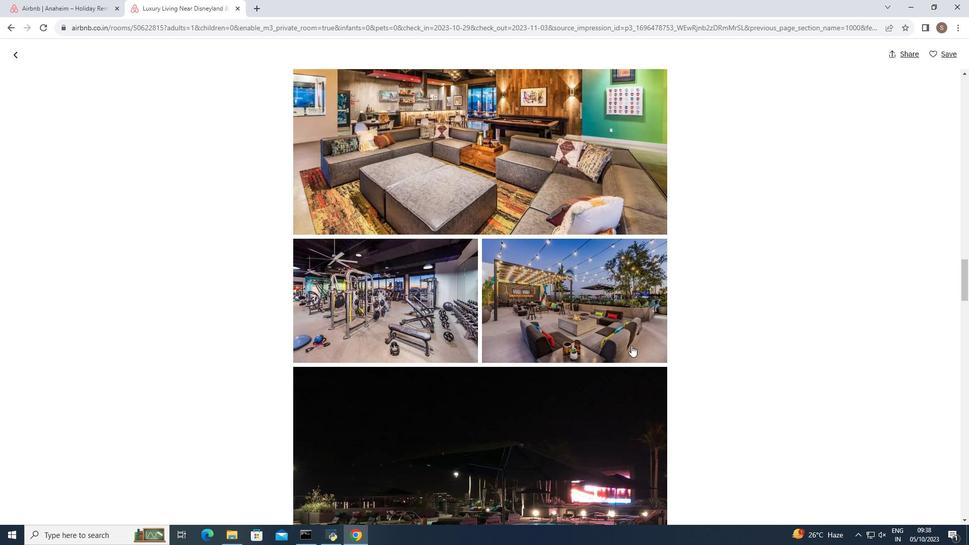 
Action: Mouse scrolled (631, 345) with delta (0, 0)
Screenshot: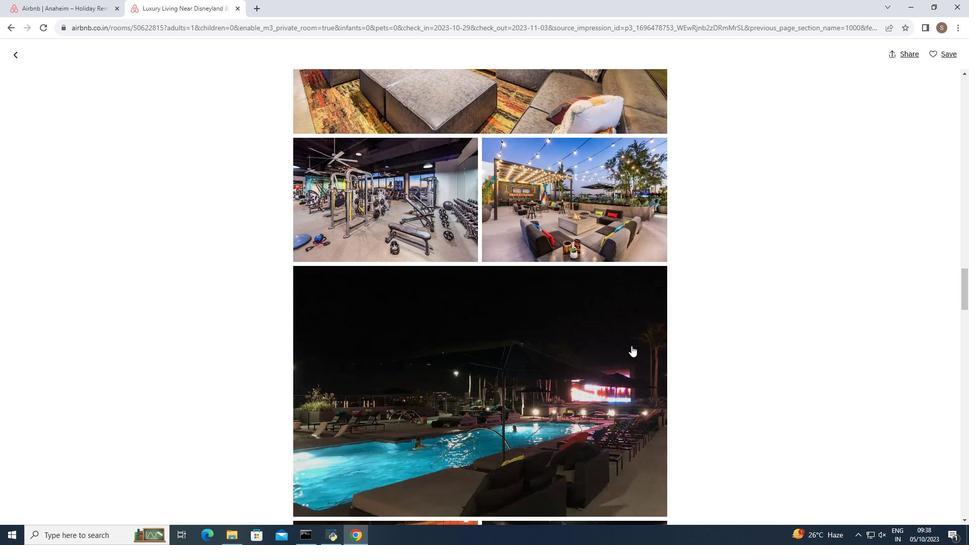 
Action: Mouse scrolled (631, 345) with delta (0, 0)
Screenshot: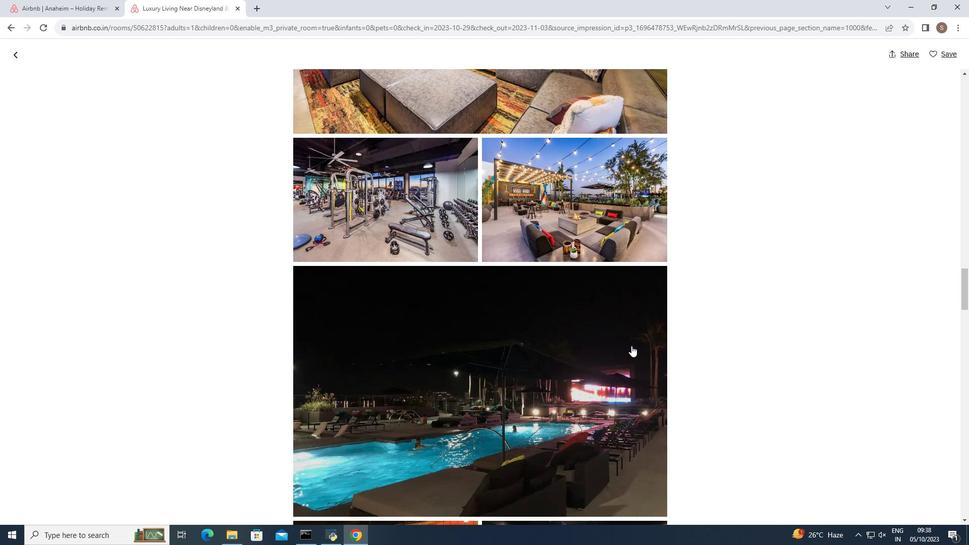 
Action: Mouse scrolled (631, 345) with delta (0, 0)
Screenshot: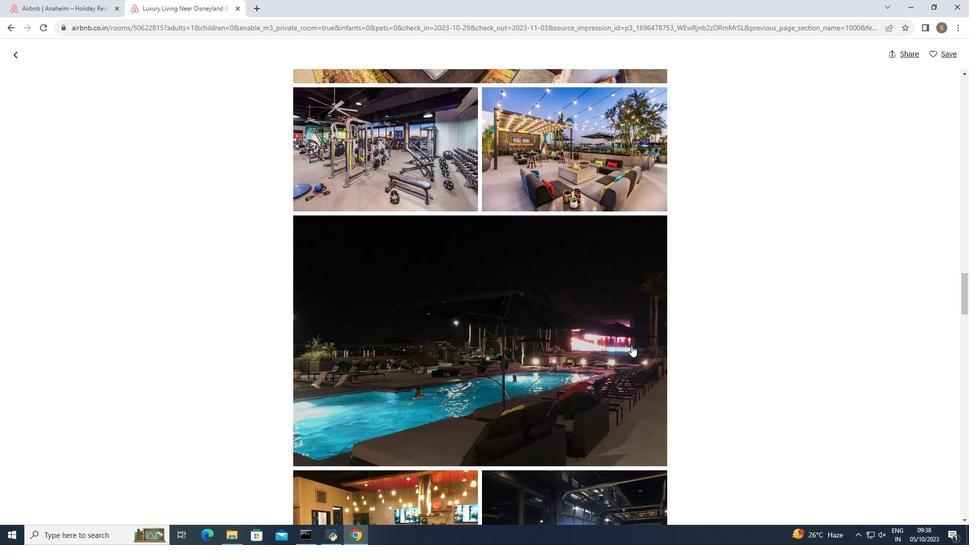 
Action: Mouse scrolled (631, 345) with delta (0, 0)
Screenshot: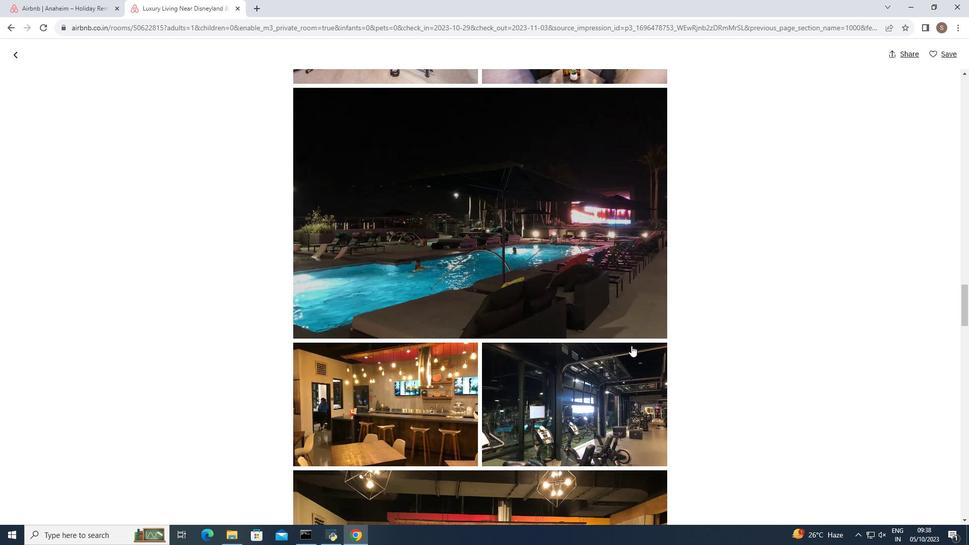 
Action: Mouse scrolled (631, 345) with delta (0, 0)
Screenshot: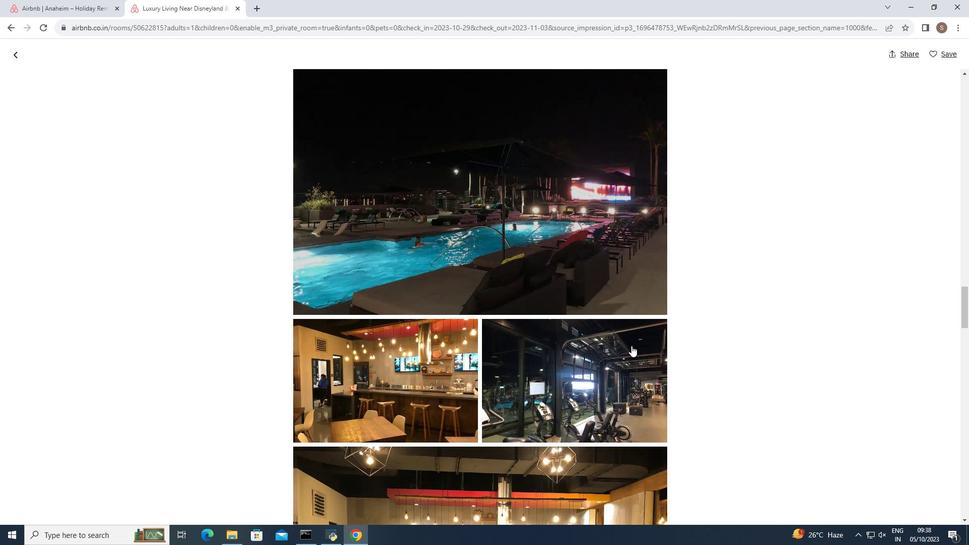 
Action: Mouse scrolled (631, 345) with delta (0, 0)
Screenshot: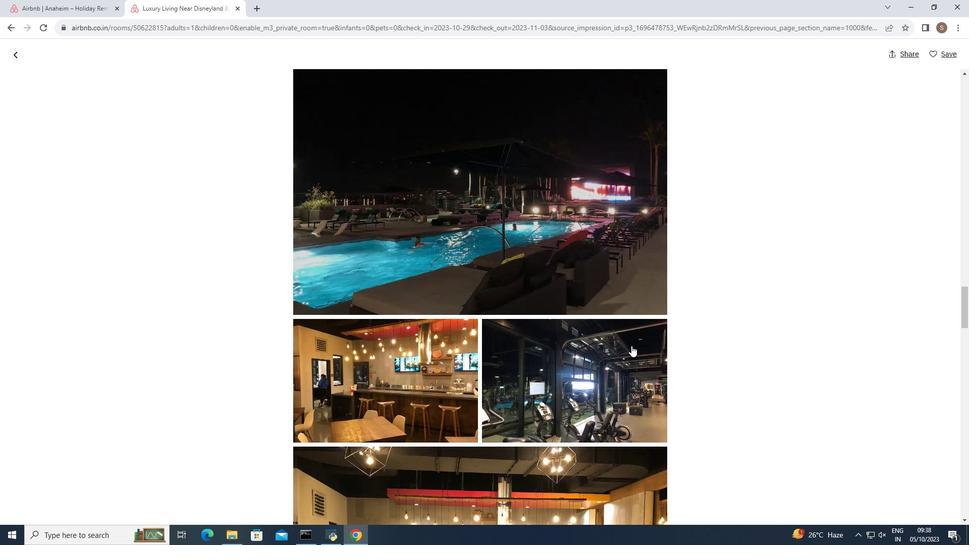 
Action: Mouse scrolled (631, 345) with delta (0, 0)
Screenshot: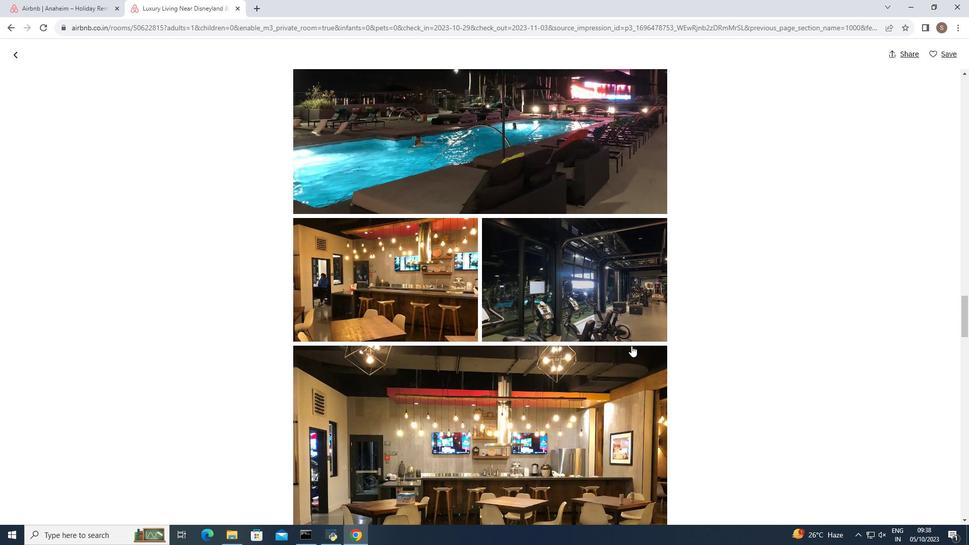 
Action: Mouse scrolled (631, 345) with delta (0, 0)
Screenshot: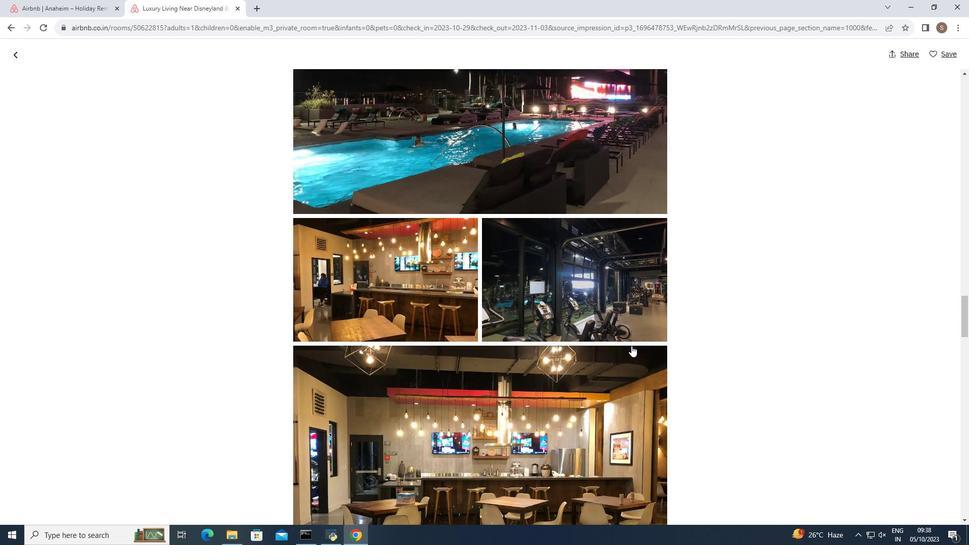 
Action: Mouse scrolled (631, 345) with delta (0, 0)
Screenshot: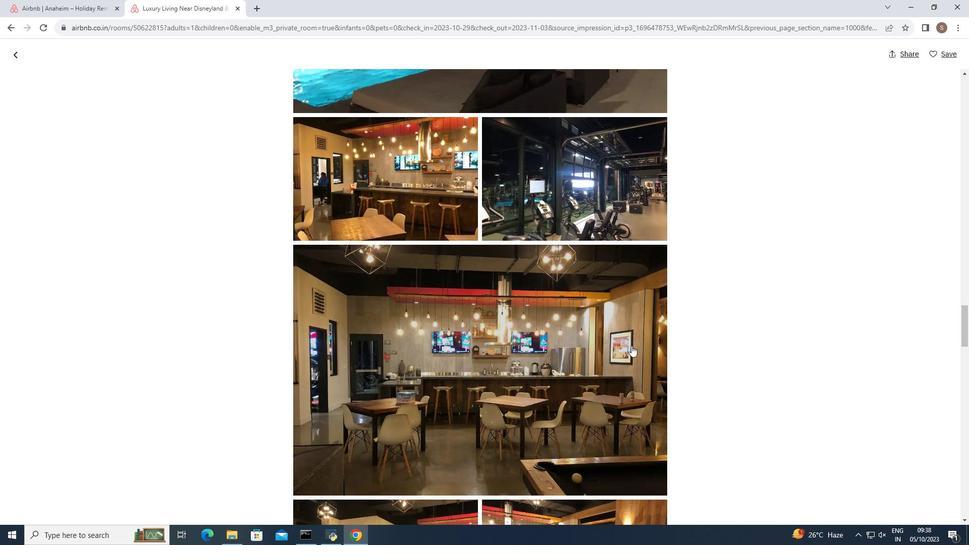 
Action: Mouse scrolled (631, 345) with delta (0, 0)
Screenshot: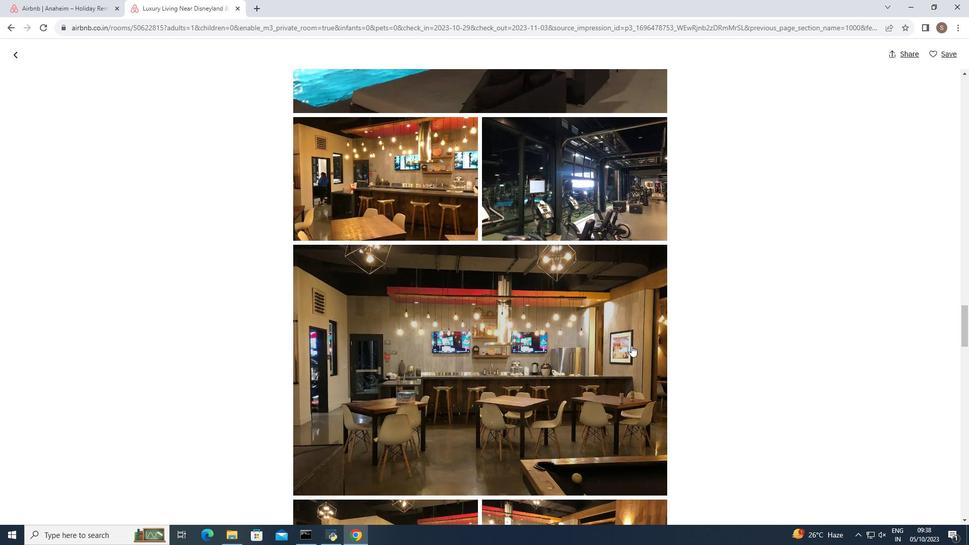 
Action: Mouse scrolled (631, 345) with delta (0, 0)
